 Task: What's the traffic like on the Tri-State Tollway (I-294)?
Action: Key pressed t<Key.caps_lock>RI<Key.space><Key.caps_lock>s<Key.caps_lock>TATE<Key.space>
Screenshot: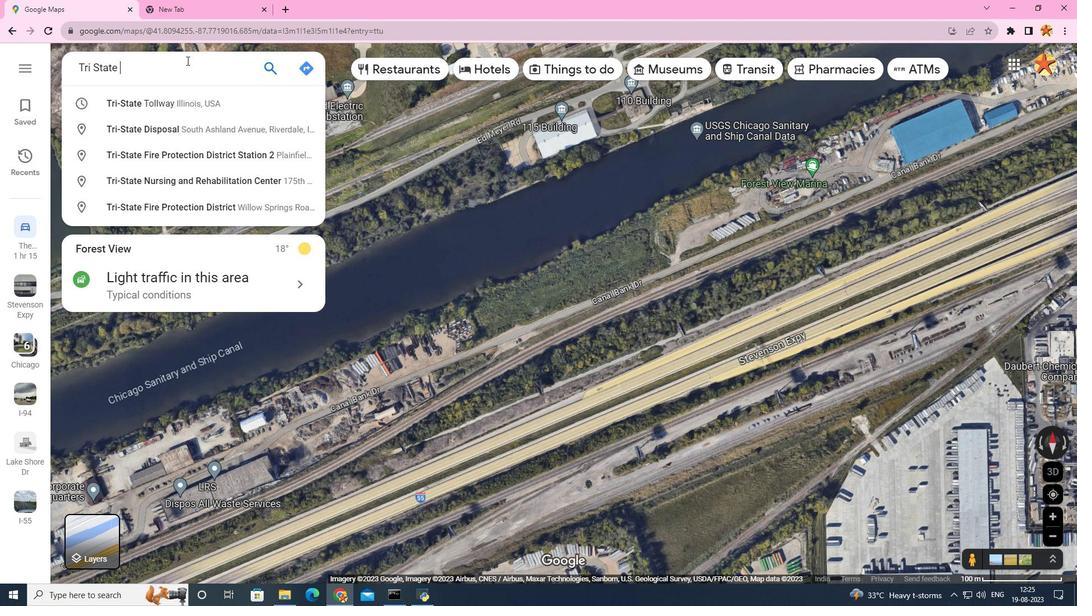 
Action: Mouse moved to (180, 99)
Screenshot: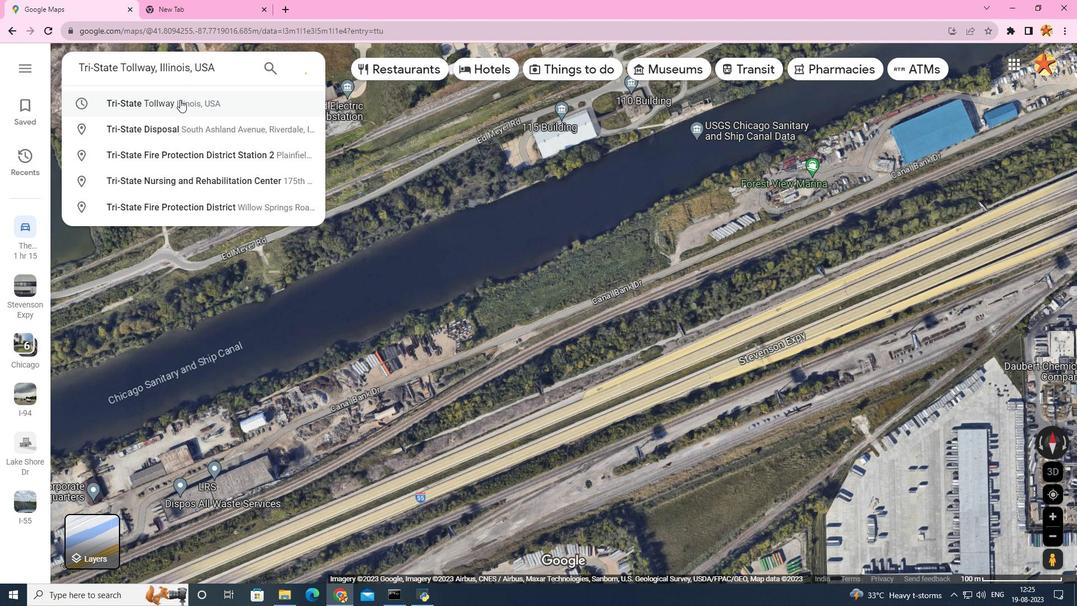 
Action: Mouse pressed left at (180, 99)
Screenshot: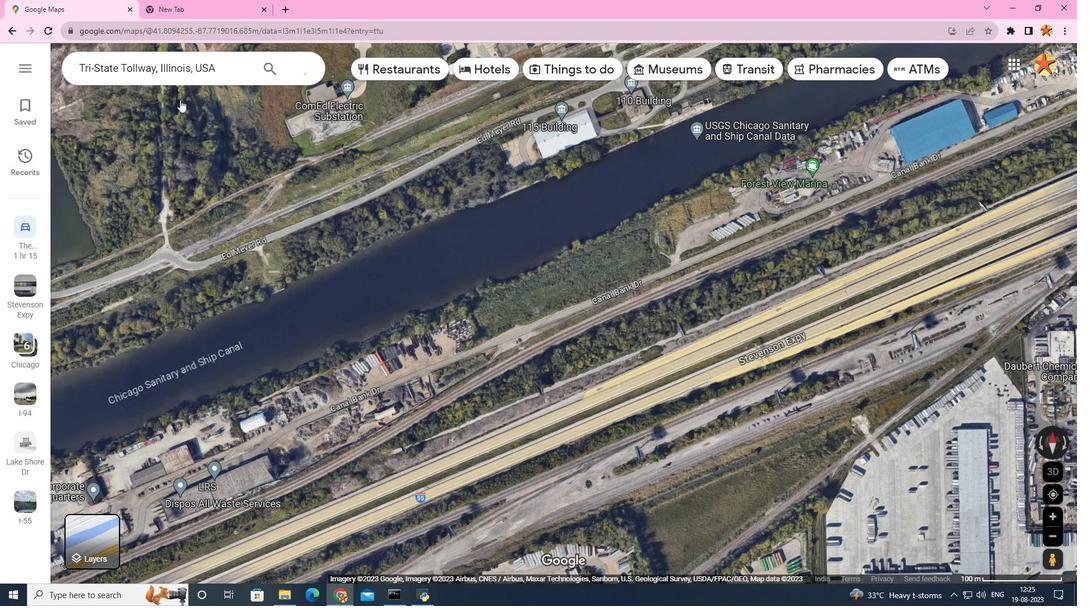 
Action: Mouse moved to (335, 320)
Screenshot: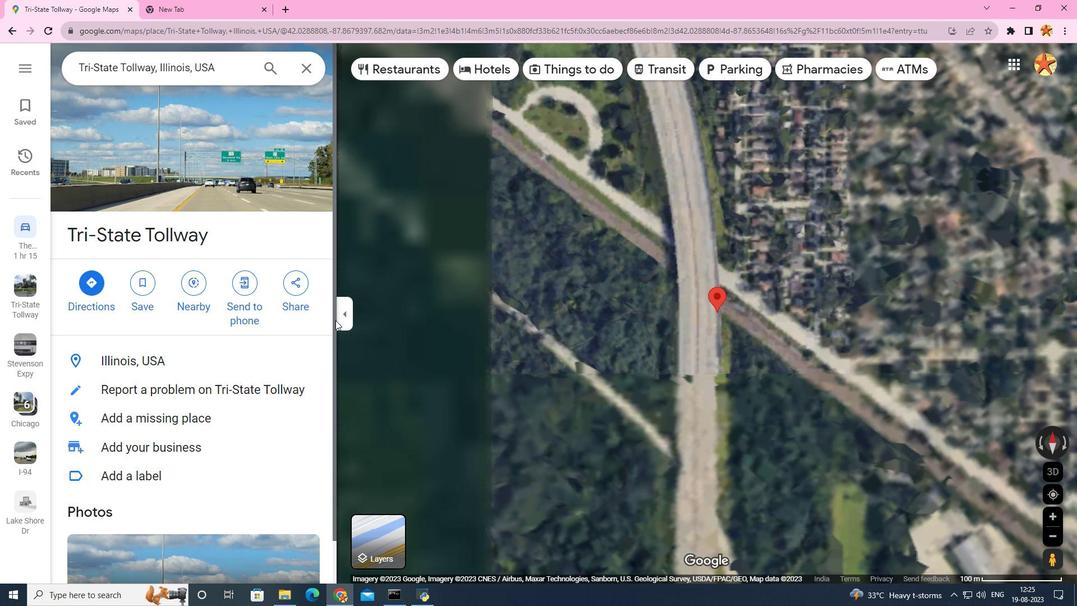 
Action: Mouse scrolled (335, 319) with delta (0, 0)
Screenshot: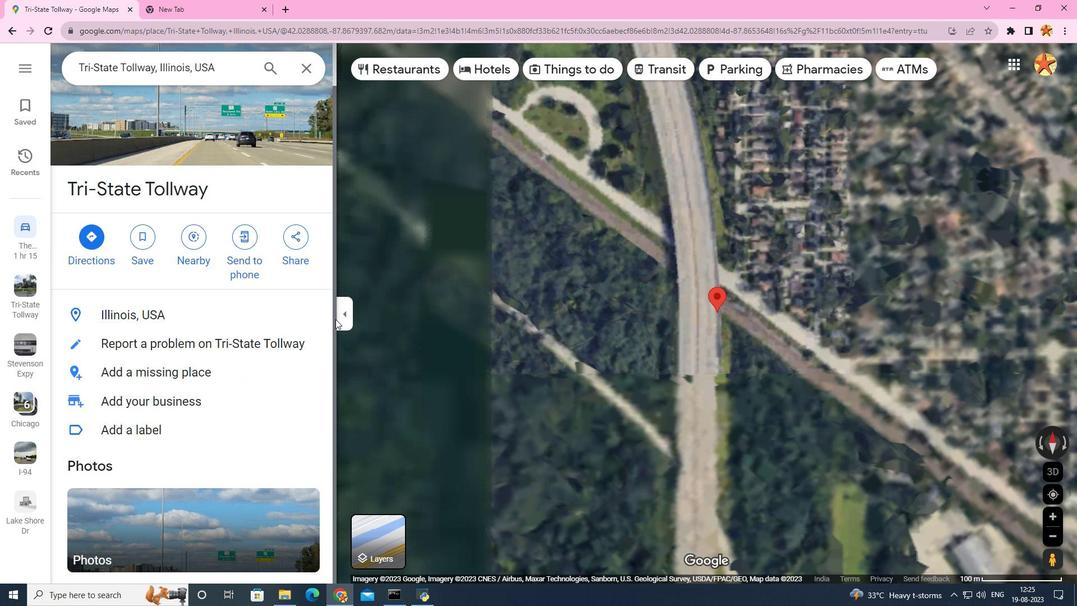 
Action: Mouse scrolled (335, 319) with delta (0, 0)
Screenshot: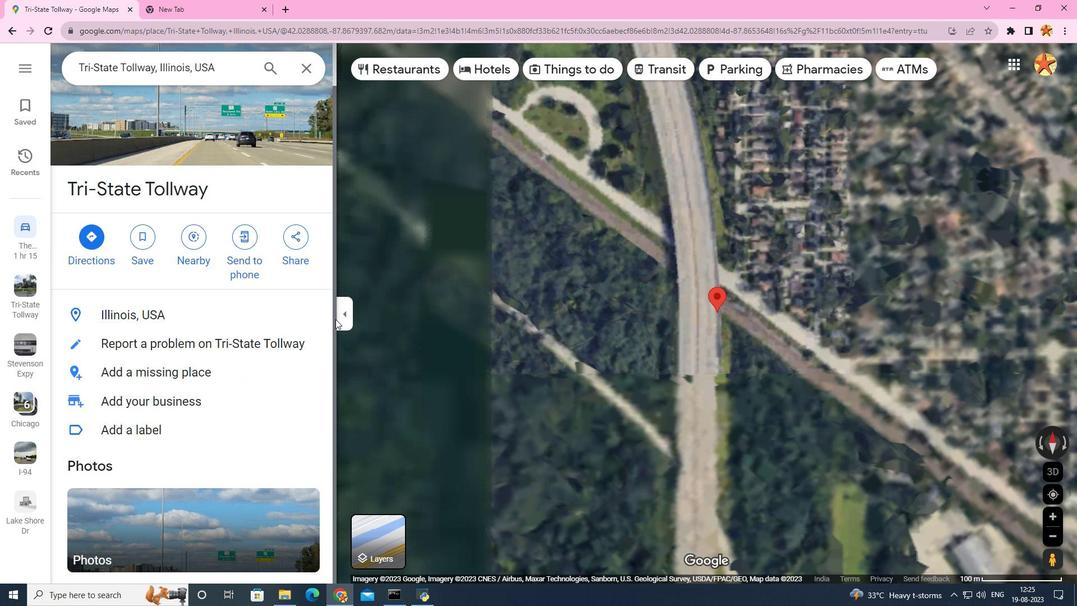 
Action: Mouse scrolled (335, 319) with delta (0, 0)
Screenshot: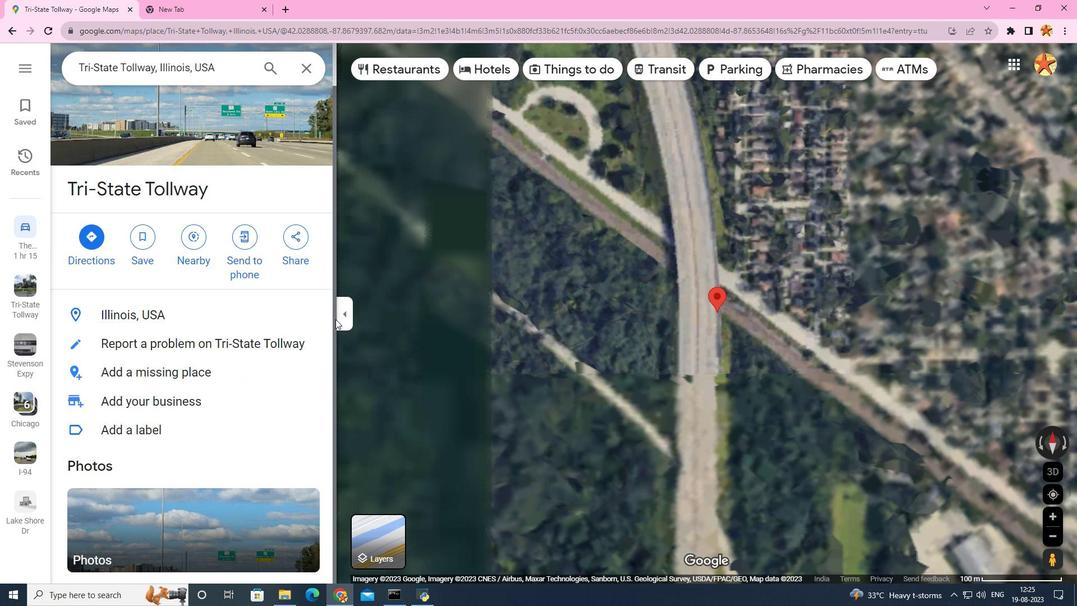 
Action: Mouse scrolled (335, 319) with delta (0, 0)
Screenshot: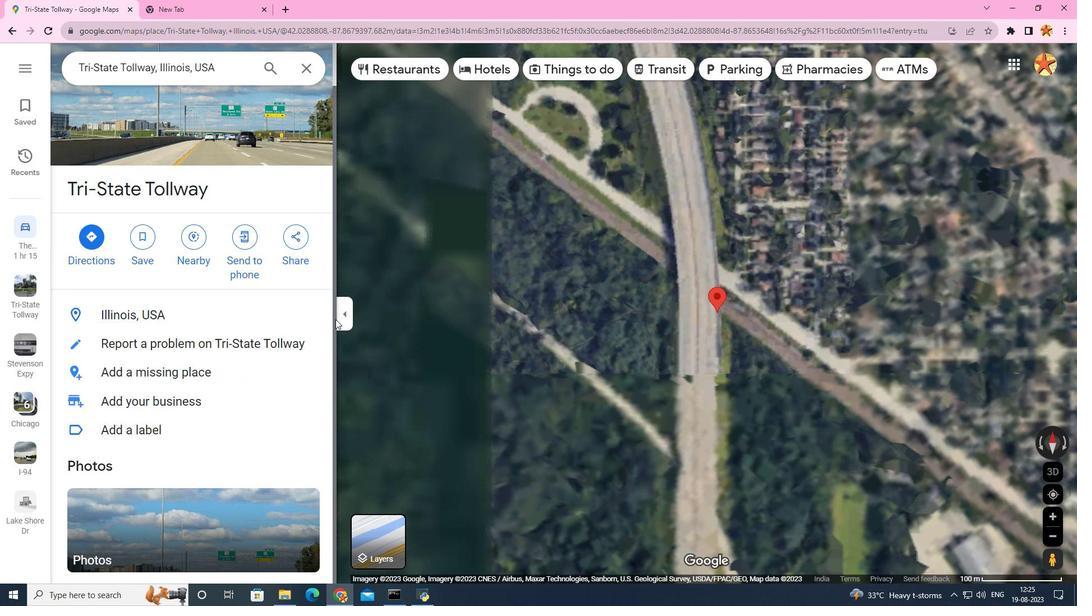 
Action: Mouse scrolled (335, 319) with delta (0, 0)
Screenshot: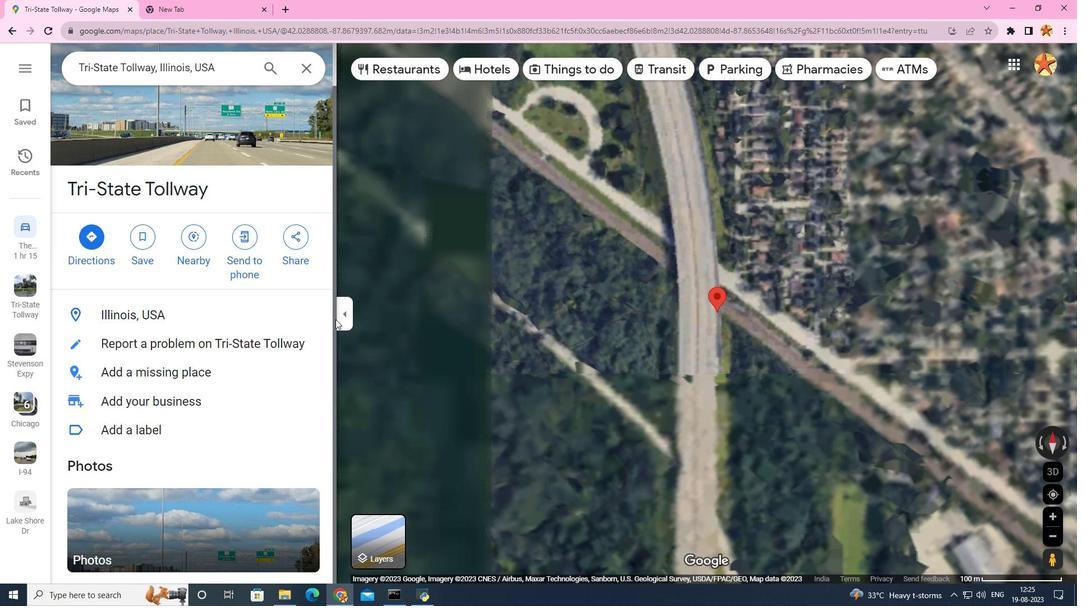 
Action: Mouse moved to (493, 543)
Screenshot: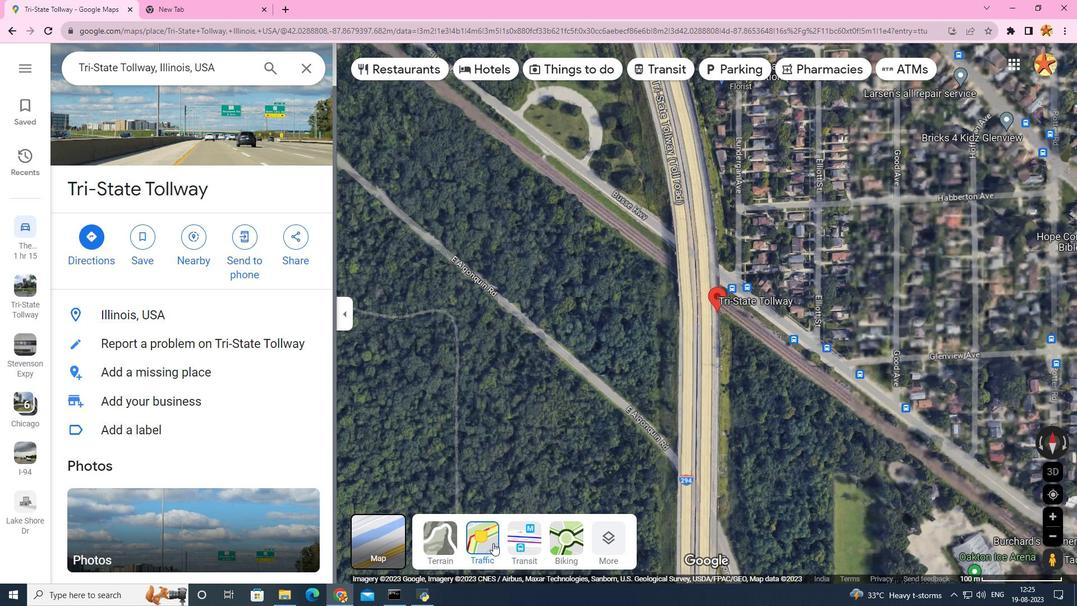 
Action: Mouse pressed left at (493, 543)
Screenshot: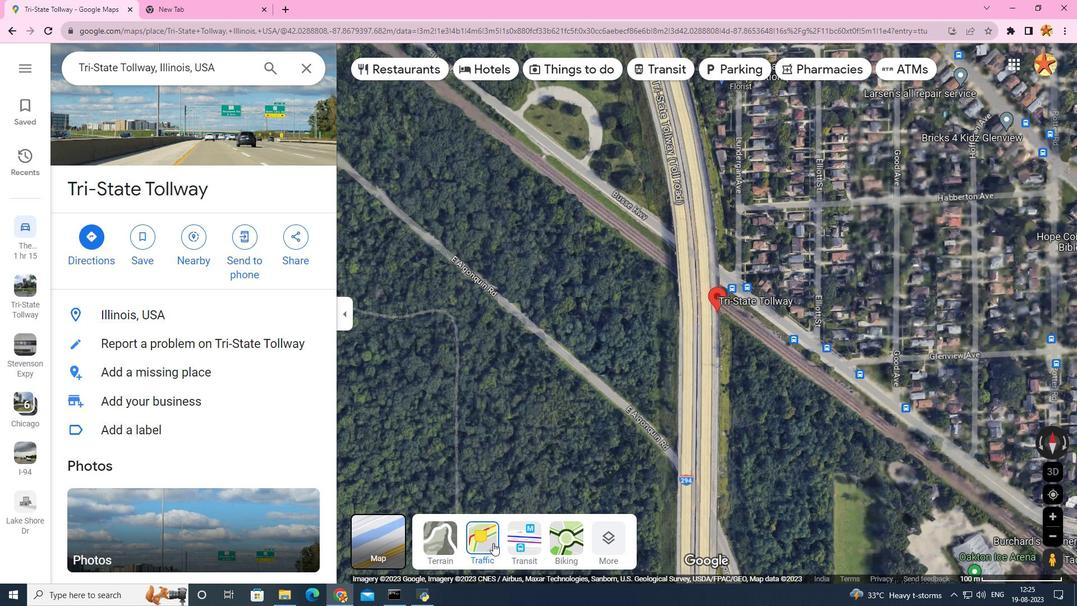
Action: Mouse moved to (687, 353)
Screenshot: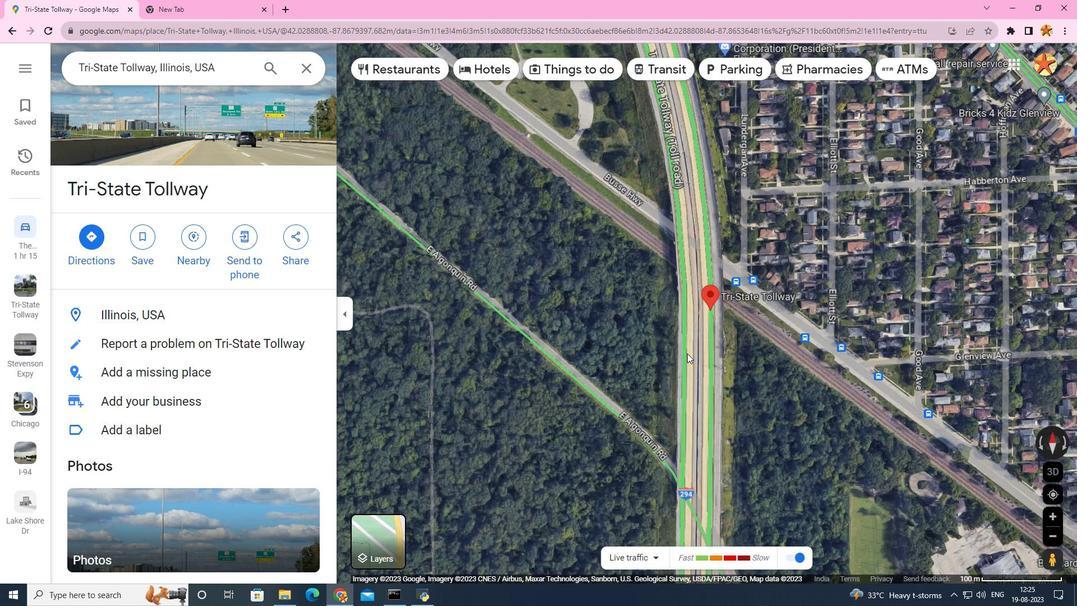 
Action: Mouse scrolled (687, 354) with delta (0, 0)
Screenshot: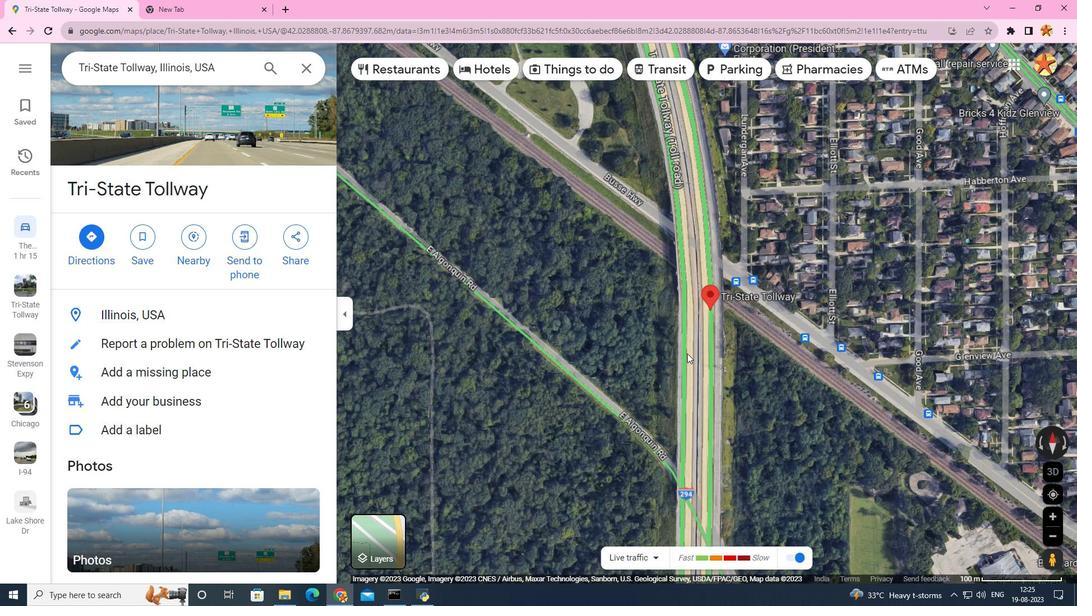 
Action: Mouse scrolled (687, 354) with delta (0, 0)
Screenshot: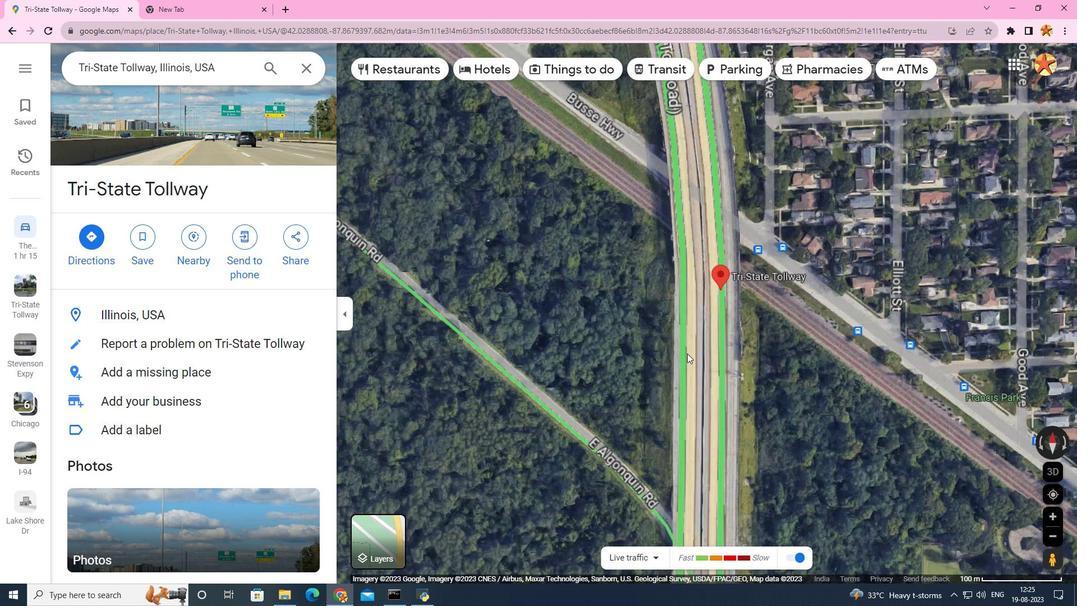
Action: Mouse scrolled (687, 354) with delta (0, 0)
Screenshot: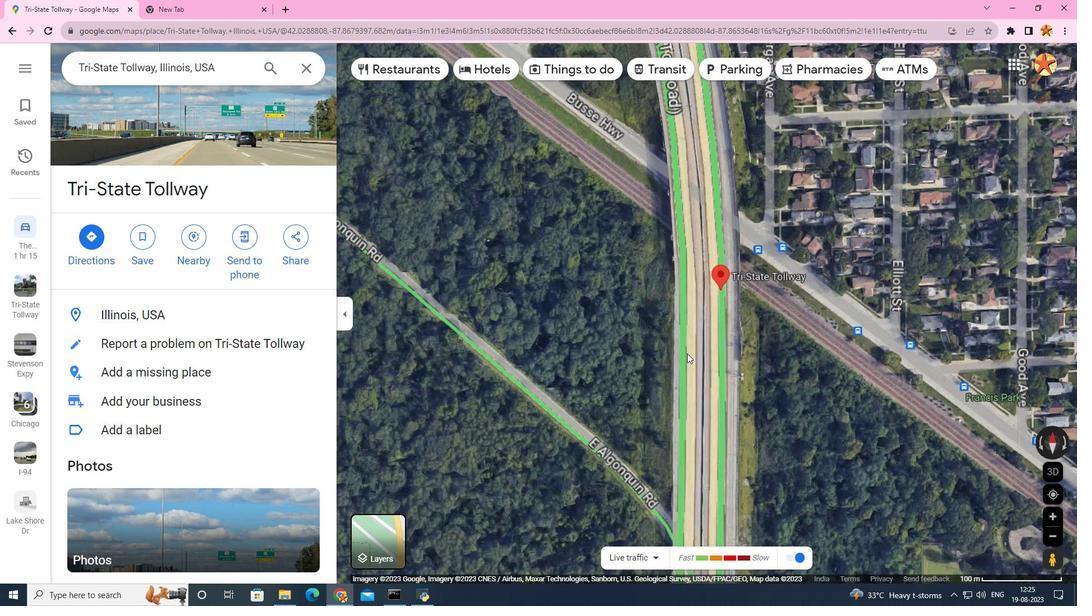
Action: Mouse scrolled (687, 354) with delta (0, 0)
Screenshot: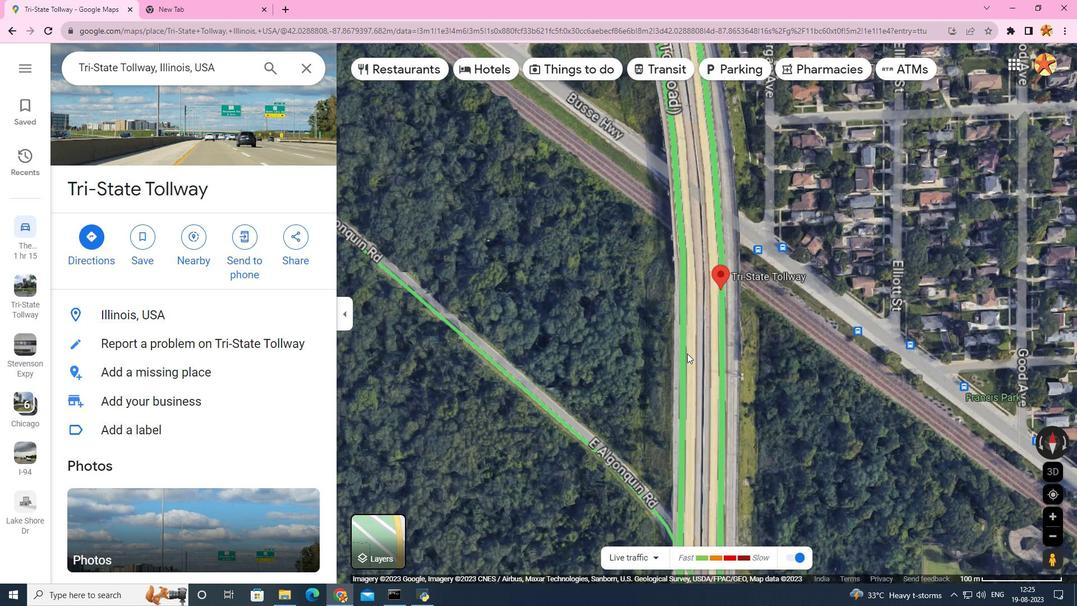 
Action: Mouse scrolled (687, 352) with delta (0, 0)
Screenshot: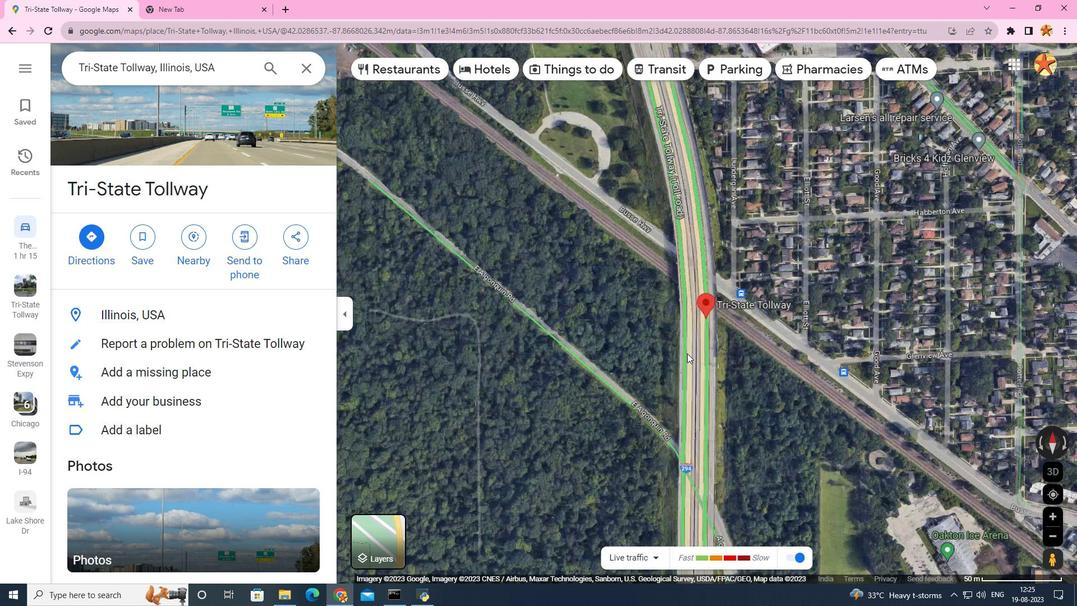 
Action: Mouse scrolled (687, 352) with delta (0, 0)
Screenshot: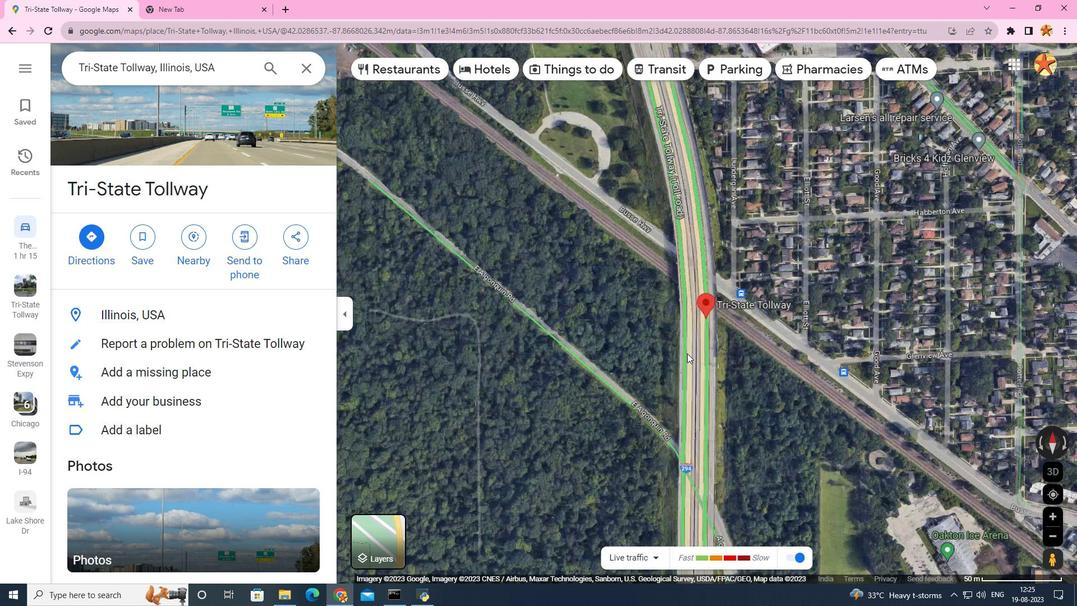 
Action: Mouse scrolled (687, 352) with delta (0, 0)
Screenshot: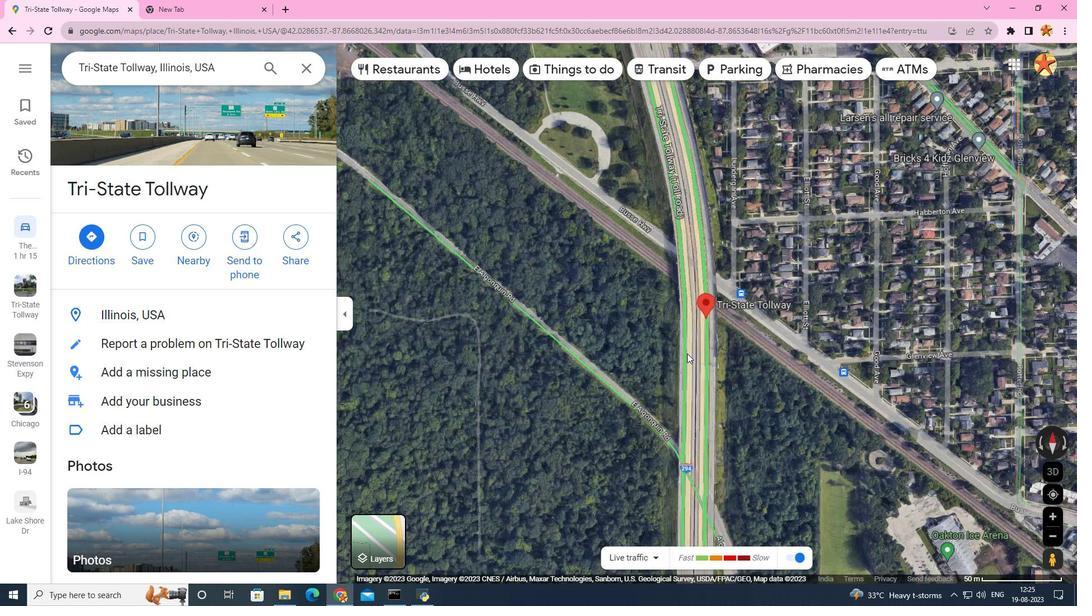 
Action: Mouse scrolled (687, 352) with delta (0, 0)
Screenshot: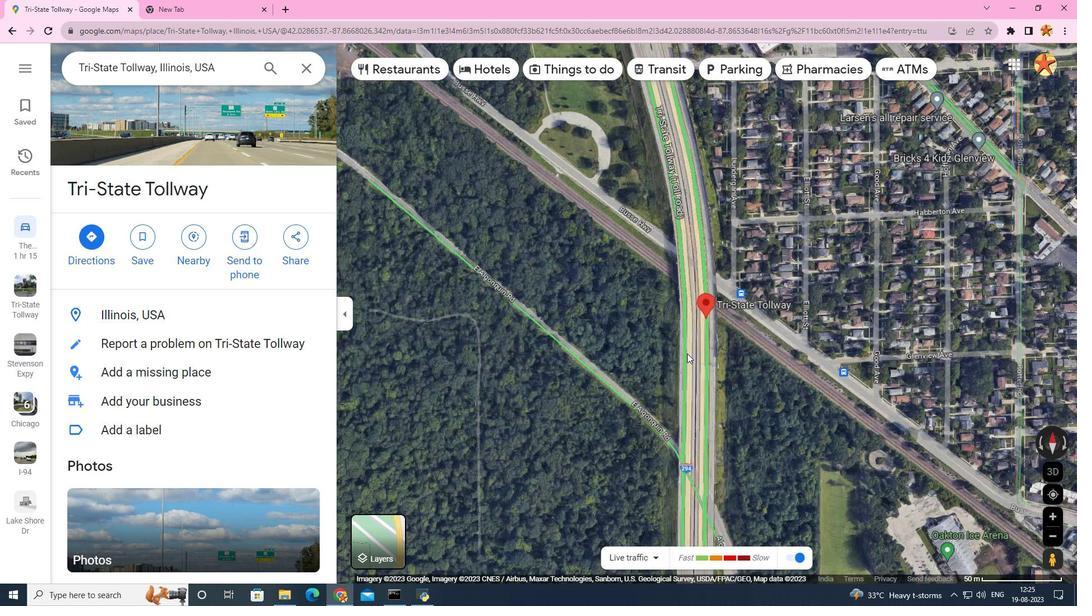 
Action: Mouse scrolled (687, 352) with delta (0, 0)
Screenshot: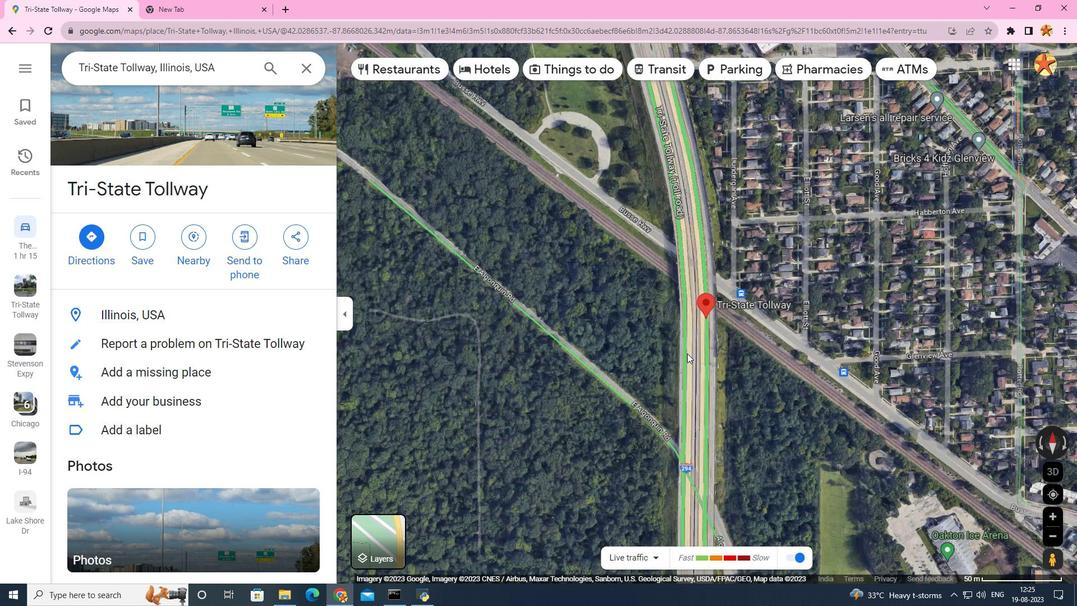 
Action: Mouse scrolled (687, 352) with delta (0, 0)
Screenshot: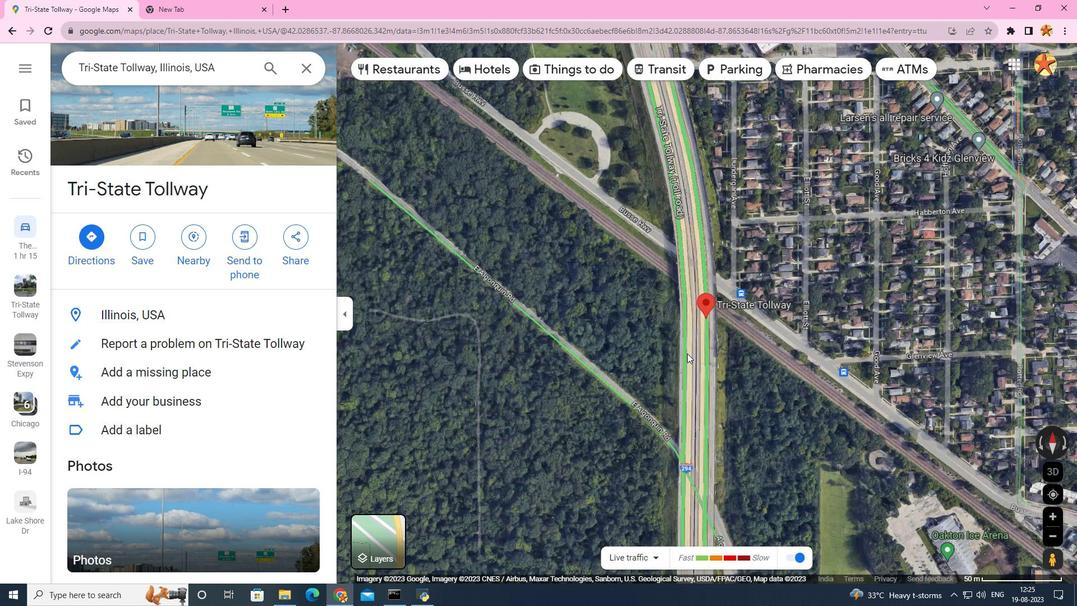 
Action: Mouse scrolled (687, 352) with delta (0, 0)
Screenshot: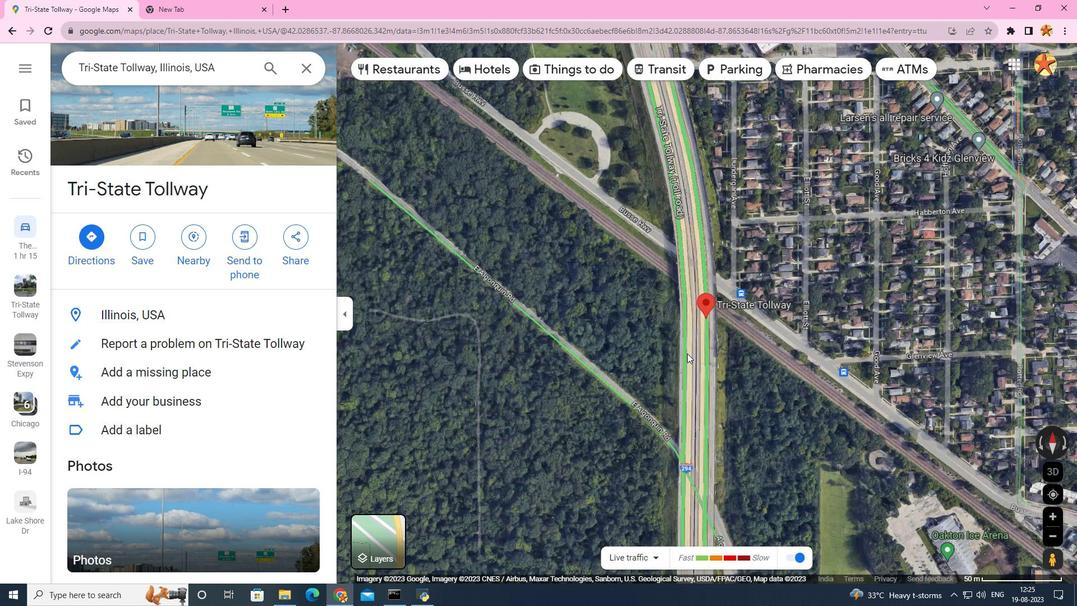
Action: Mouse scrolled (687, 354) with delta (0, 0)
Screenshot: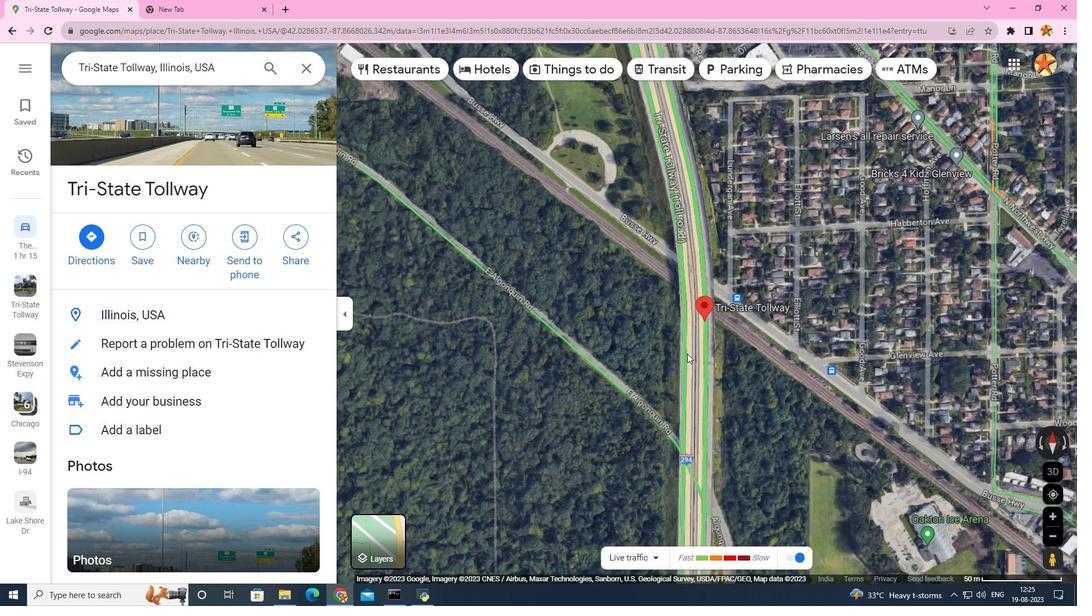 
Action: Mouse scrolled (687, 352) with delta (0, 0)
Screenshot: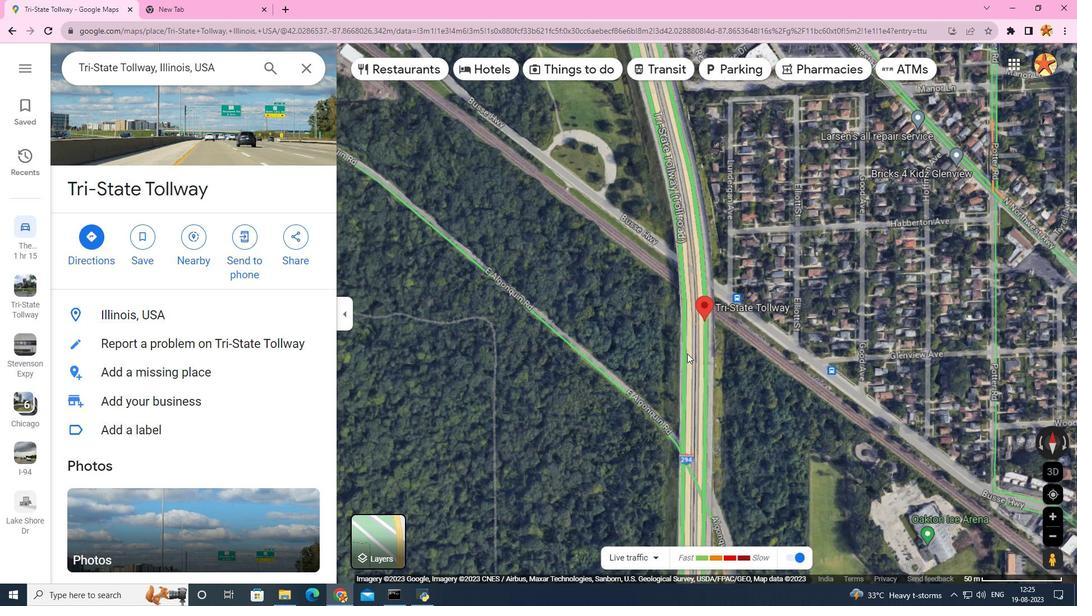 
Action: Mouse scrolled (687, 352) with delta (0, 0)
Screenshot: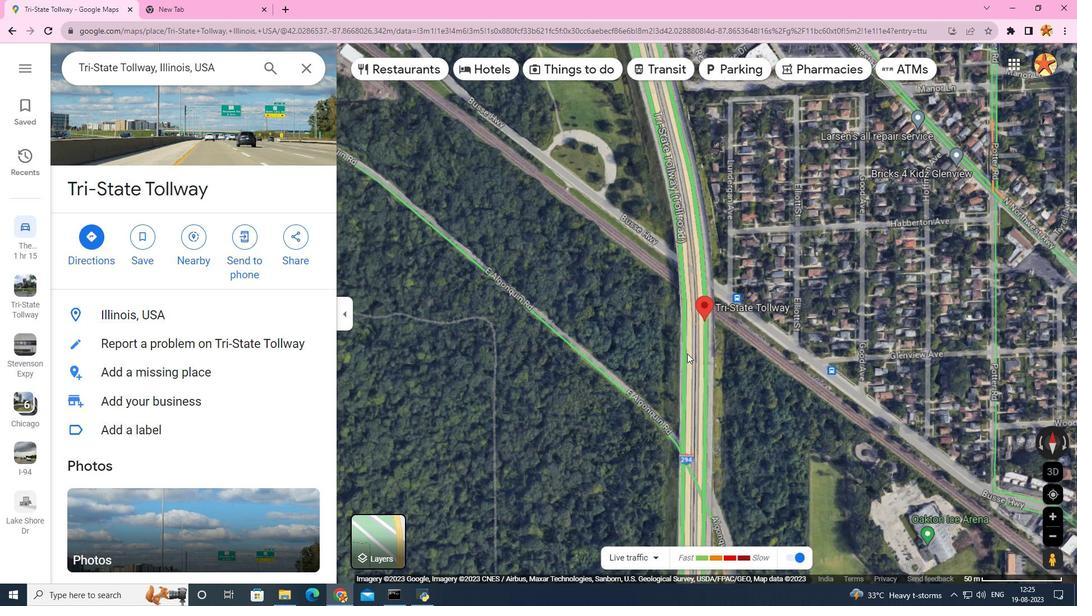 
Action: Mouse scrolled (687, 352) with delta (0, 0)
Screenshot: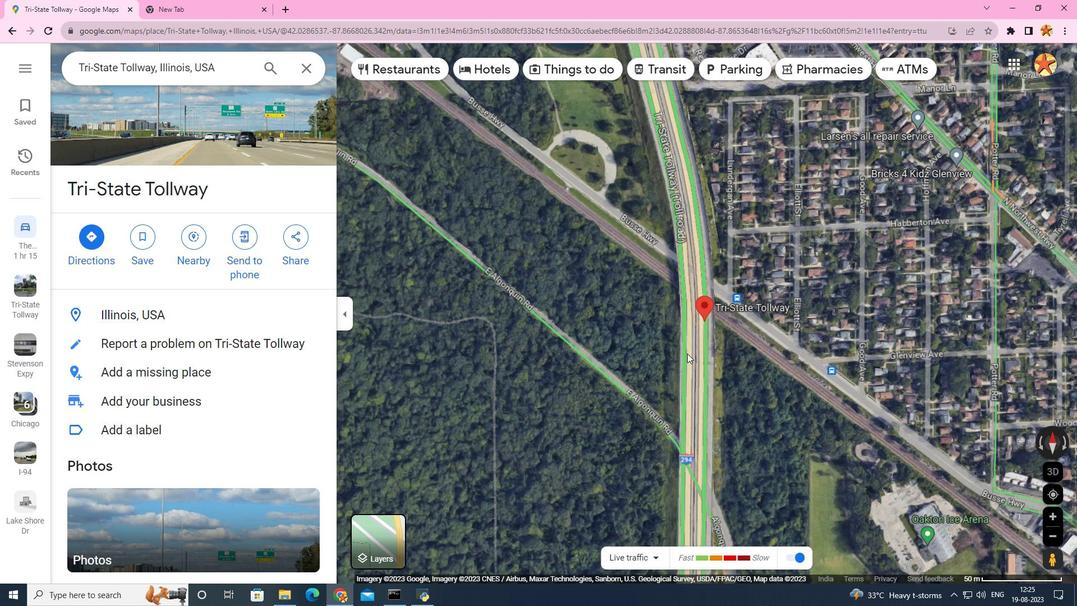 
Action: Mouse scrolled (687, 352) with delta (0, 0)
Screenshot: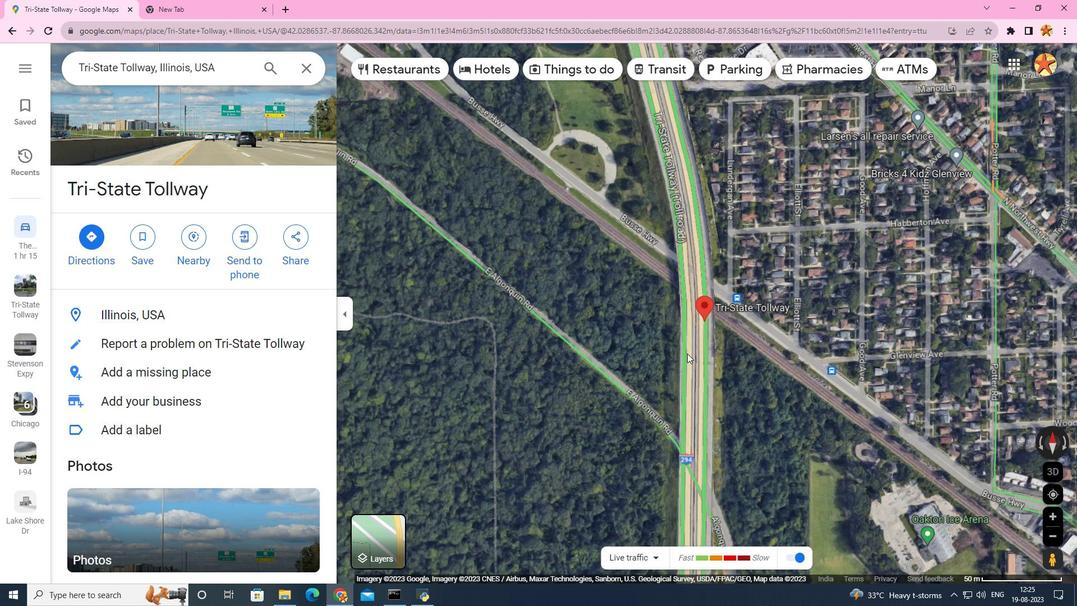 
Action: Mouse scrolled (687, 352) with delta (0, 0)
Screenshot: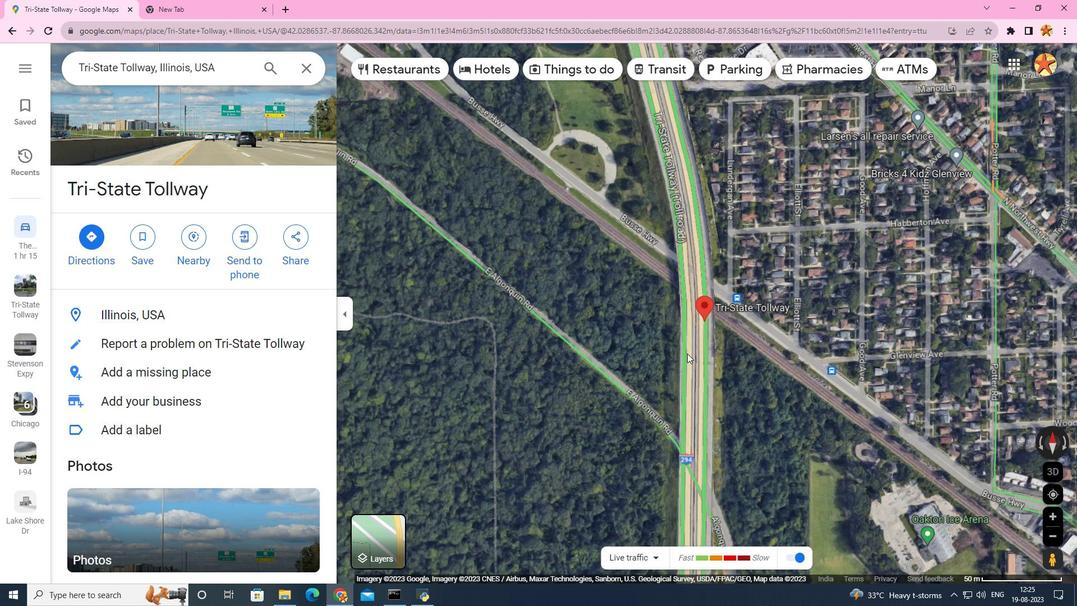 
Action: Mouse scrolled (687, 352) with delta (0, 0)
Screenshot: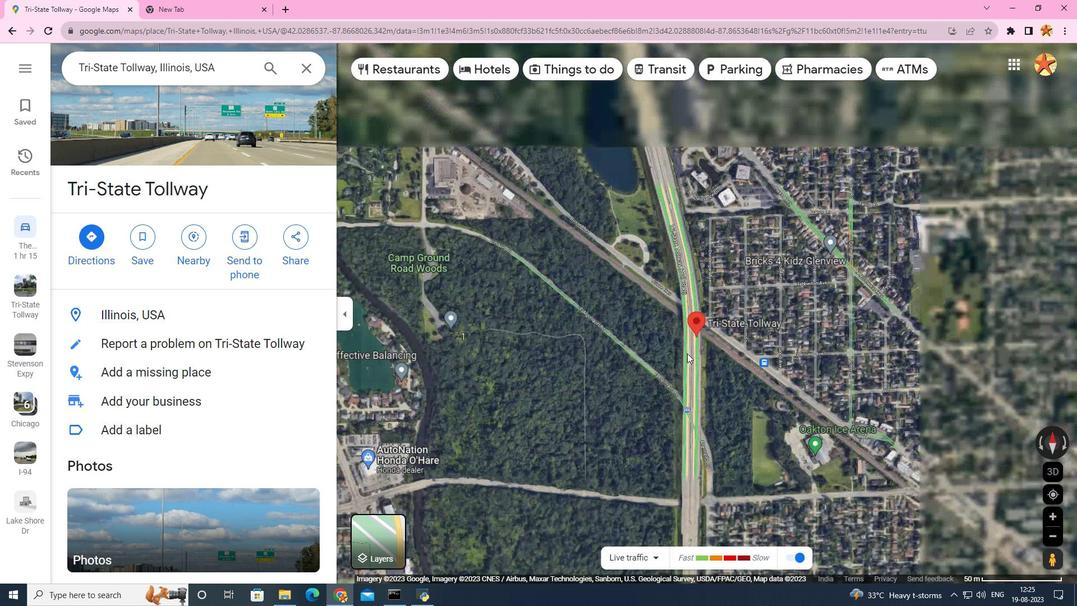 
Action: Mouse scrolled (687, 352) with delta (0, 0)
Screenshot: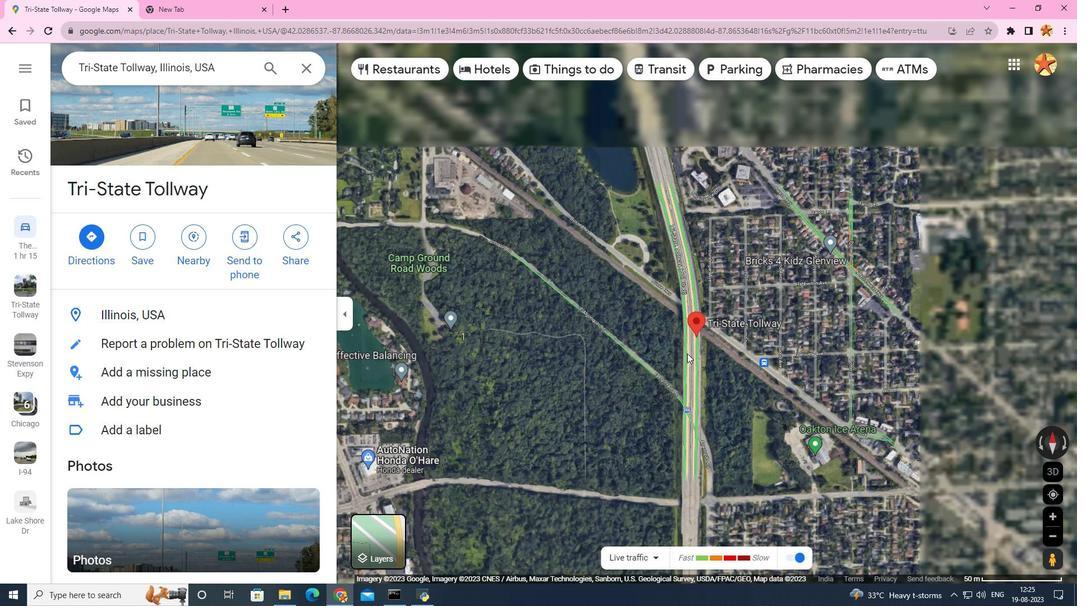 
Action: Mouse scrolled (687, 352) with delta (0, 0)
Screenshot: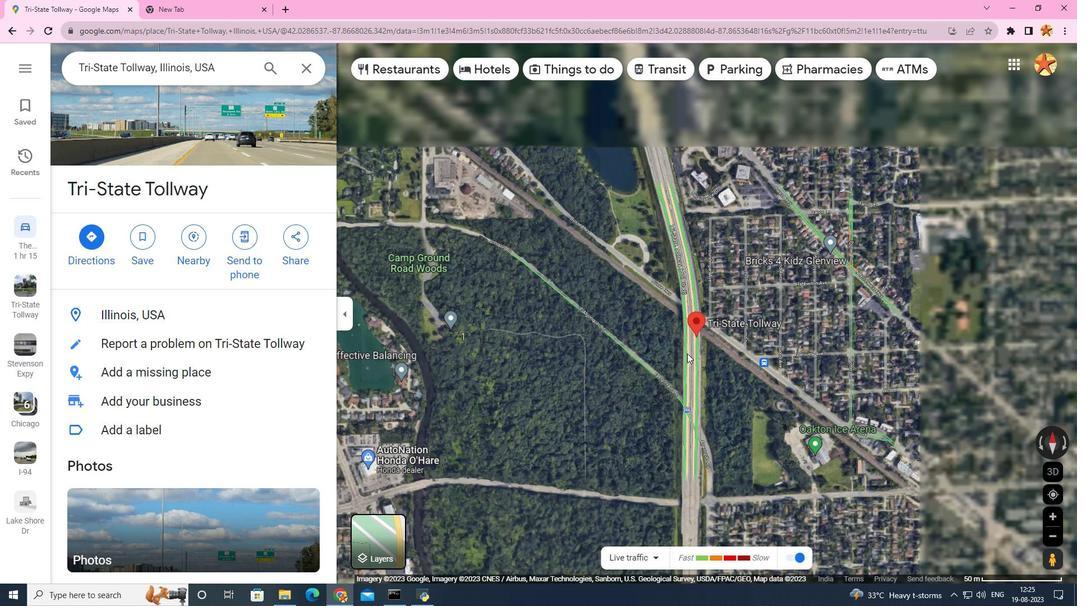 
Action: Mouse scrolled (687, 352) with delta (0, 0)
Screenshot: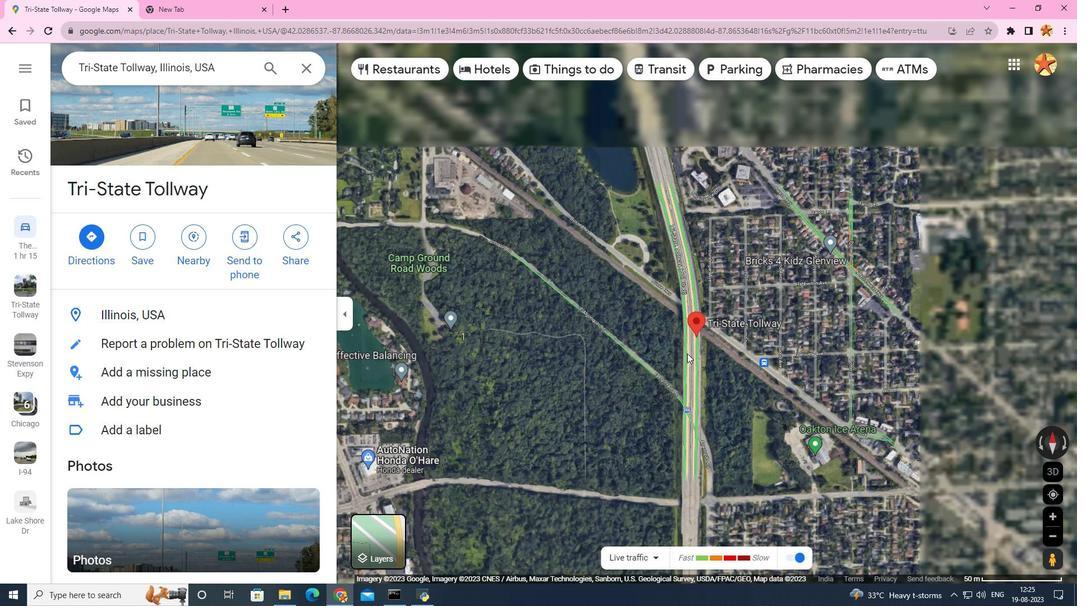 
Action: Mouse scrolled (687, 352) with delta (0, 0)
Screenshot: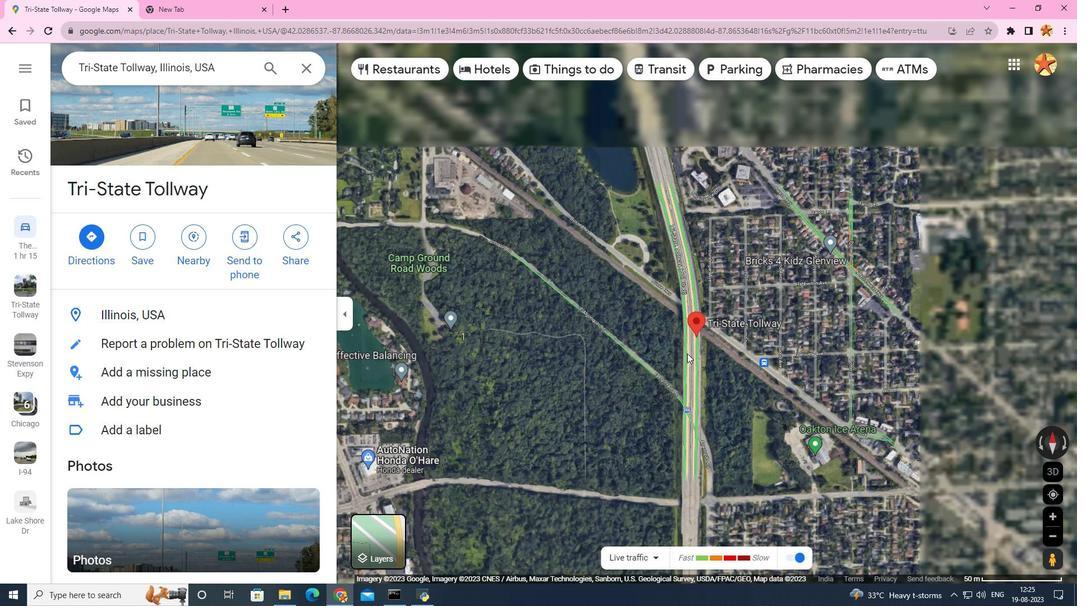 
Action: Mouse scrolled (687, 352) with delta (0, 0)
Screenshot: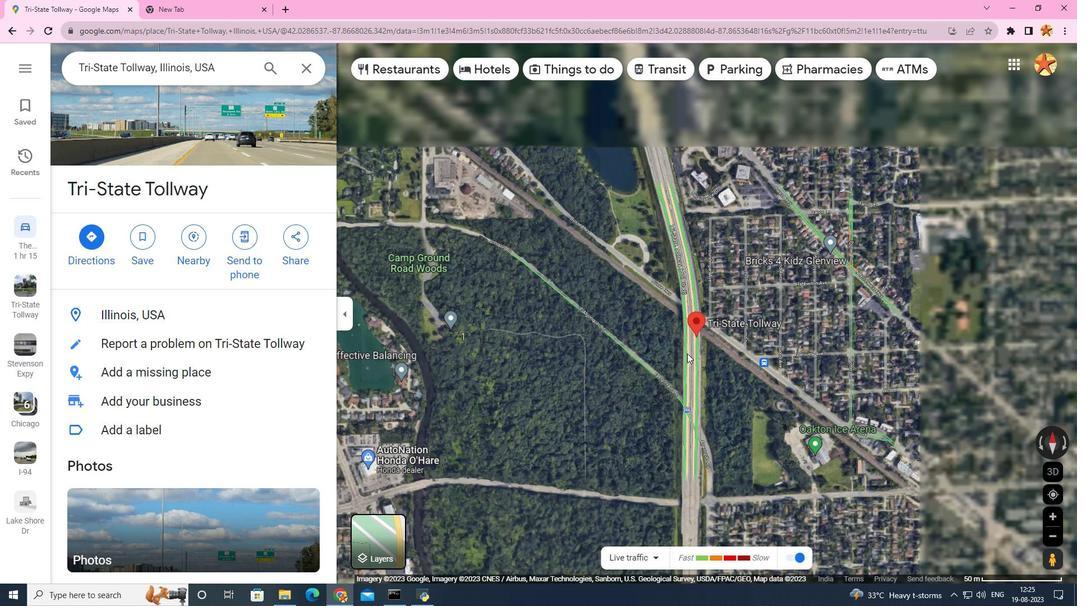 
Action: Mouse scrolled (687, 352) with delta (0, 0)
Screenshot: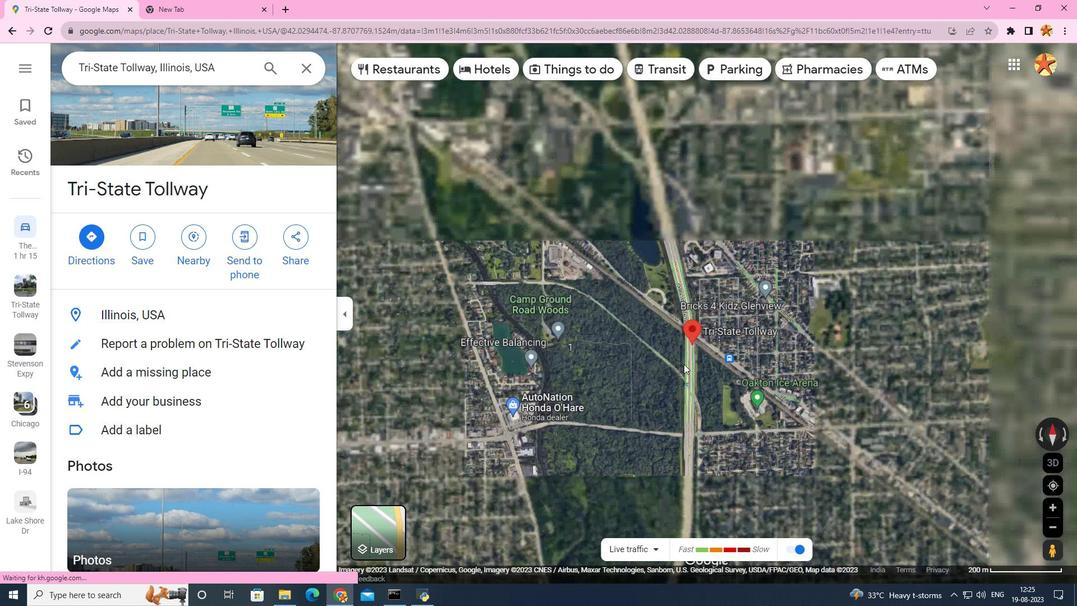 
Action: Mouse moved to (701, 404)
Screenshot: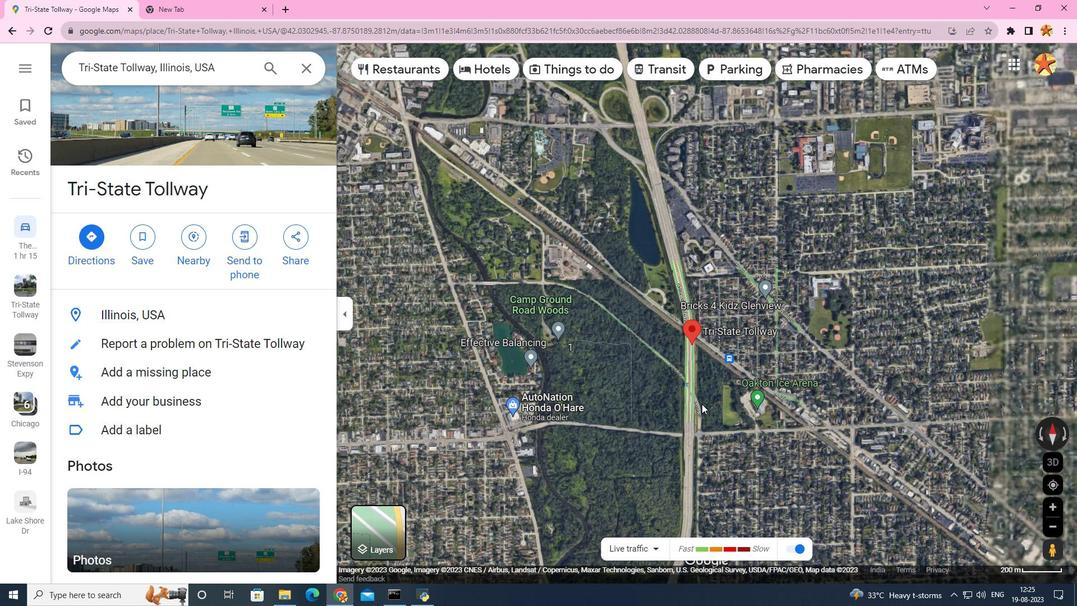 
Action: Mouse scrolled (701, 404) with delta (0, 0)
Screenshot: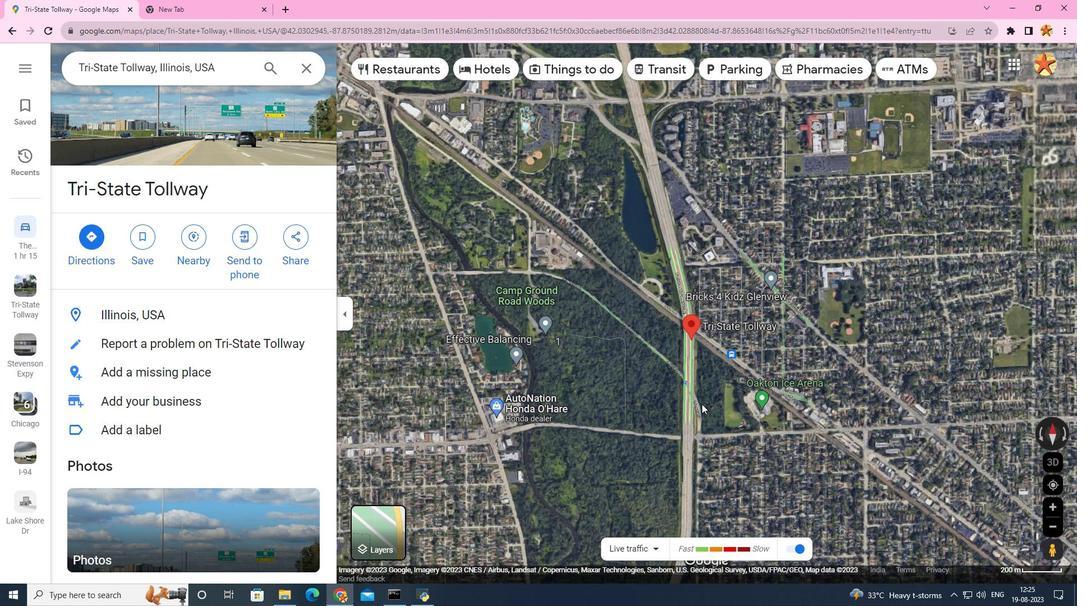 
Action: Mouse scrolled (701, 404) with delta (0, 0)
Screenshot: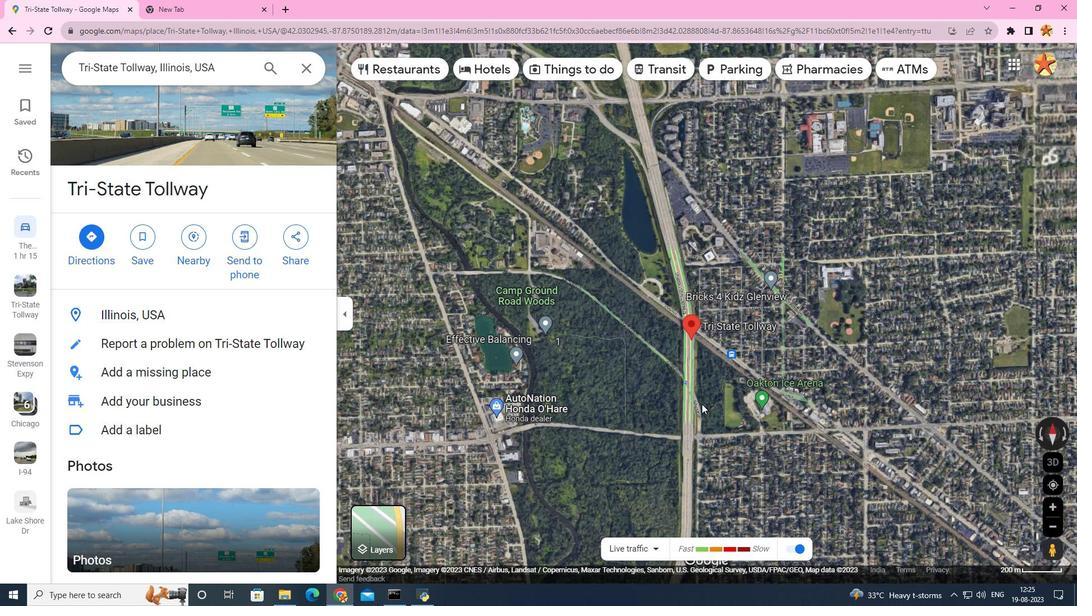 
Action: Mouse scrolled (701, 404) with delta (0, 0)
Screenshot: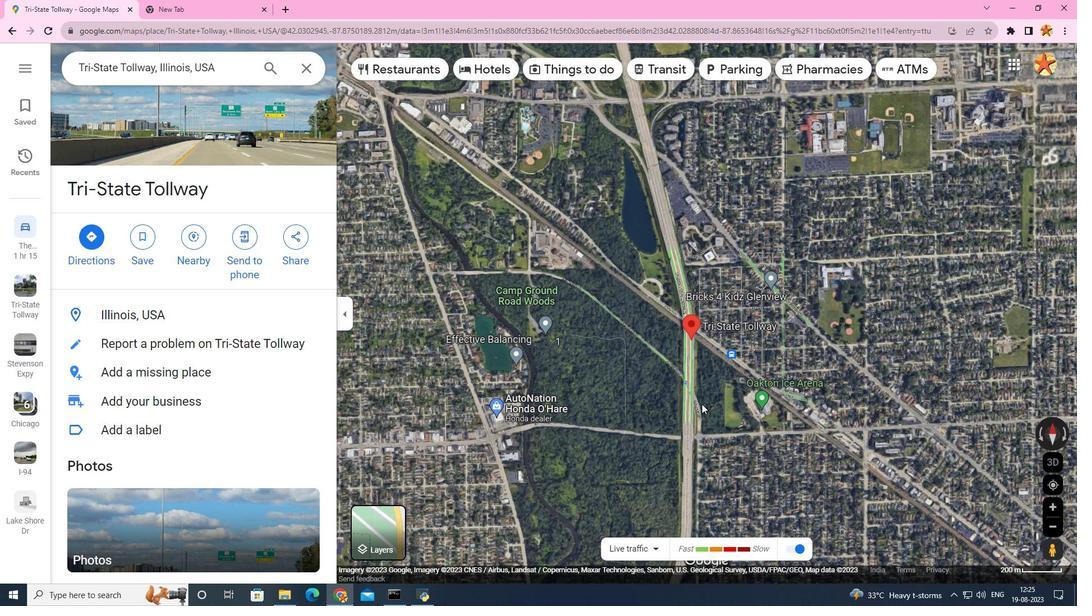 
Action: Mouse scrolled (701, 404) with delta (0, 0)
Screenshot: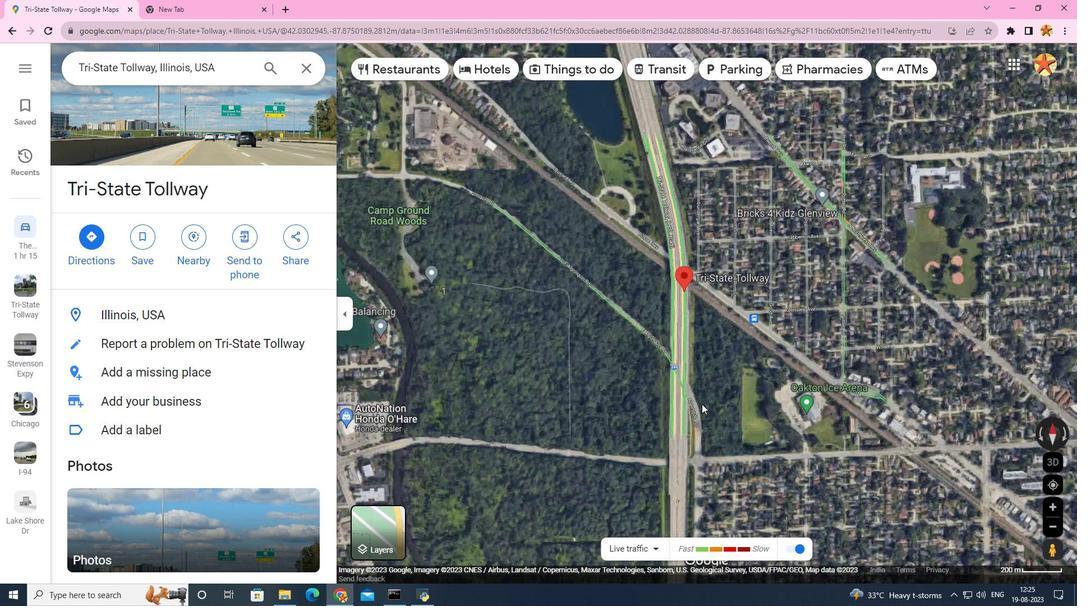 
Action: Mouse scrolled (701, 404) with delta (0, 0)
Screenshot: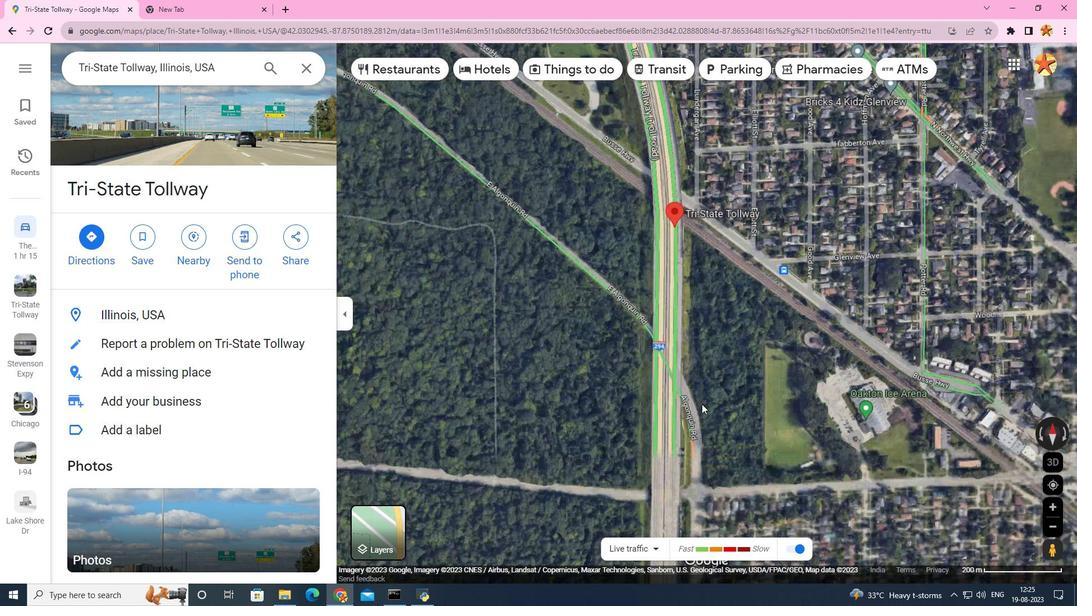 
Action: Mouse scrolled (701, 404) with delta (0, 0)
Screenshot: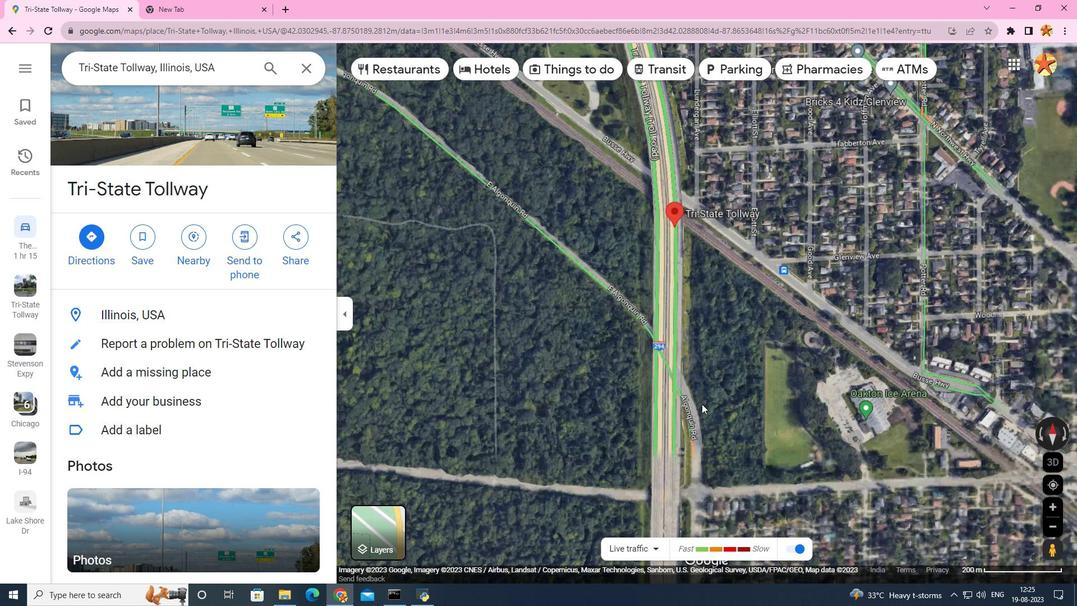 
Action: Mouse scrolled (701, 404) with delta (0, 0)
Screenshot: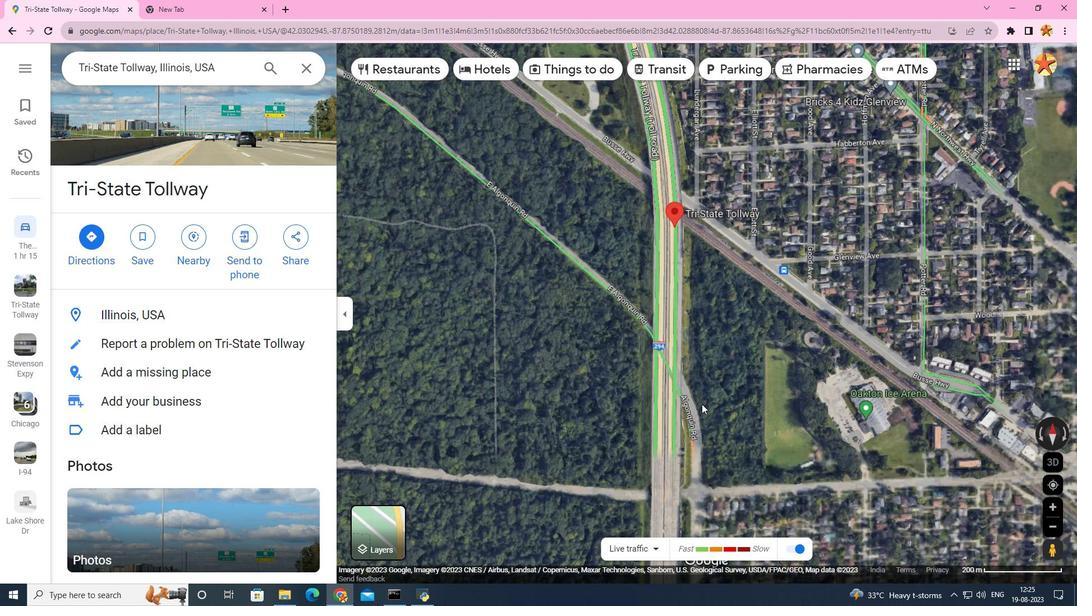
Action: Mouse scrolled (701, 404) with delta (0, 0)
Screenshot: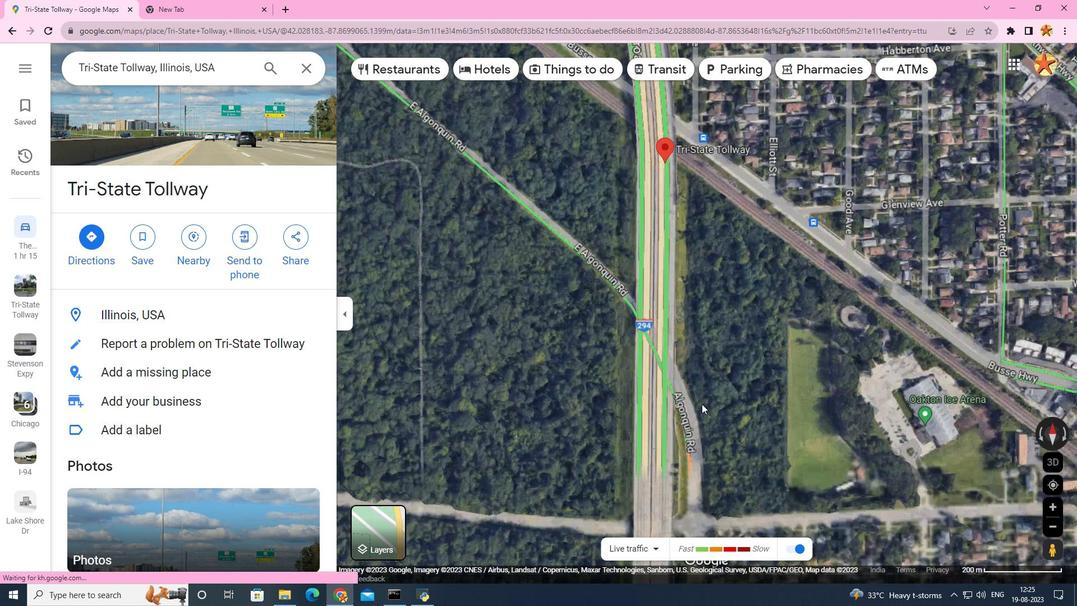 
Action: Mouse moved to (680, 311)
Screenshot: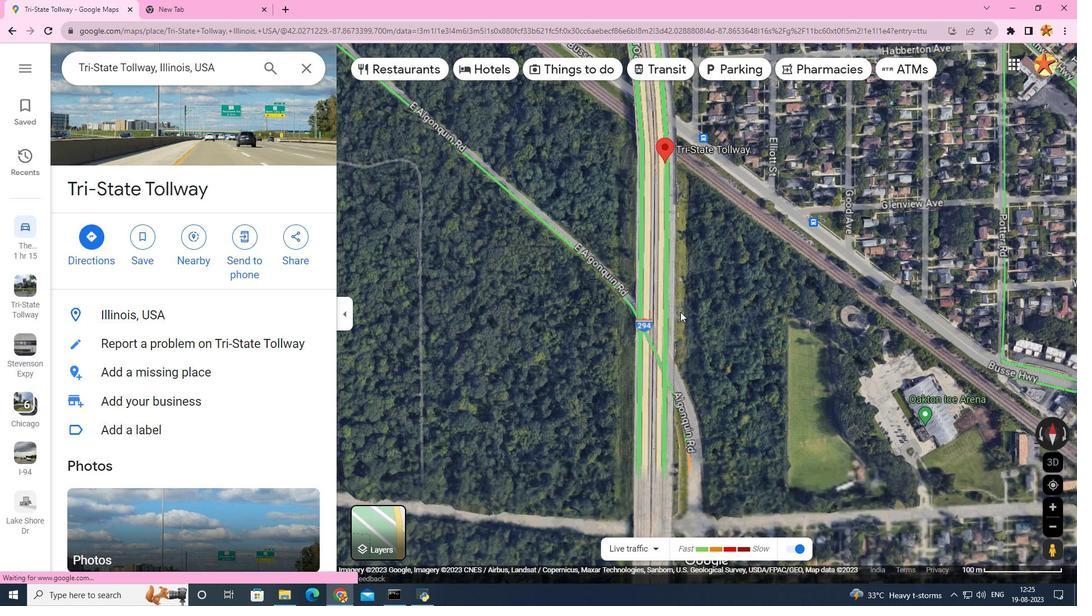 
Action: Mouse scrolled (680, 311) with delta (0, 0)
Screenshot: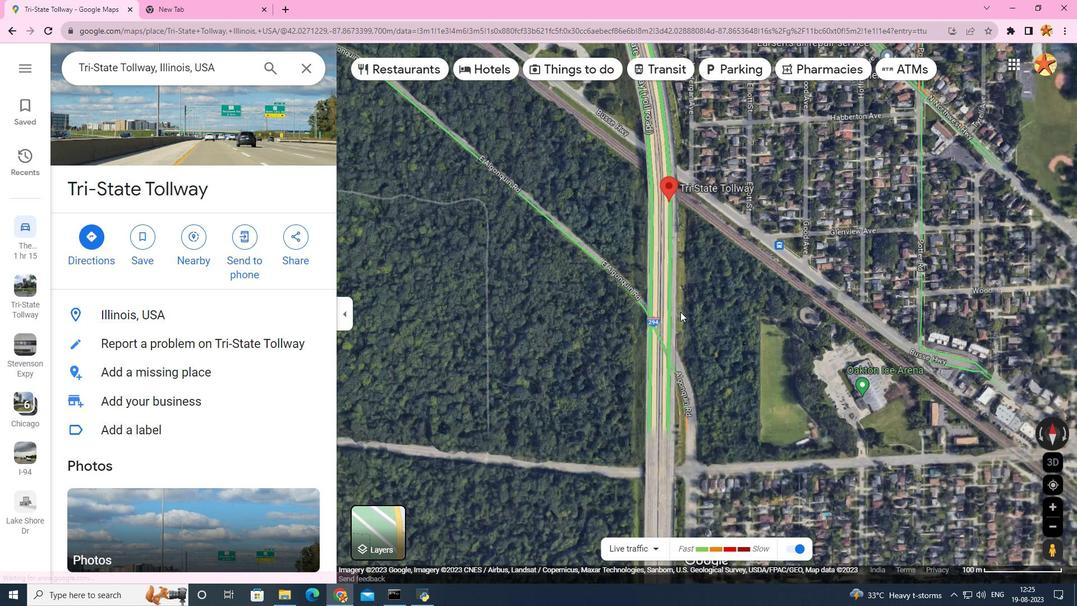 
Action: Mouse scrolled (680, 311) with delta (0, 0)
Screenshot: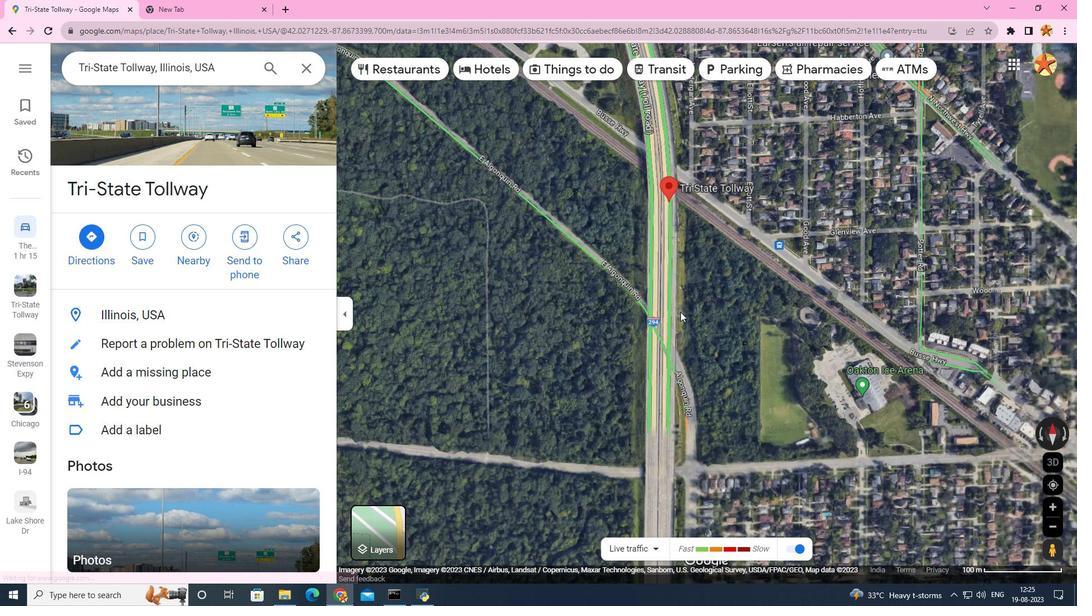 
Action: Mouse scrolled (680, 311) with delta (0, 0)
Screenshot: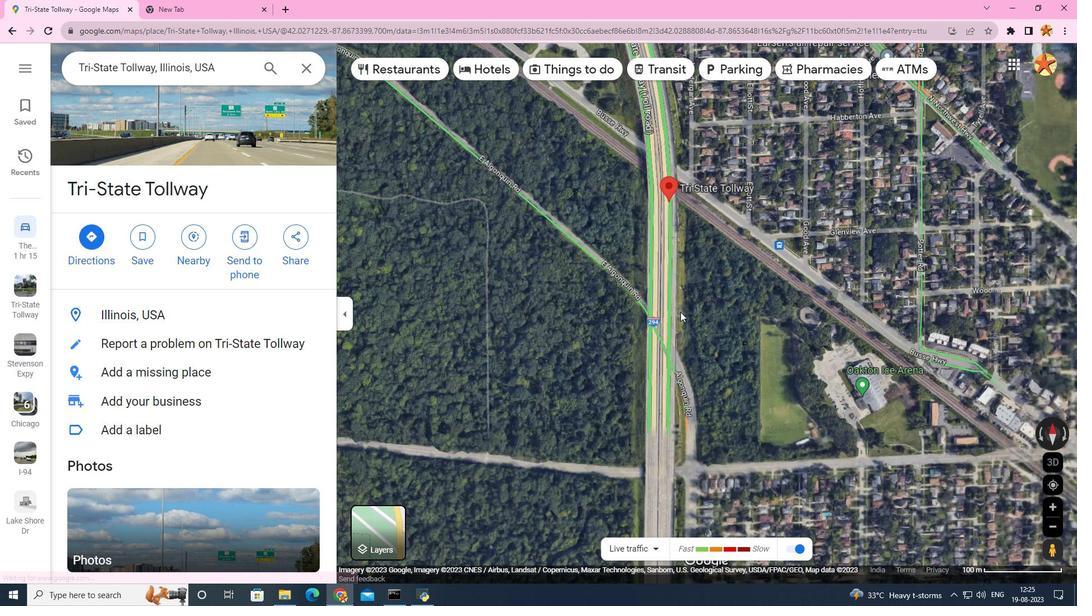 
Action: Mouse scrolled (680, 311) with delta (0, 0)
Screenshot: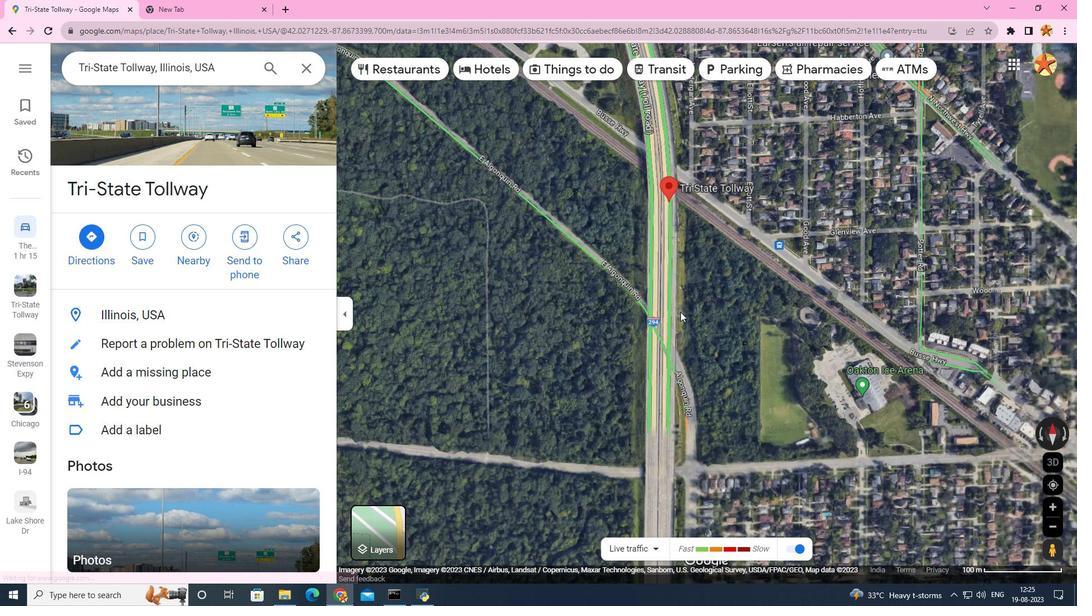 
Action: Mouse scrolled (680, 311) with delta (0, 0)
Screenshot: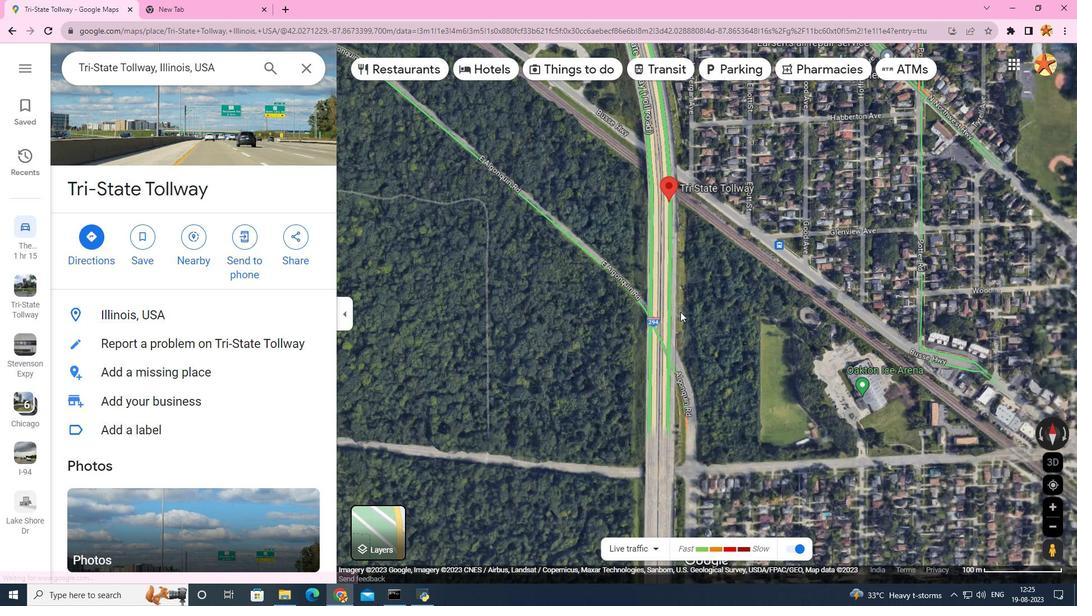 
Action: Mouse scrolled (680, 311) with delta (0, 0)
Screenshot: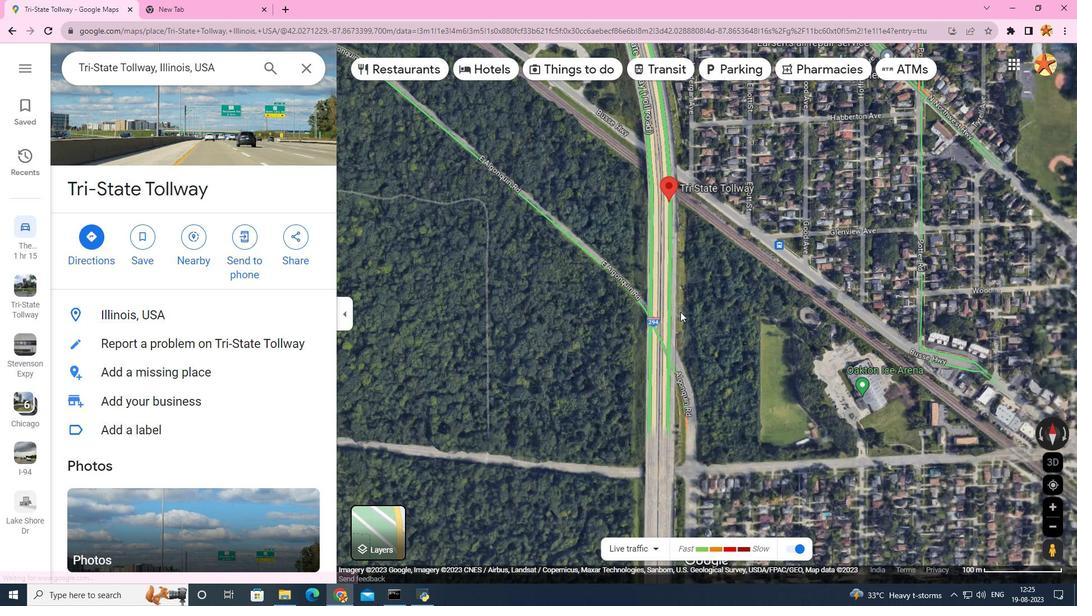 
Action: Mouse moved to (680, 306)
Screenshot: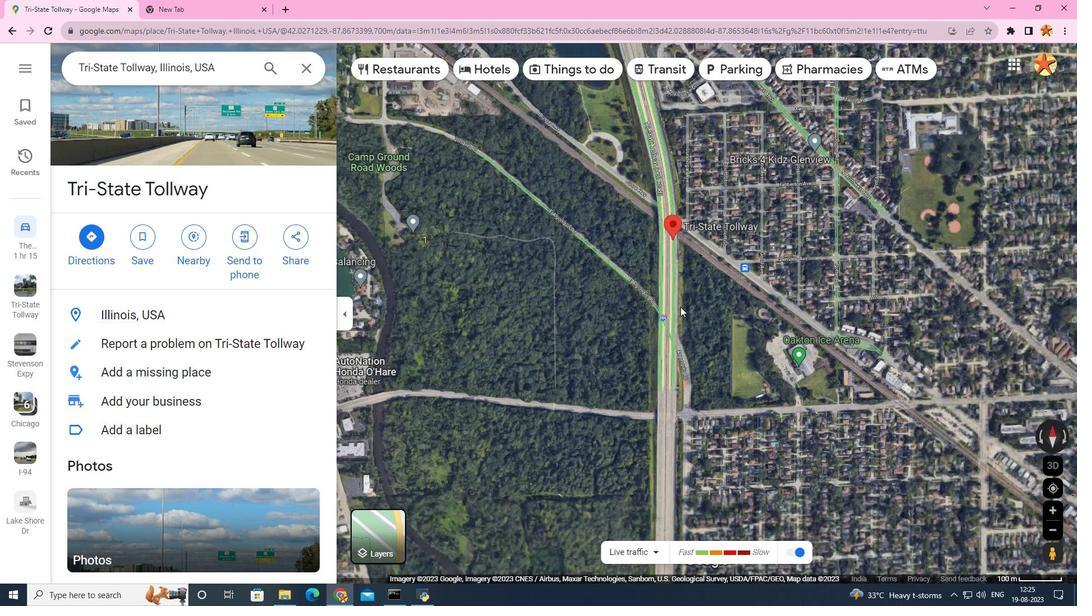 
Action: Mouse scrolled (680, 306) with delta (0, 0)
Screenshot: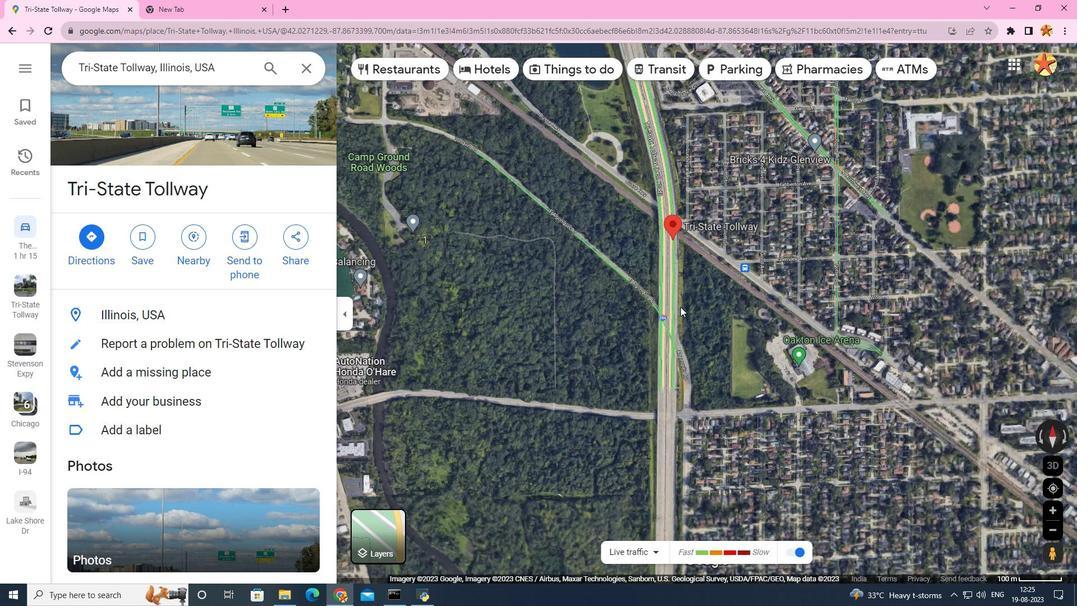 
Action: Mouse scrolled (680, 306) with delta (0, 0)
Screenshot: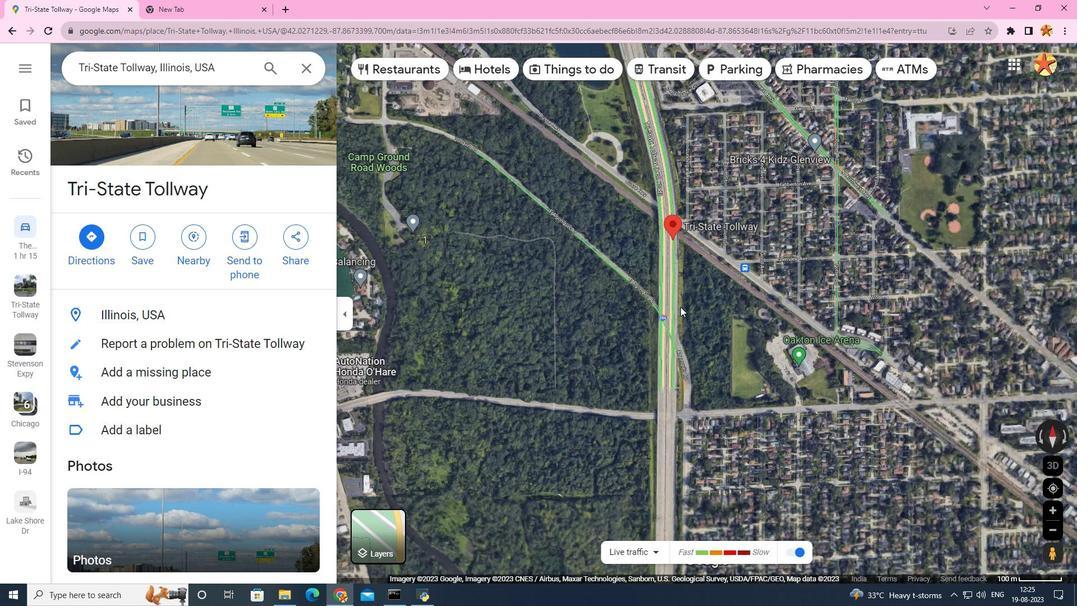 
Action: Mouse scrolled (680, 306) with delta (0, 0)
Screenshot: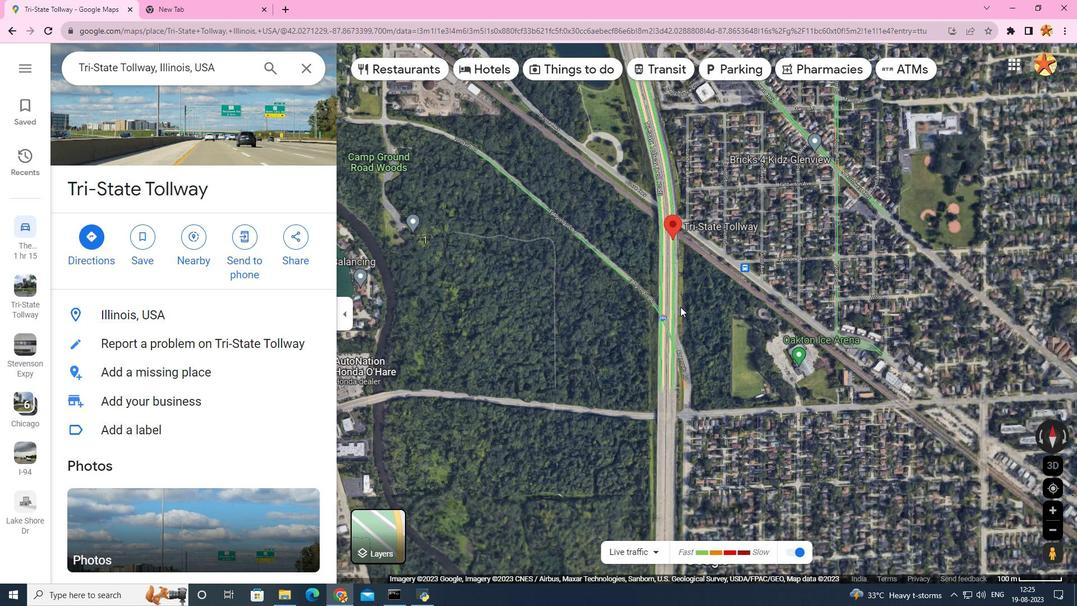 
Action: Mouse scrolled (680, 306) with delta (0, 0)
Screenshot: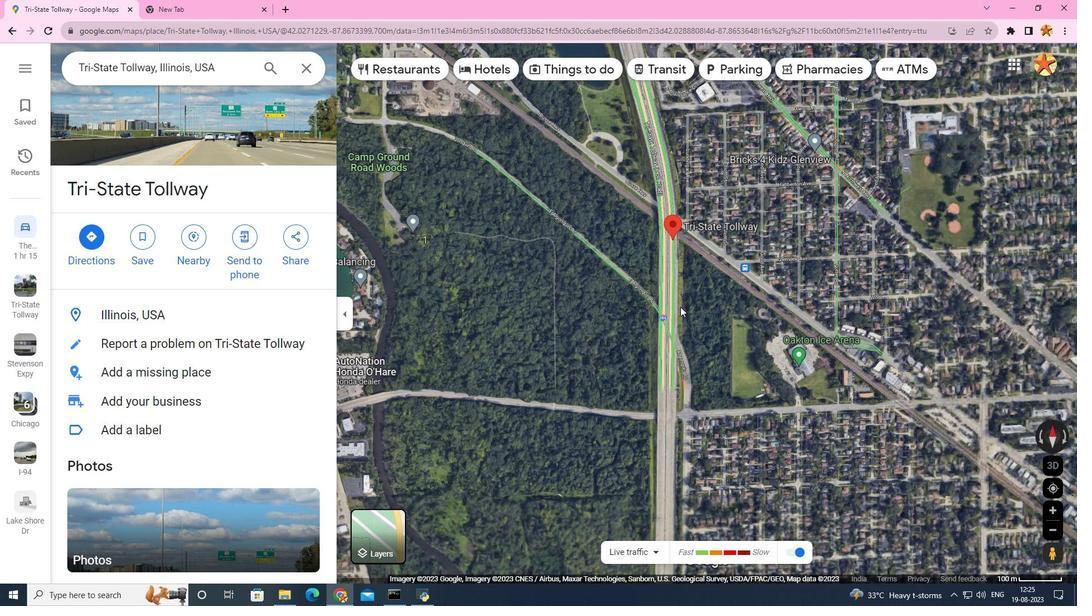 
Action: Mouse scrolled (680, 306) with delta (0, 0)
Screenshot: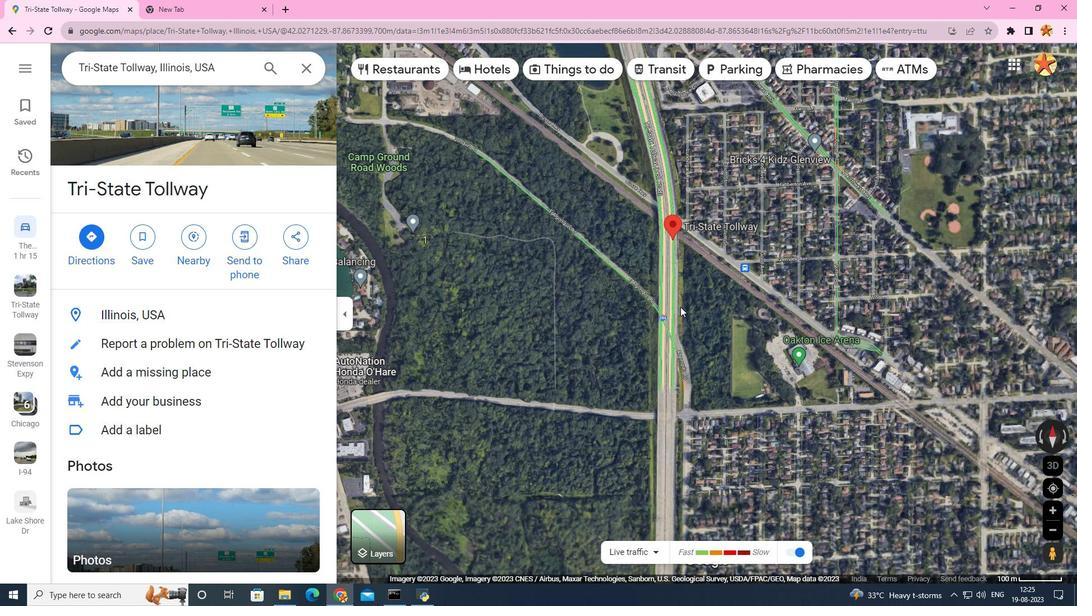 
Action: Mouse moved to (657, 118)
Screenshot: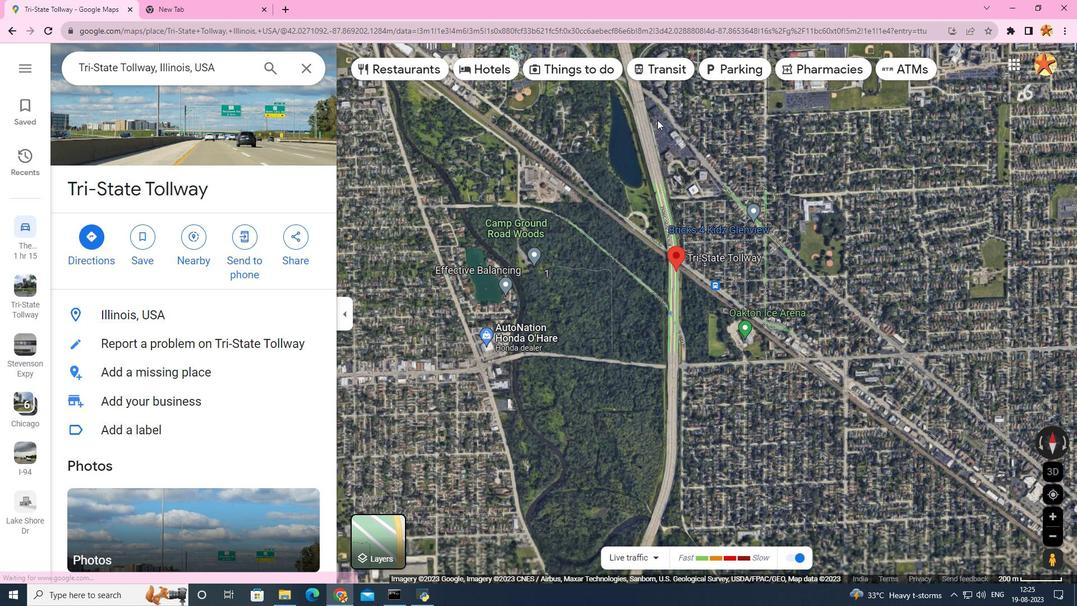 
Action: Mouse scrolled (657, 117) with delta (0, 0)
Screenshot: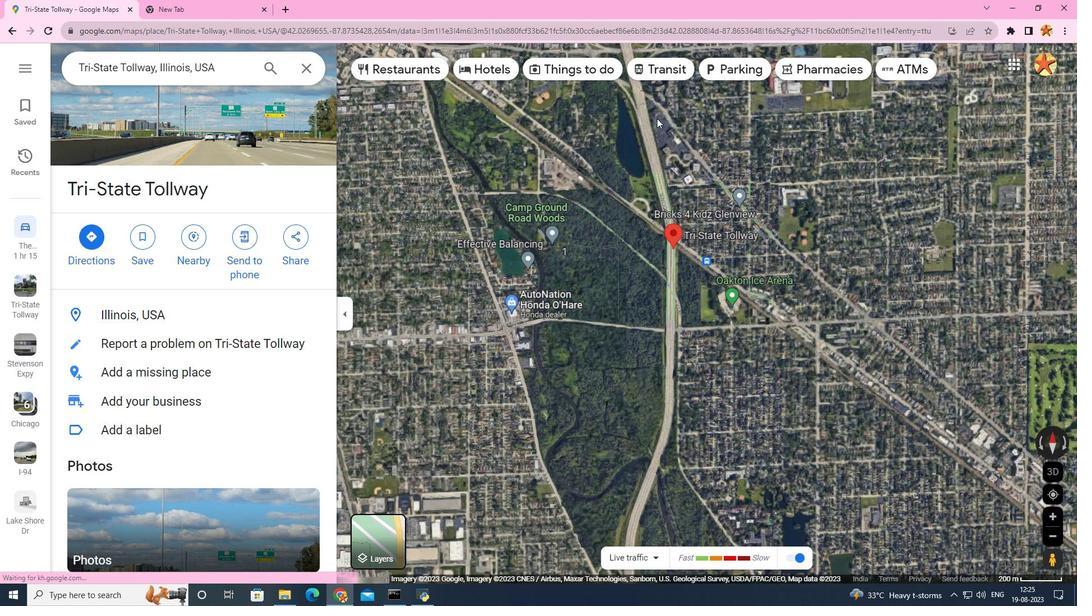 
Action: Mouse scrolled (657, 117) with delta (0, 0)
Screenshot: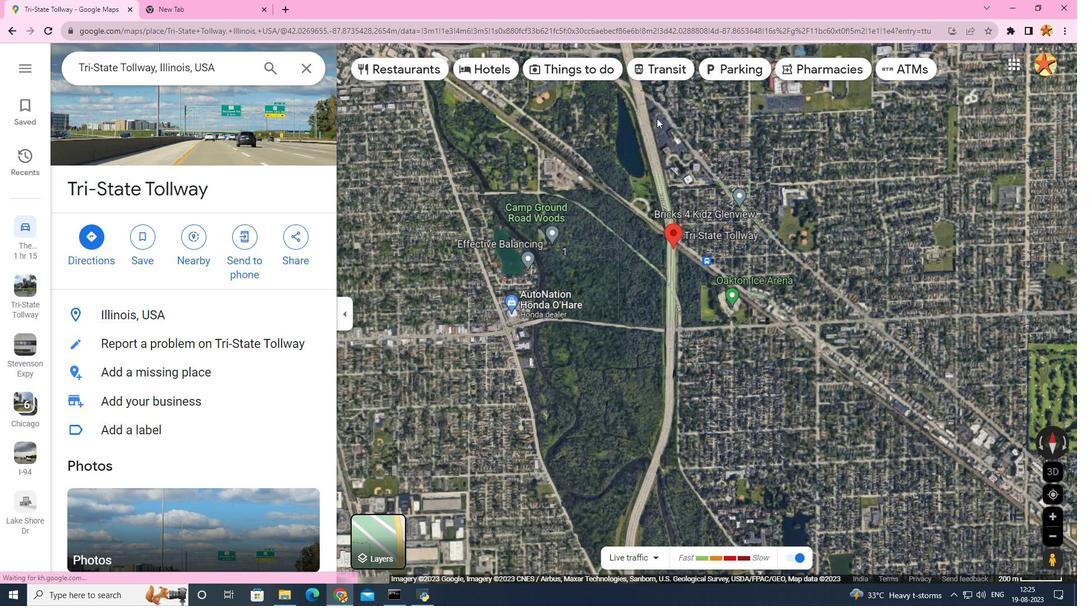 
Action: Mouse scrolled (657, 117) with delta (0, 0)
Screenshot: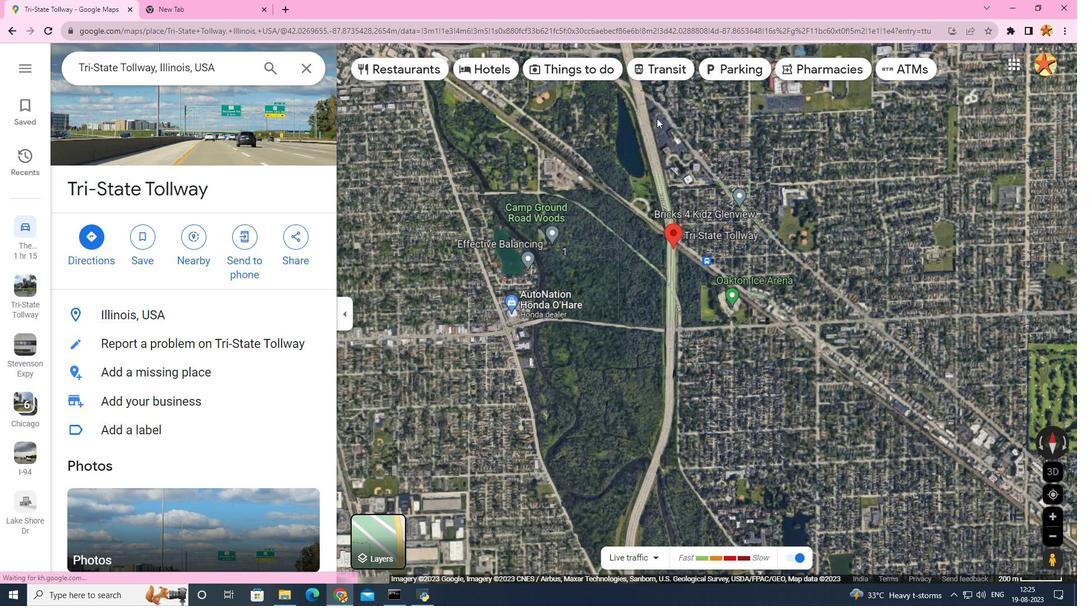 
Action: Mouse scrolled (657, 117) with delta (0, 0)
Screenshot: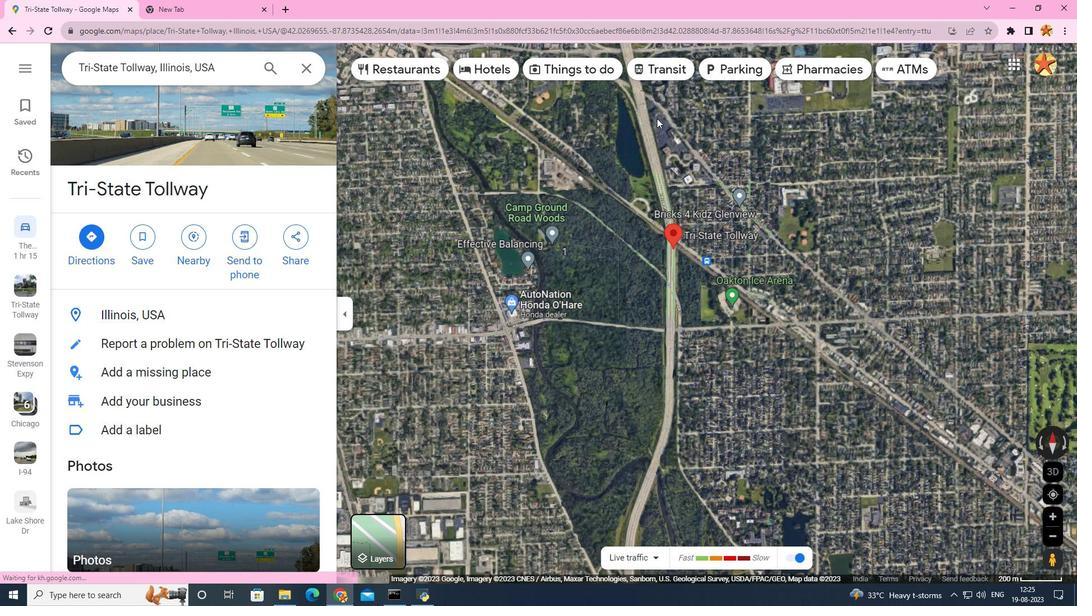 
Action: Mouse scrolled (657, 118) with delta (0, 0)
Screenshot: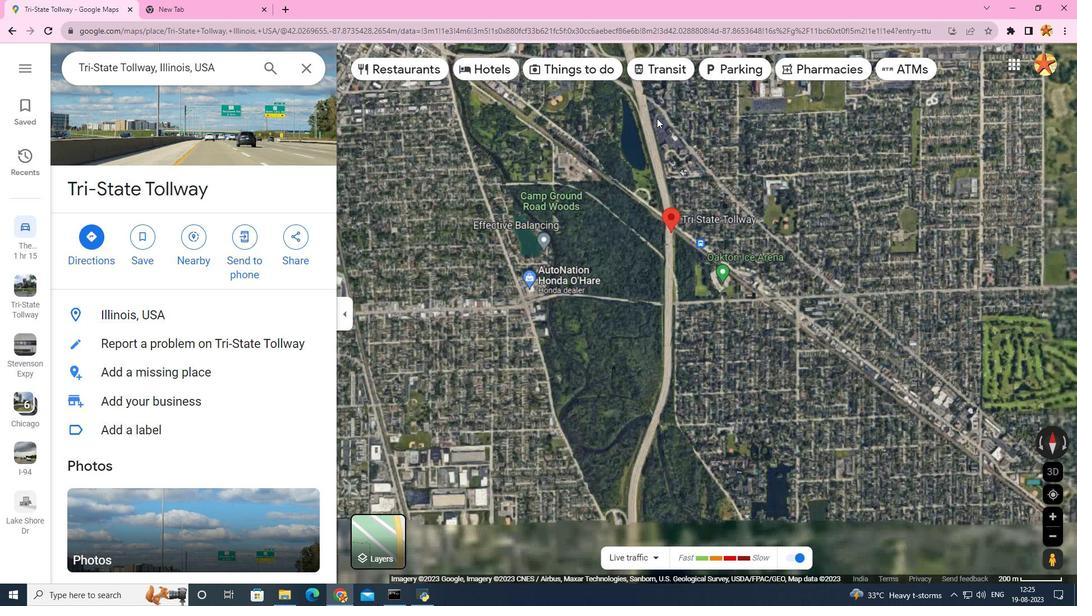 
Action: Mouse scrolled (657, 118) with delta (0, 0)
Screenshot: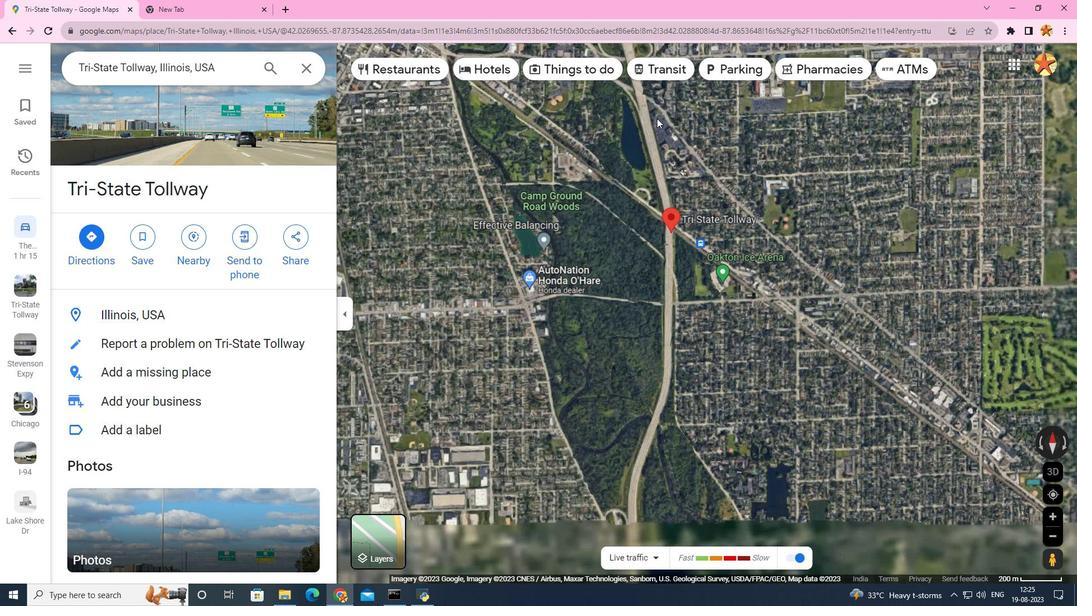 
Action: Mouse scrolled (657, 118) with delta (0, 0)
Screenshot: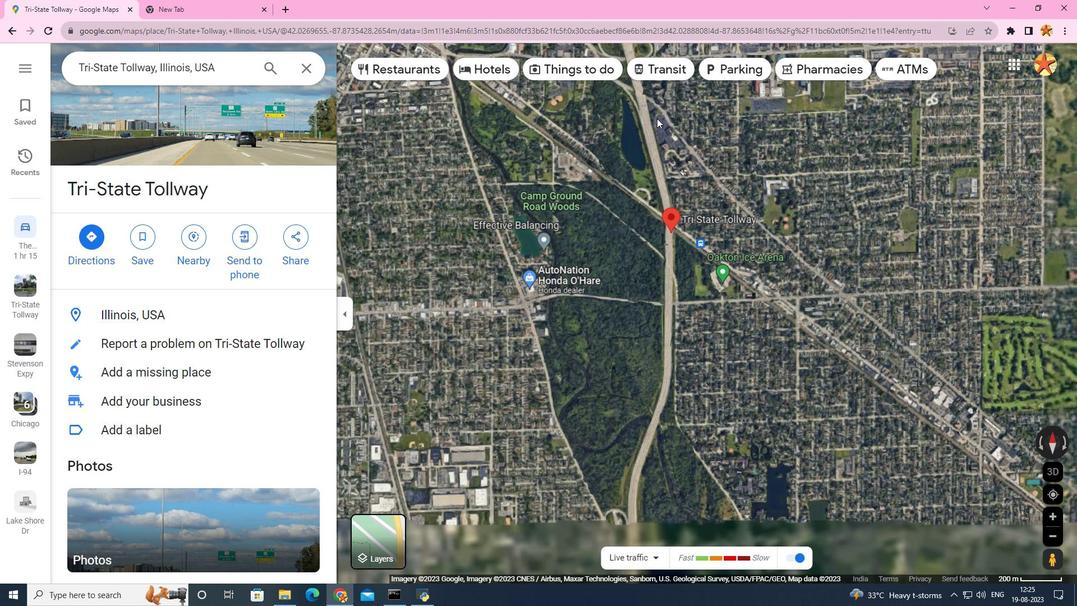 
Action: Mouse scrolled (657, 118) with delta (0, 0)
Screenshot: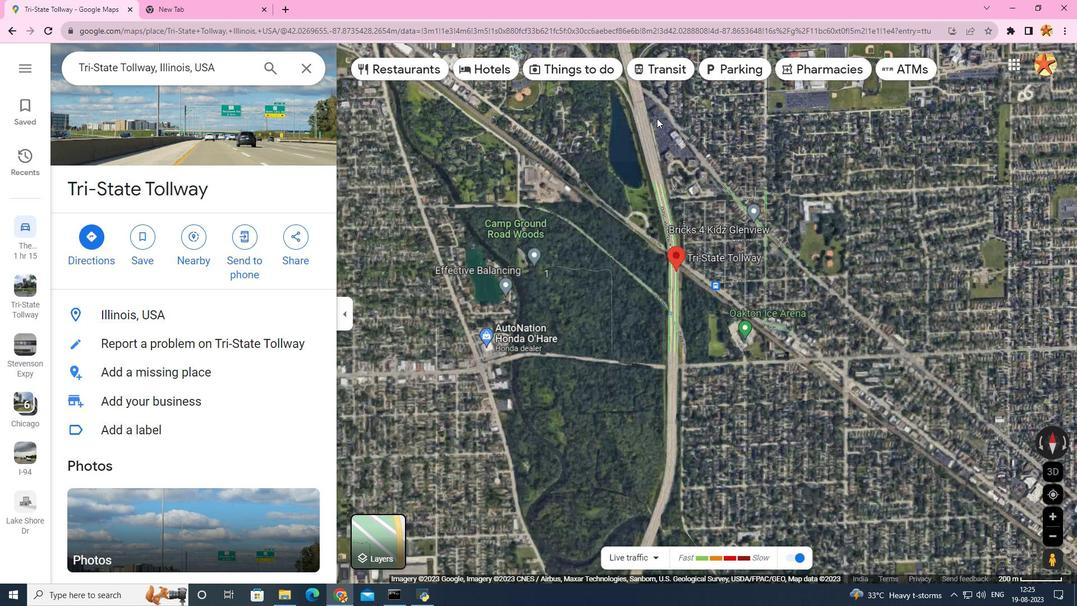
Action: Mouse scrolled (657, 118) with delta (0, 0)
Screenshot: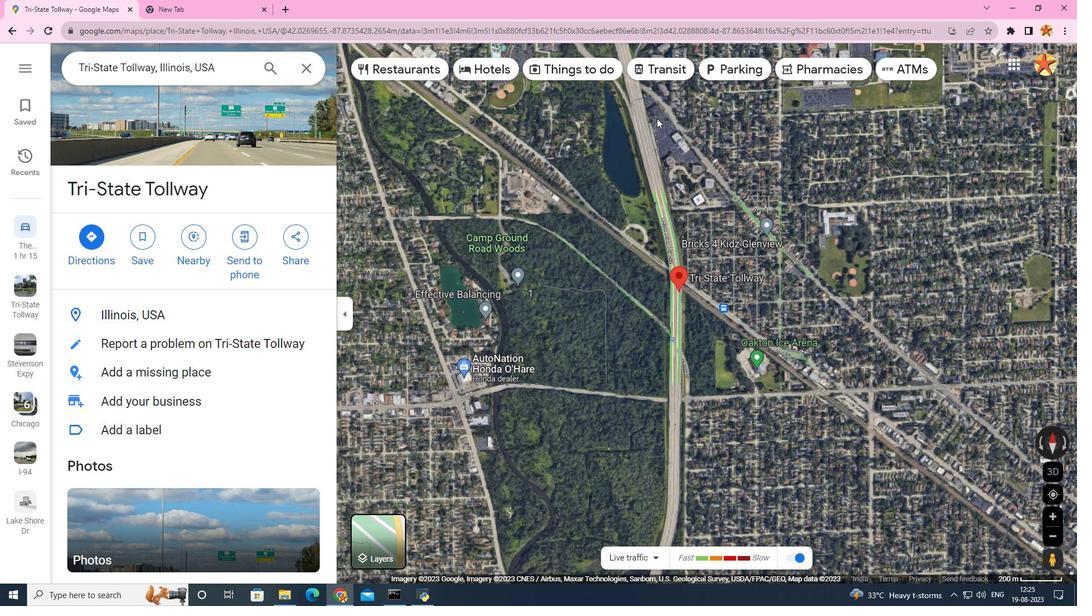 
Action: Mouse scrolled (657, 118) with delta (0, 0)
Screenshot: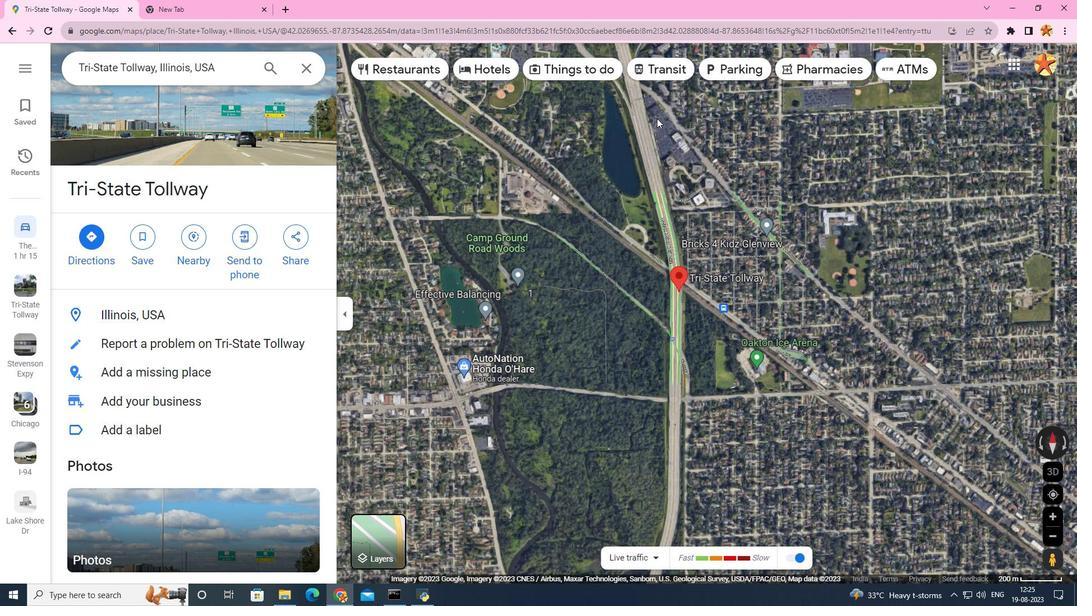 
Action: Mouse scrolled (657, 118) with delta (0, 0)
Screenshot: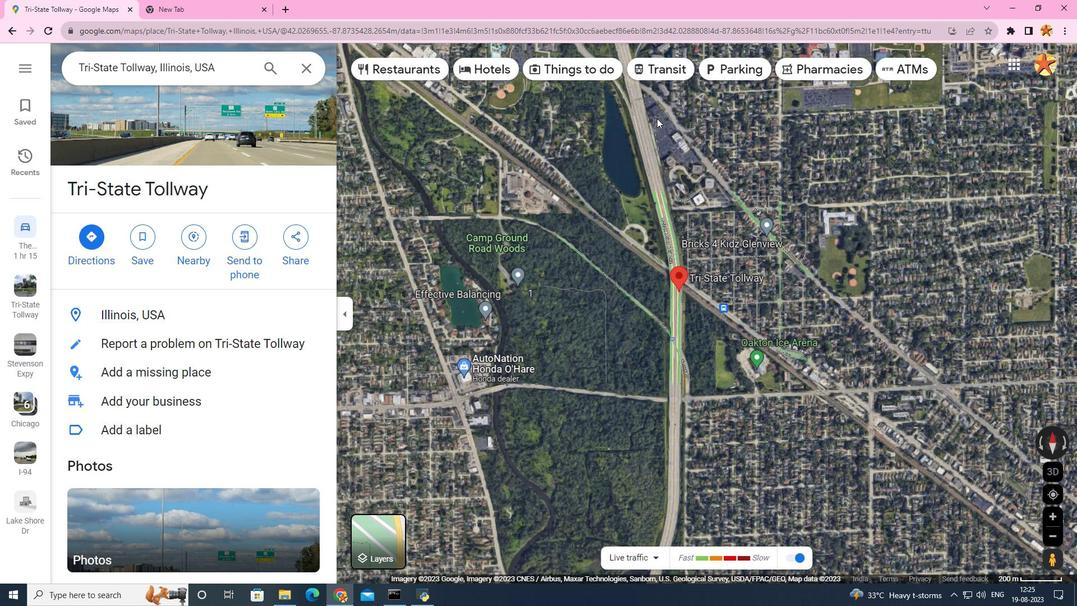 
Action: Mouse moved to (621, 254)
Screenshot: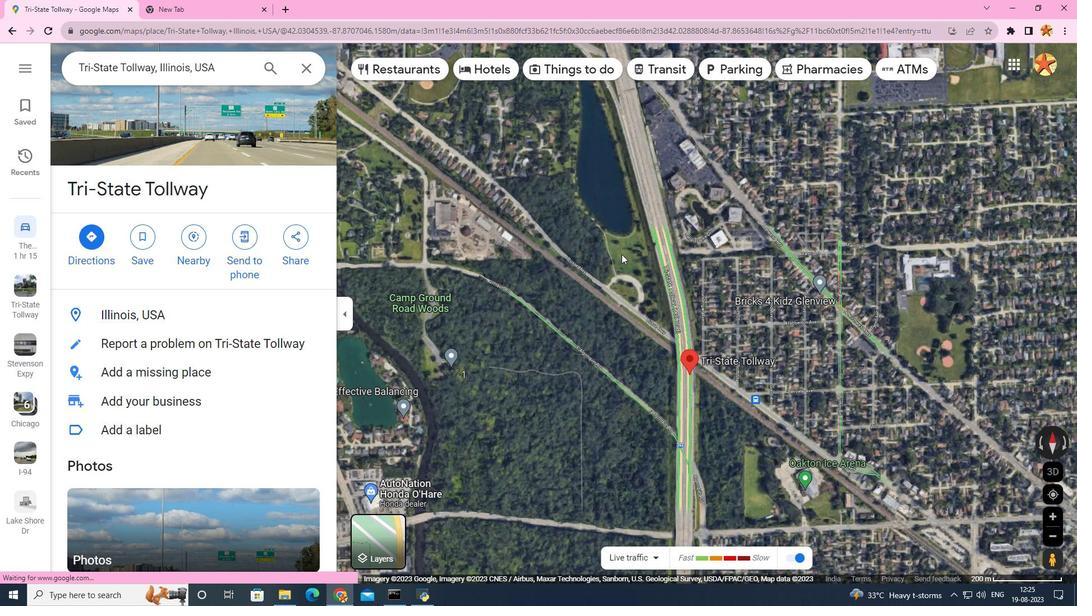 
Action: Mouse scrolled (621, 254) with delta (0, 0)
Screenshot: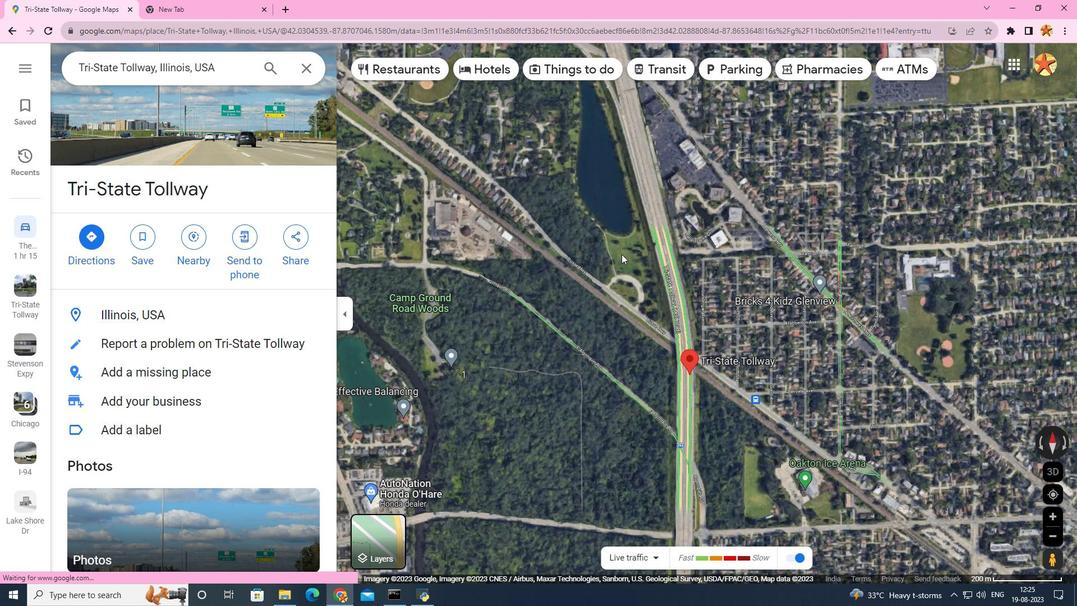 
Action: Mouse scrolled (621, 254) with delta (0, 0)
Screenshot: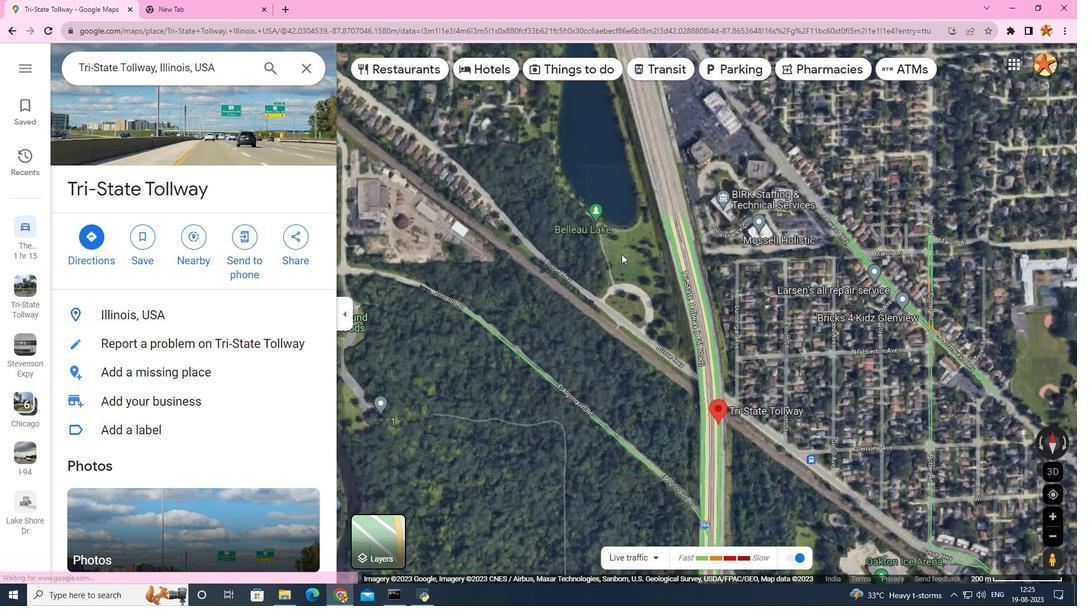 
Action: Mouse moved to (649, 197)
Screenshot: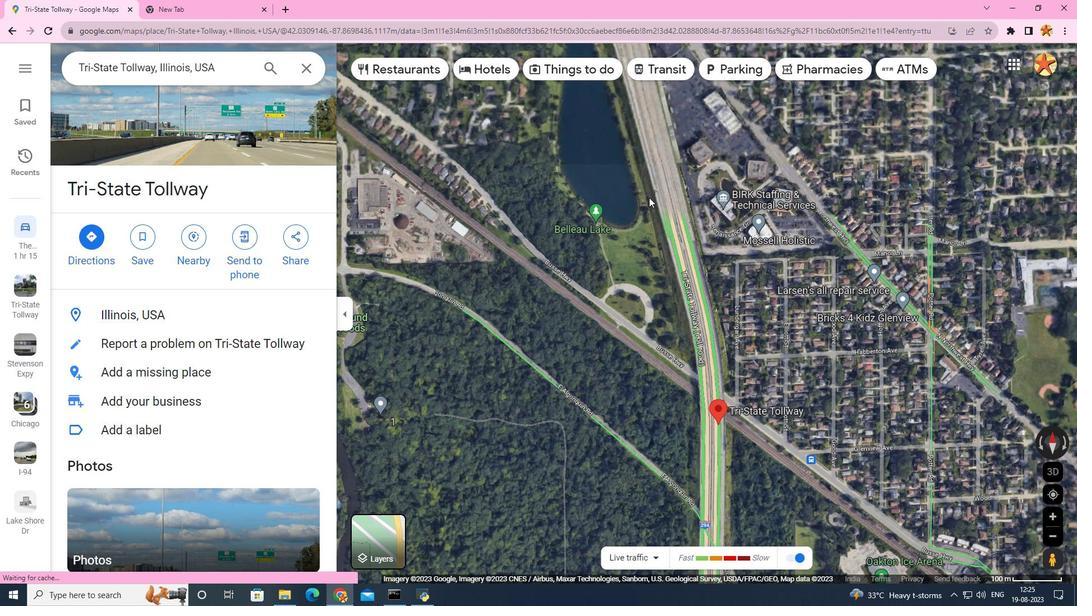 
Action: Mouse scrolled (649, 198) with delta (0, 0)
Screenshot: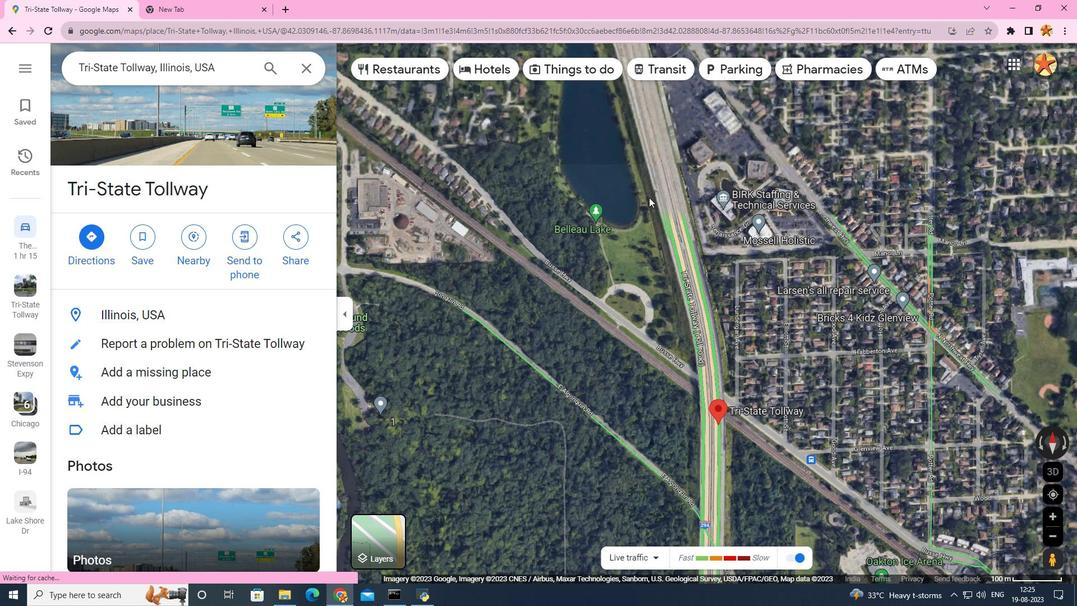 
Action: Mouse scrolled (649, 198) with delta (0, 0)
Screenshot: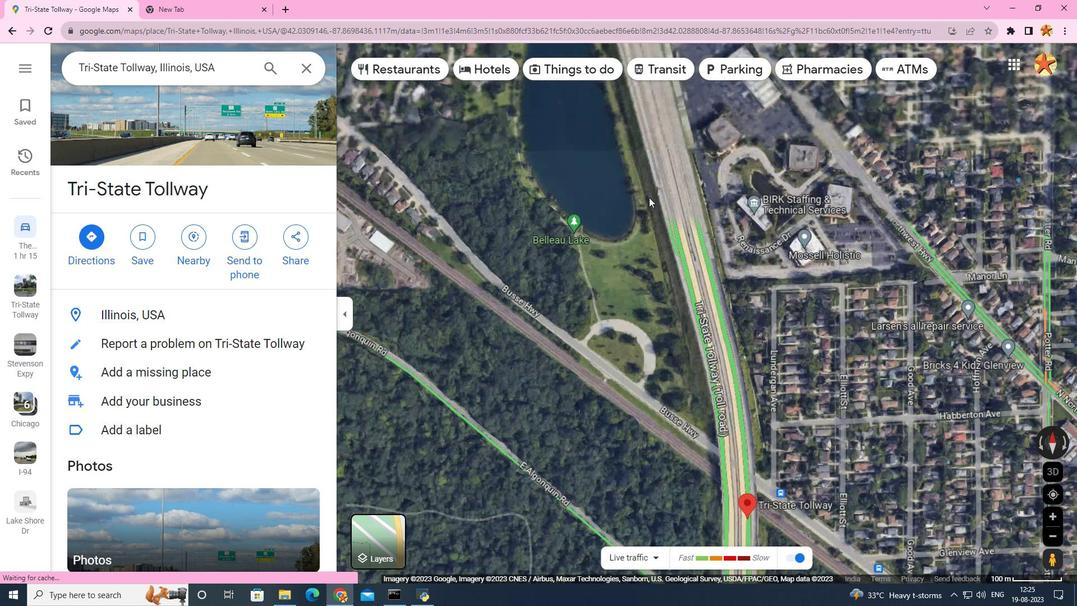 
Action: Mouse scrolled (649, 198) with delta (0, 0)
Screenshot: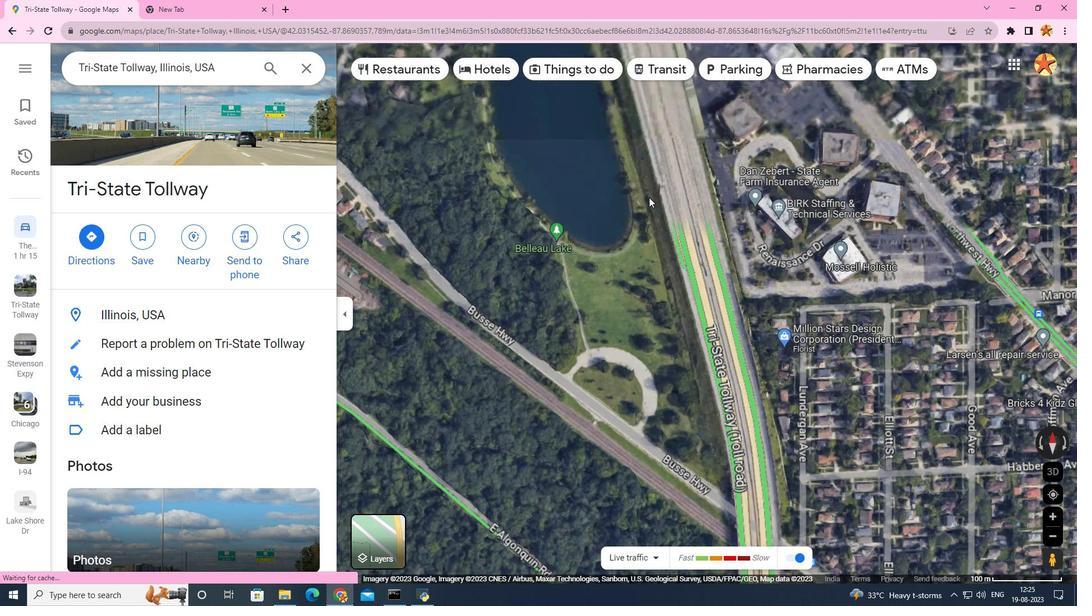 
Action: Mouse scrolled (649, 198) with delta (0, 0)
Screenshot: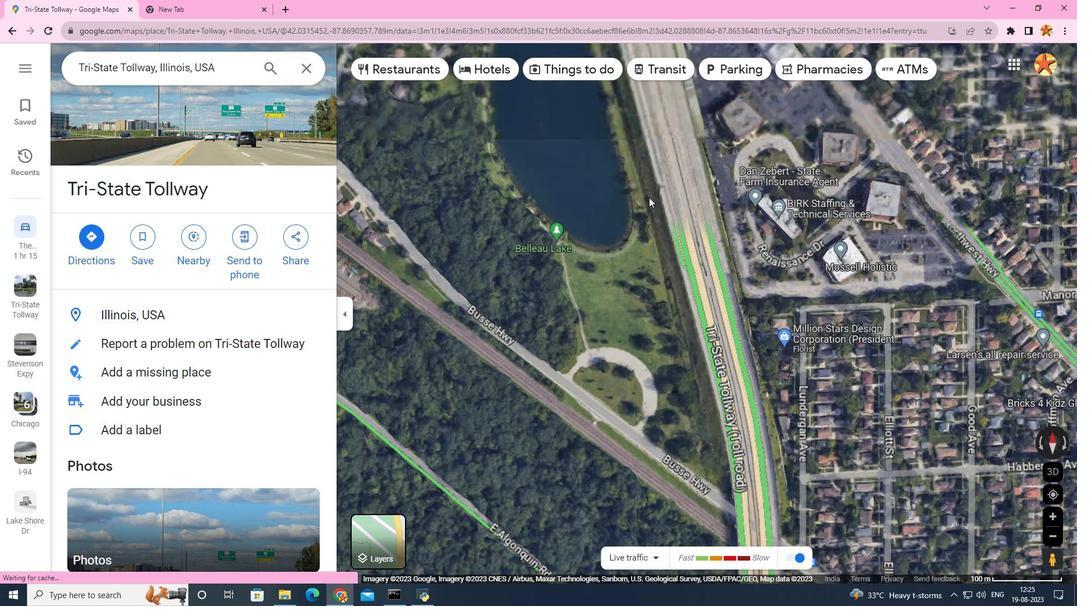 
Action: Mouse scrolled (649, 198) with delta (0, 0)
Screenshot: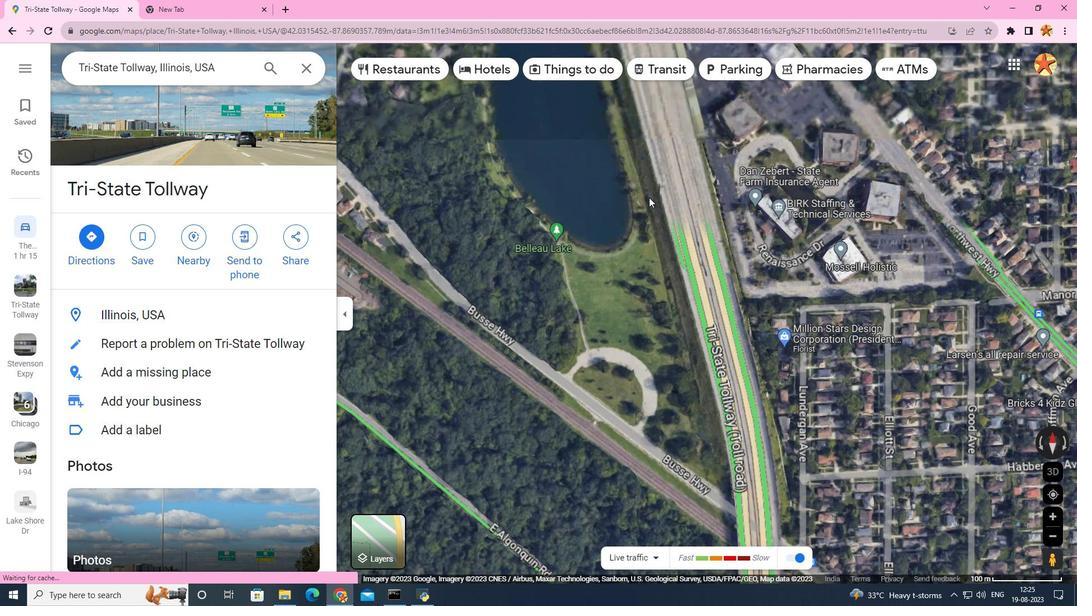 
Action: Mouse scrolled (649, 196) with delta (0, 0)
Screenshot: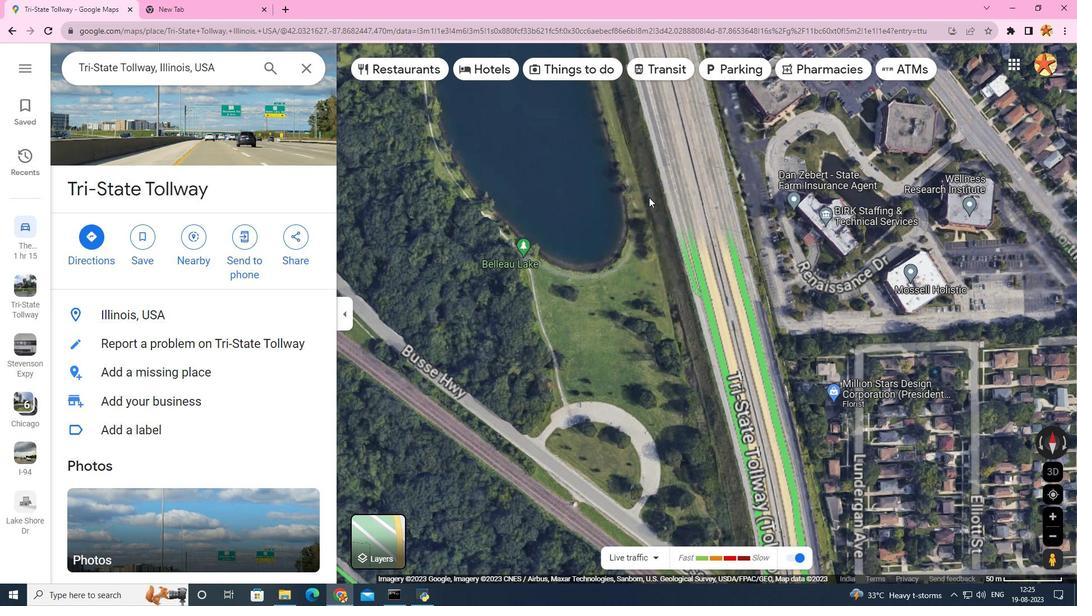 
Action: Mouse scrolled (649, 196) with delta (0, 0)
Screenshot: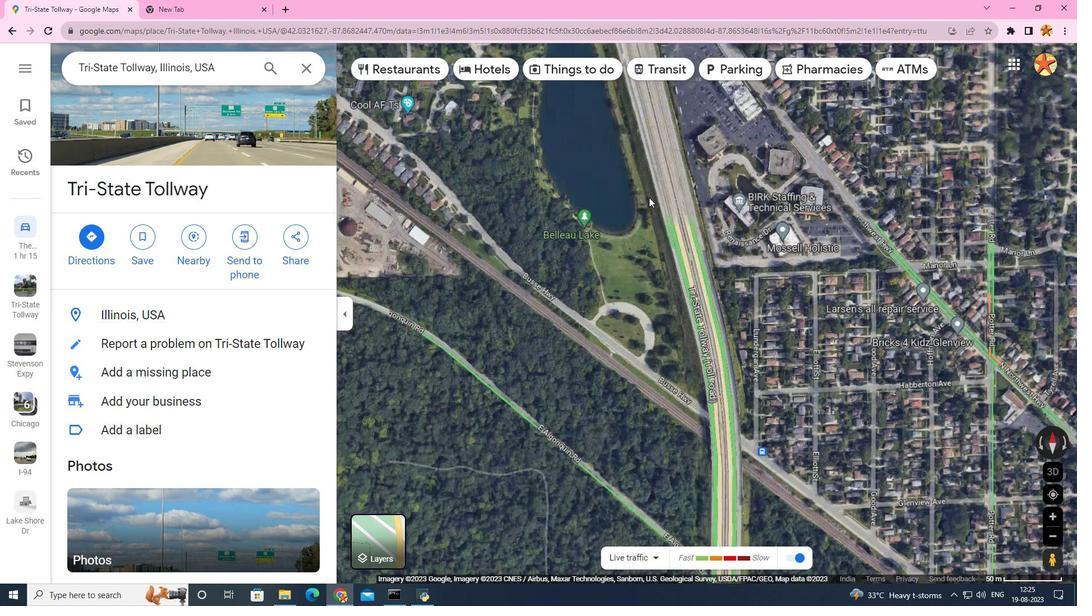
Action: Mouse scrolled (649, 196) with delta (0, 0)
Screenshot: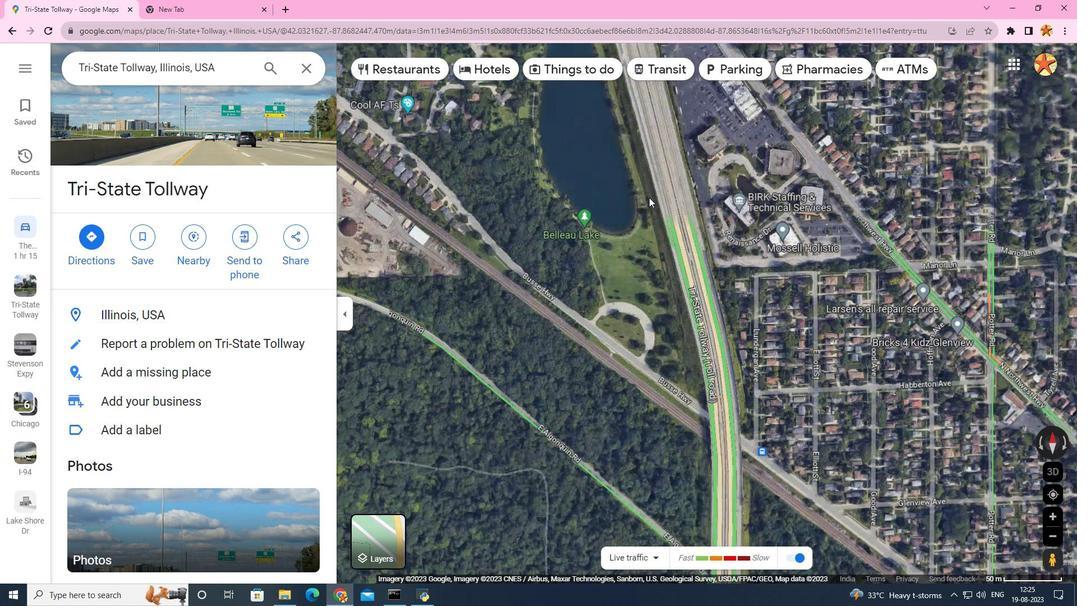 
Action: Mouse scrolled (649, 196) with delta (0, 0)
Screenshot: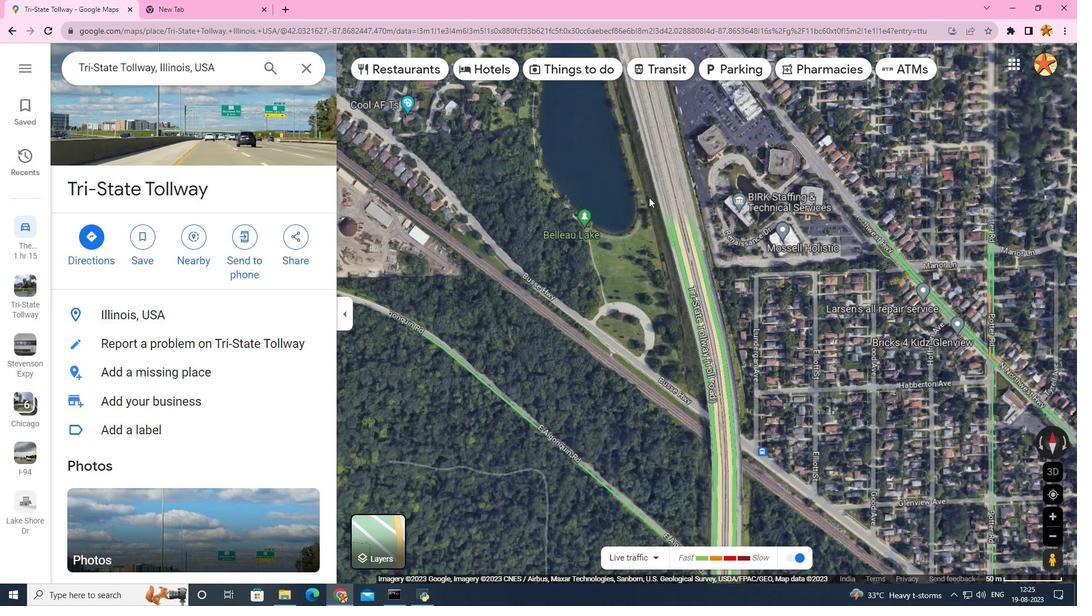 
Action: Mouse scrolled (649, 196) with delta (0, 0)
Screenshot: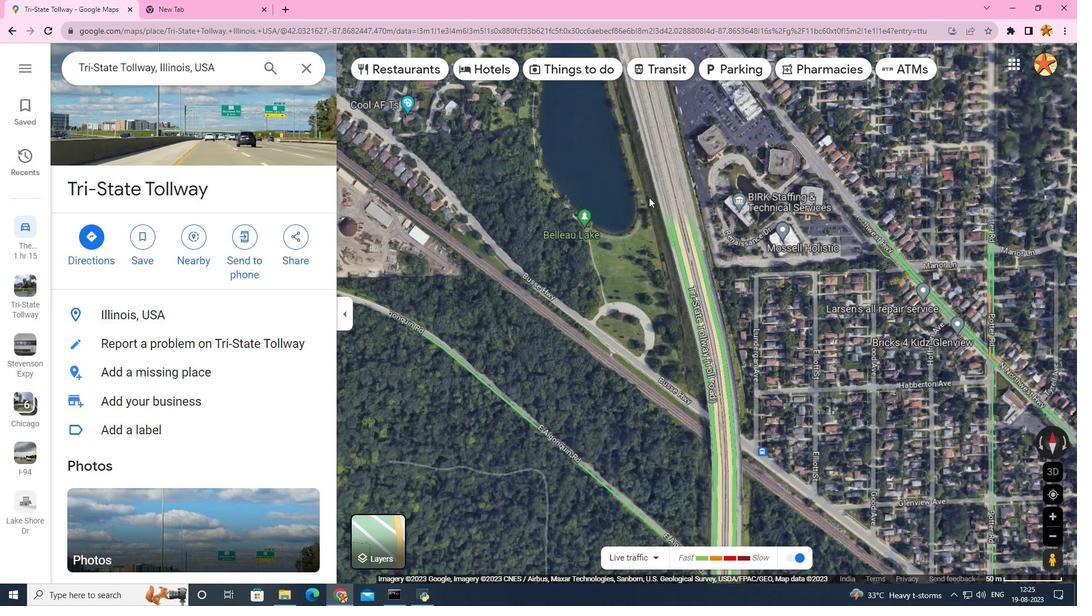 
Action: Mouse moved to (113, 450)
Screenshot: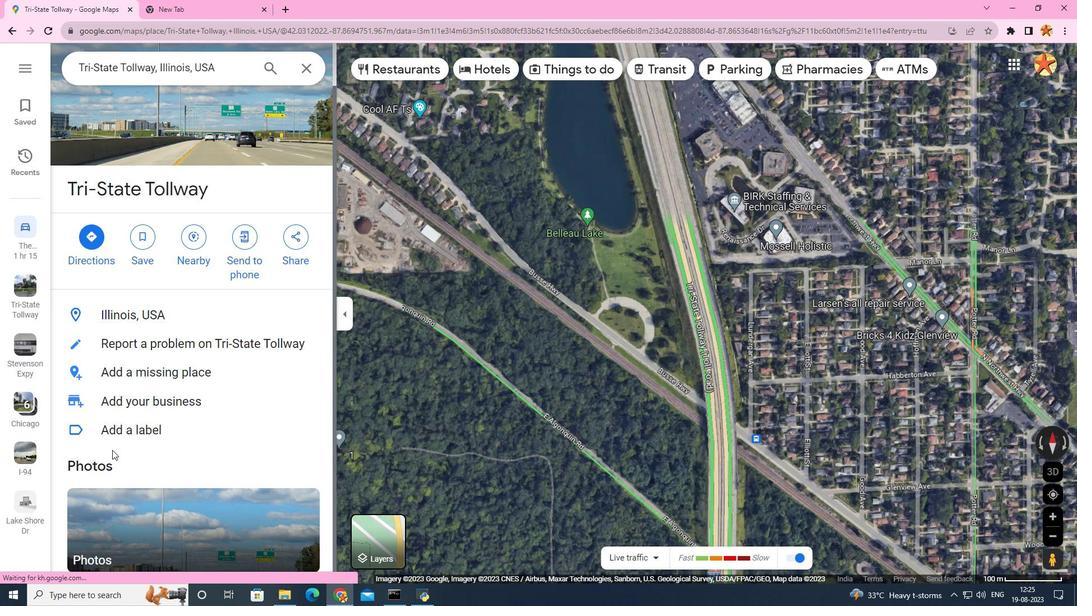 
Action: Mouse scrolled (113, 449) with delta (0, 0)
Screenshot: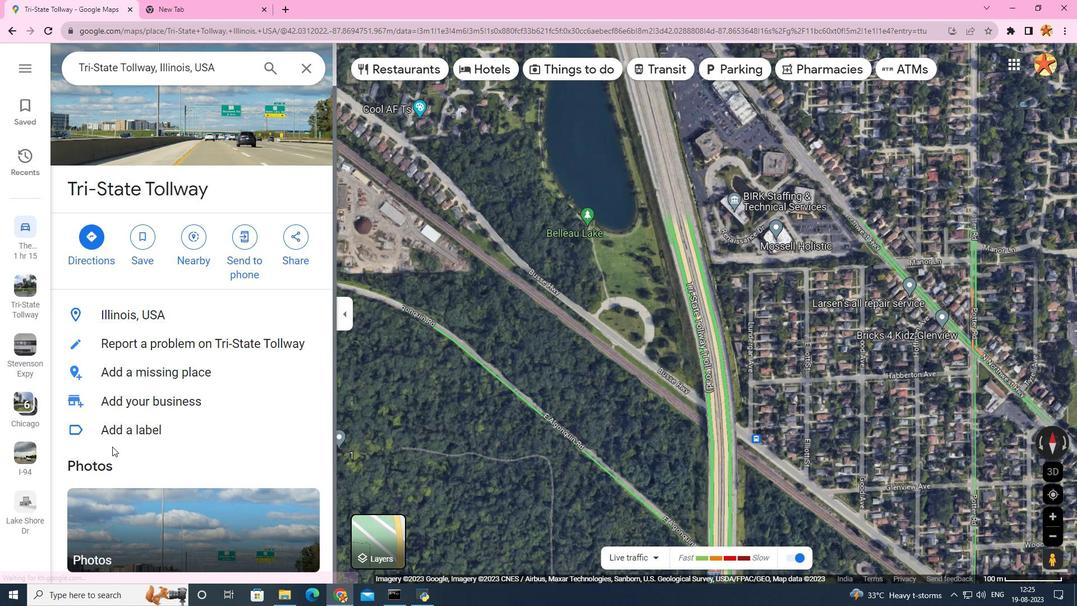 
Action: Mouse scrolled (113, 449) with delta (0, 0)
Screenshot: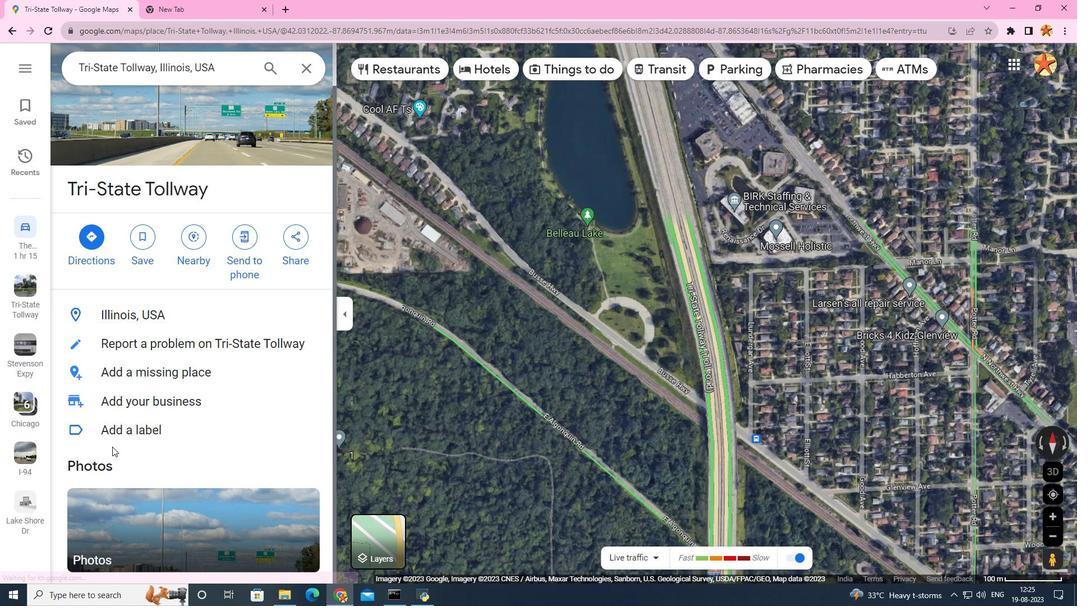 
Action: Mouse scrolled (113, 449) with delta (0, 0)
Screenshot: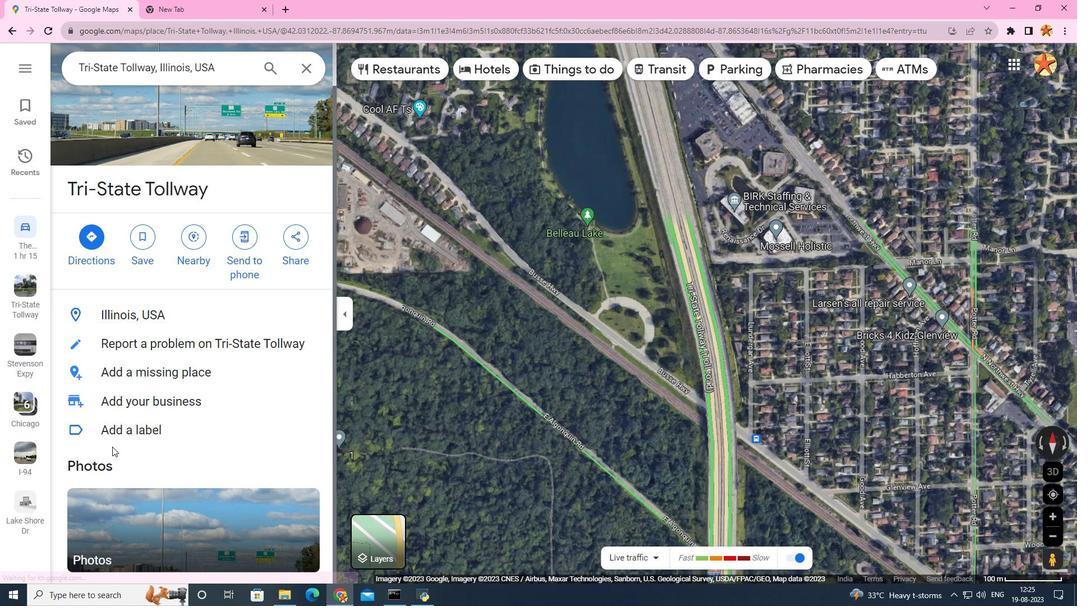 
Action: Mouse scrolled (113, 449) with delta (0, 0)
Screenshot: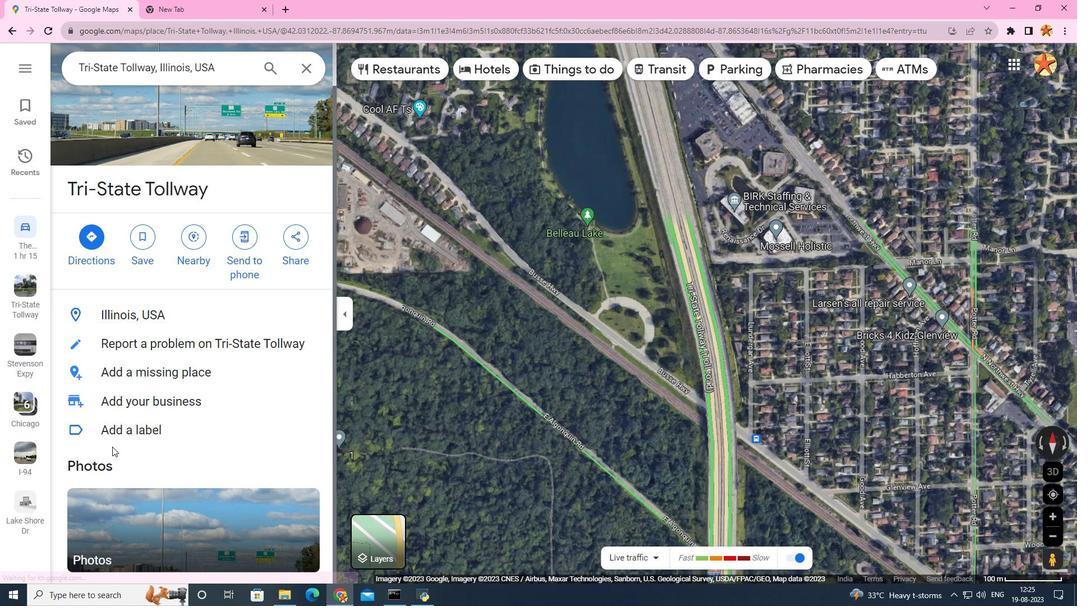 
Action: Mouse moved to (107, 514)
Screenshot: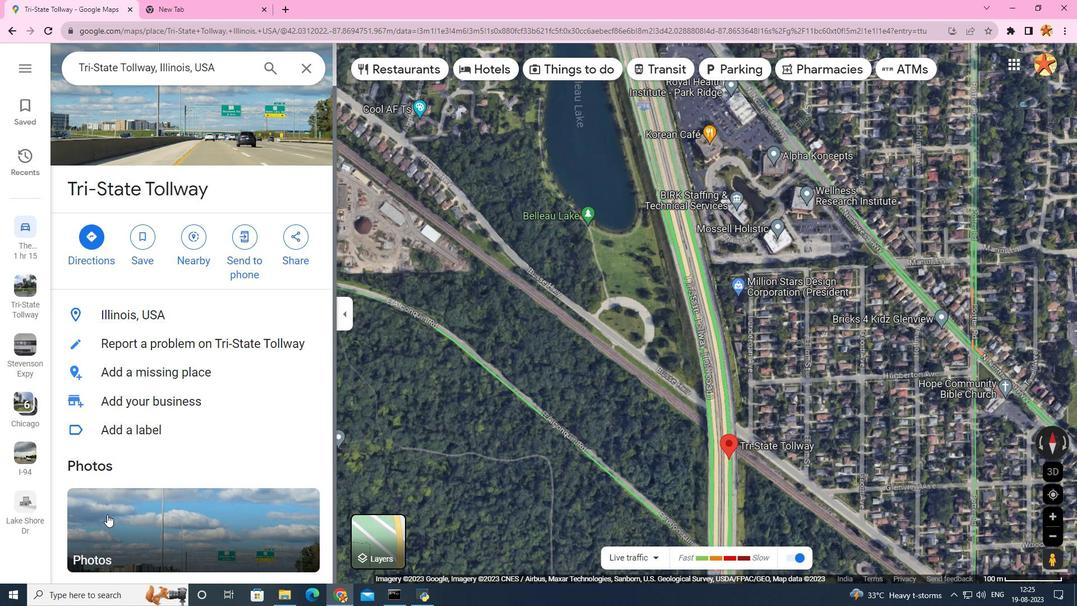 
Action: Mouse pressed left at (107, 514)
Screenshot: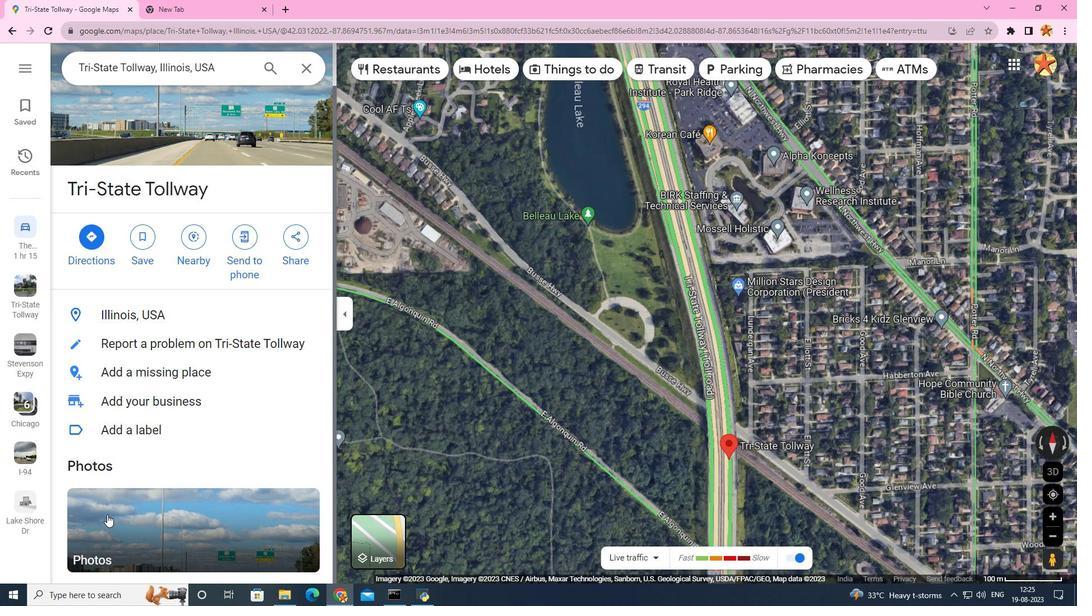 
Action: Mouse moved to (512, 411)
Screenshot: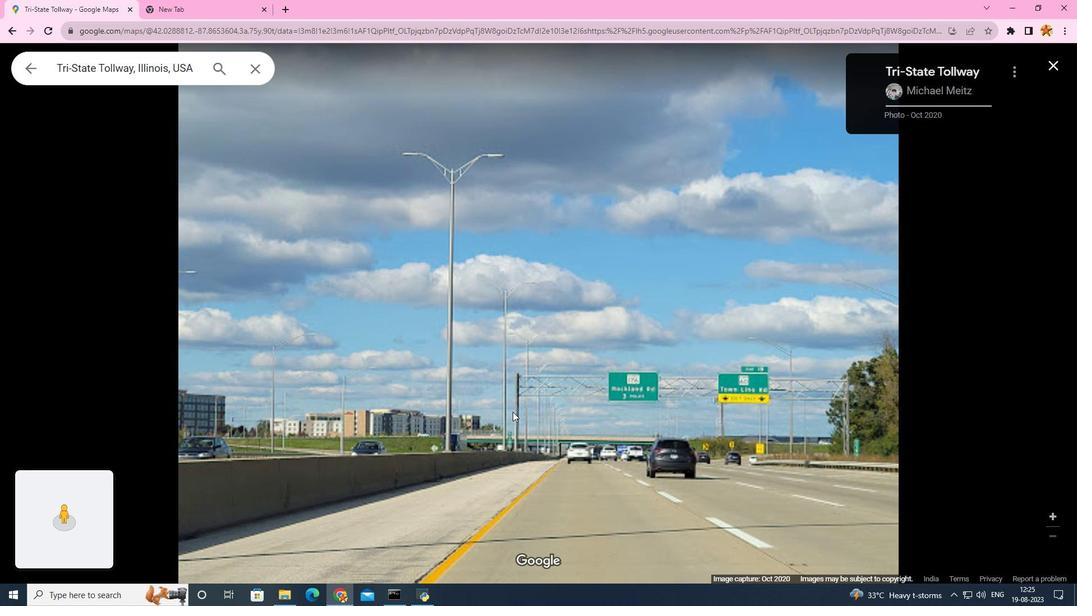 
Action: Mouse scrolled (512, 411) with delta (0, 0)
Screenshot: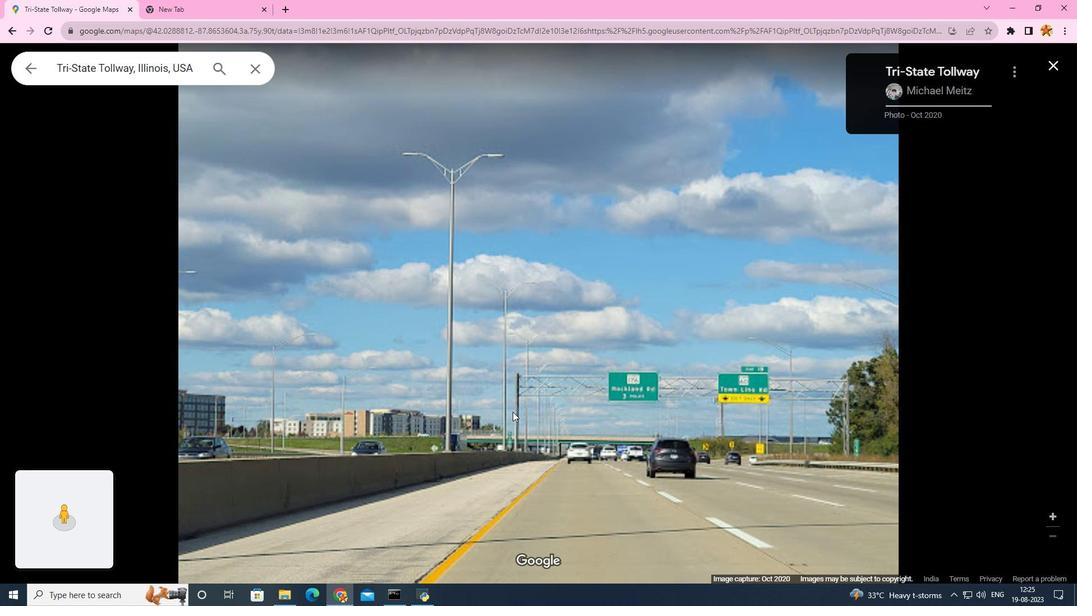 
Action: Mouse scrolled (512, 411) with delta (0, 0)
Screenshot: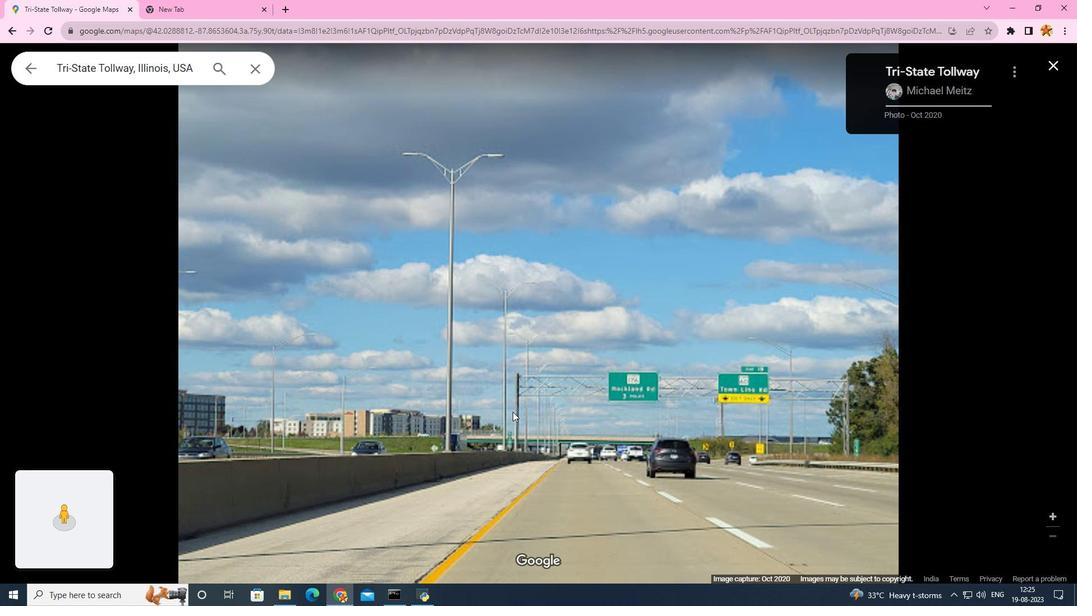 
Action: Mouse scrolled (512, 411) with delta (0, 0)
Screenshot: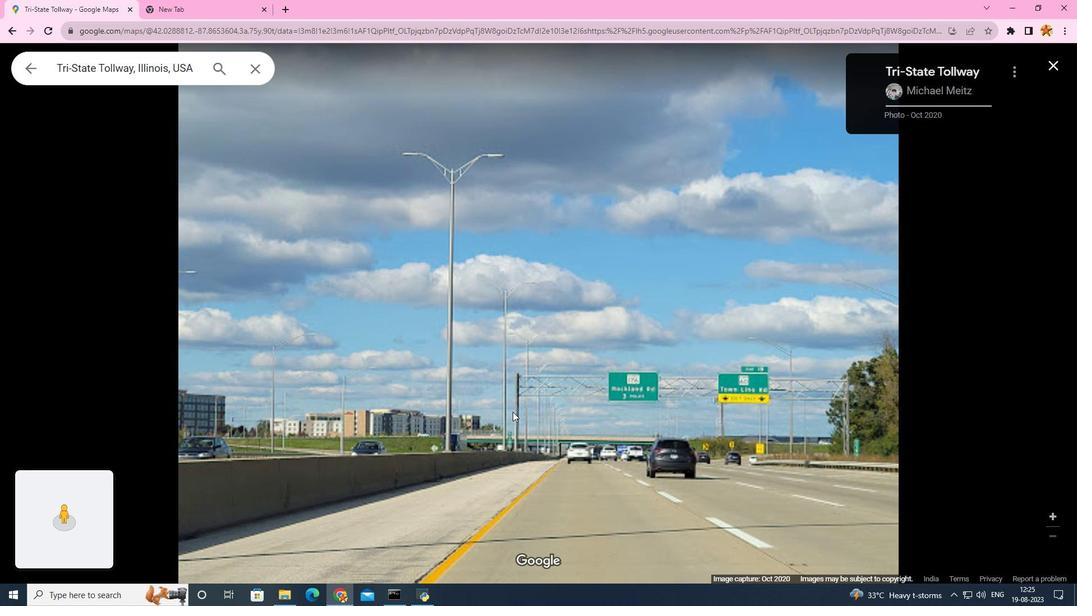 
Action: Mouse scrolled (512, 411) with delta (0, 0)
Screenshot: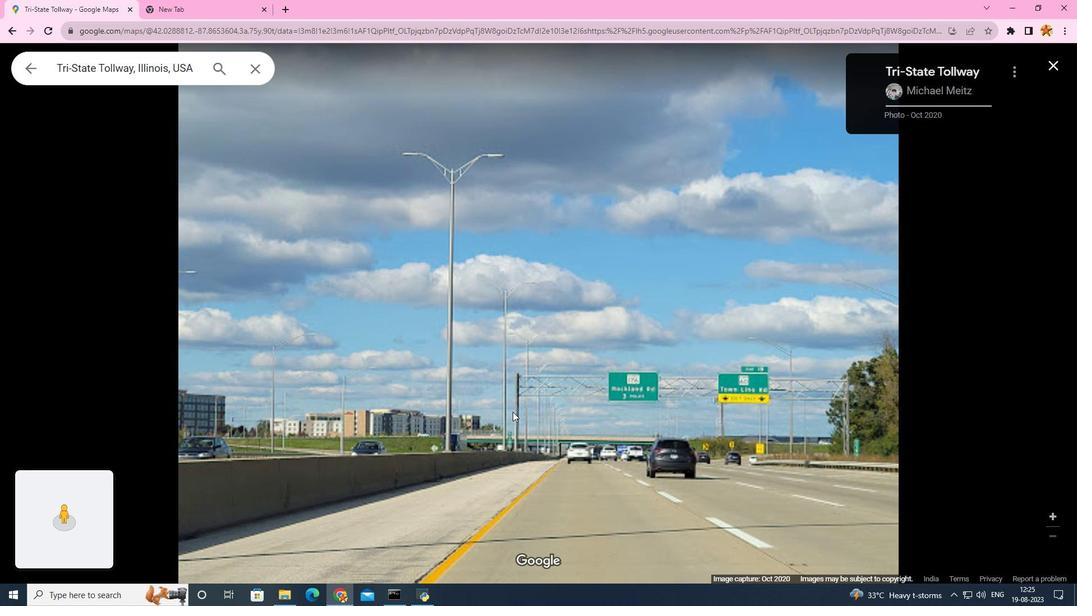 
Action: Mouse scrolled (512, 411) with delta (0, 0)
Screenshot: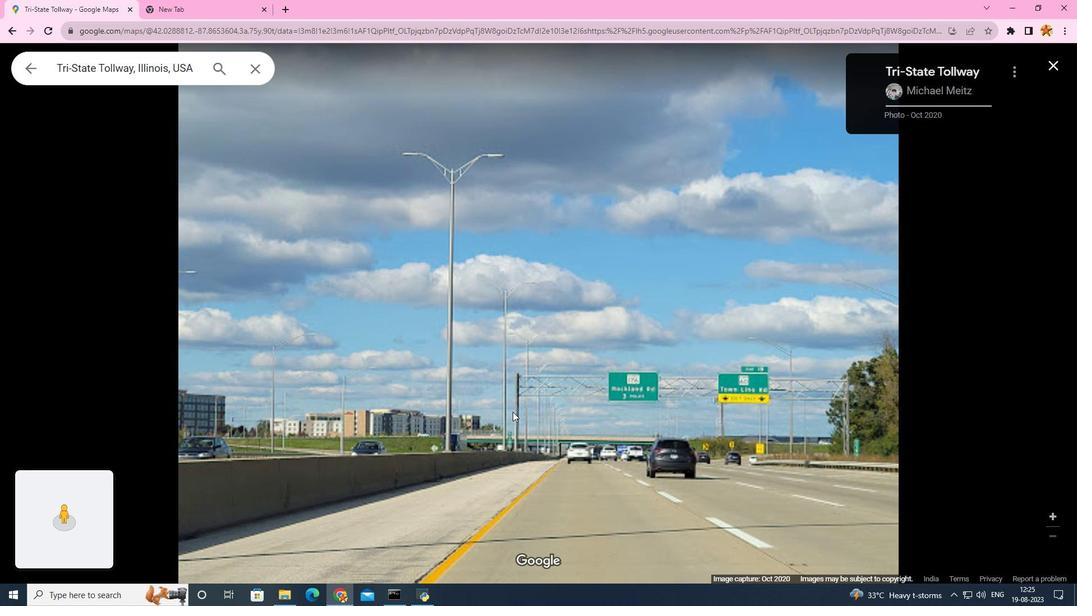 
Action: Mouse scrolled (512, 412) with delta (0, 0)
Screenshot: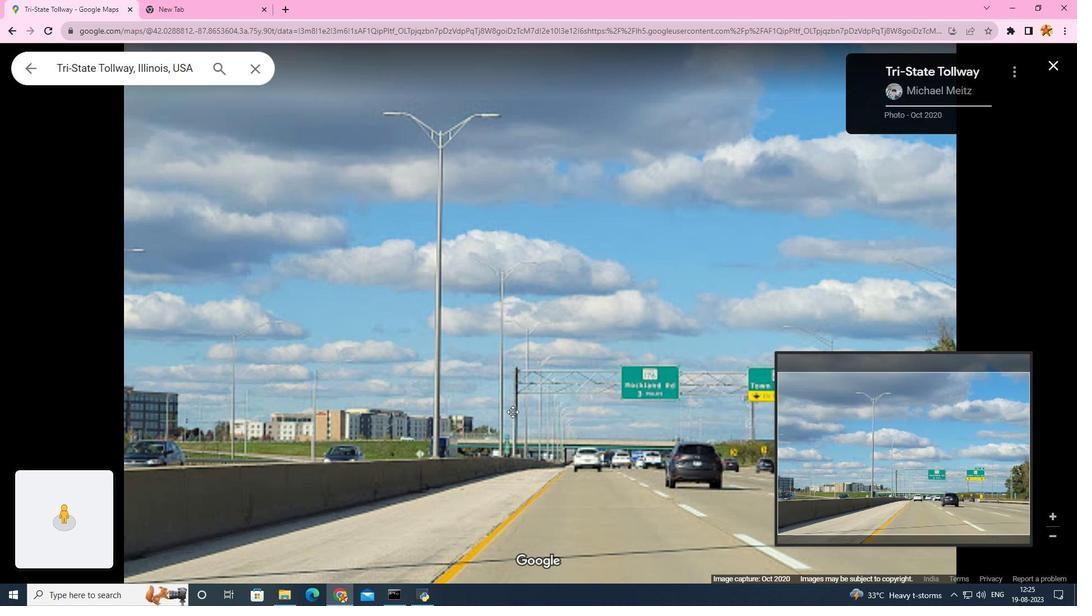 
Action: Mouse scrolled (512, 412) with delta (0, 0)
Screenshot: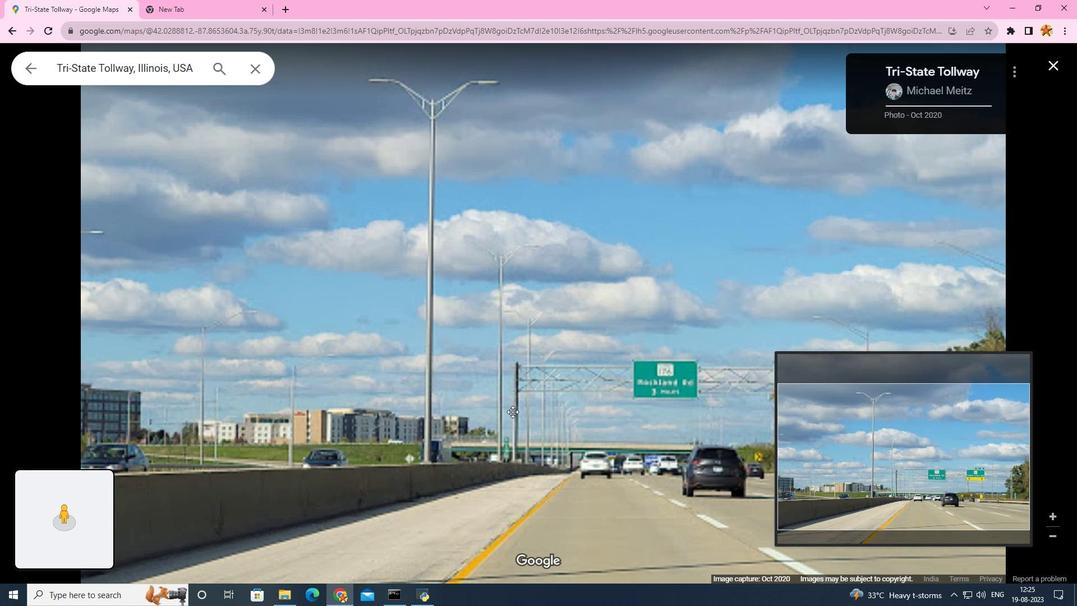 
Action: Mouse scrolled (512, 412) with delta (0, 0)
Screenshot: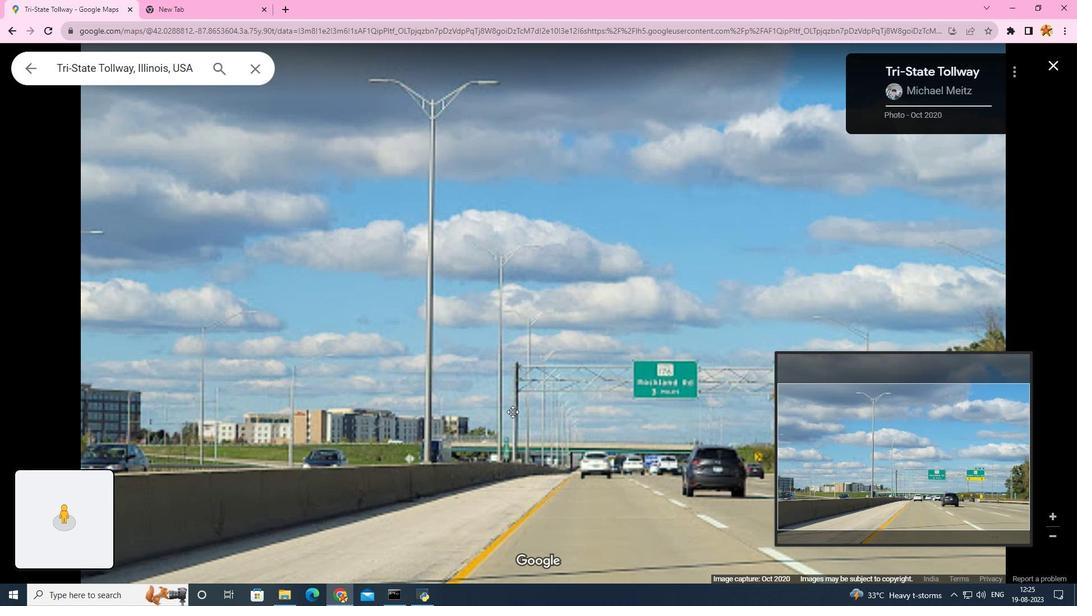 
Action: Mouse scrolled (512, 412) with delta (0, 0)
Screenshot: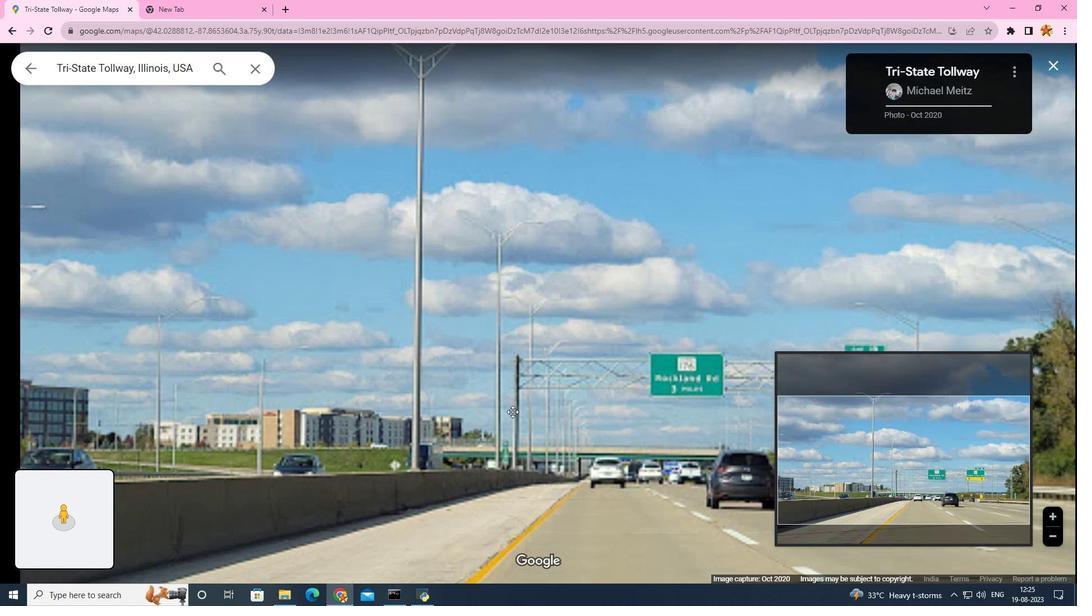 
Action: Mouse scrolled (512, 412) with delta (0, 0)
Screenshot: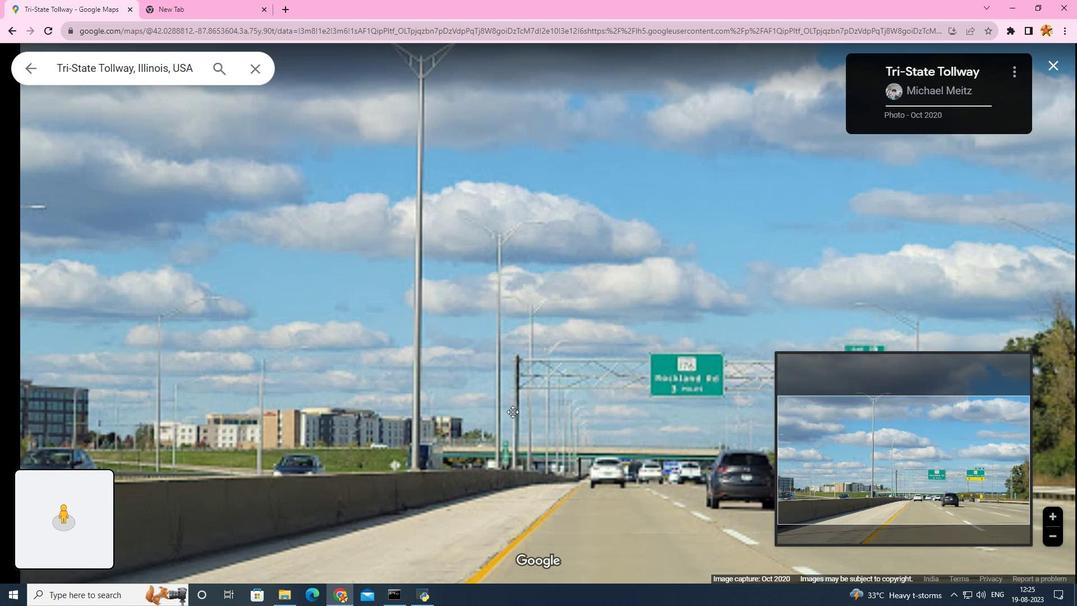 
Action: Mouse scrolled (512, 412) with delta (0, 0)
Screenshot: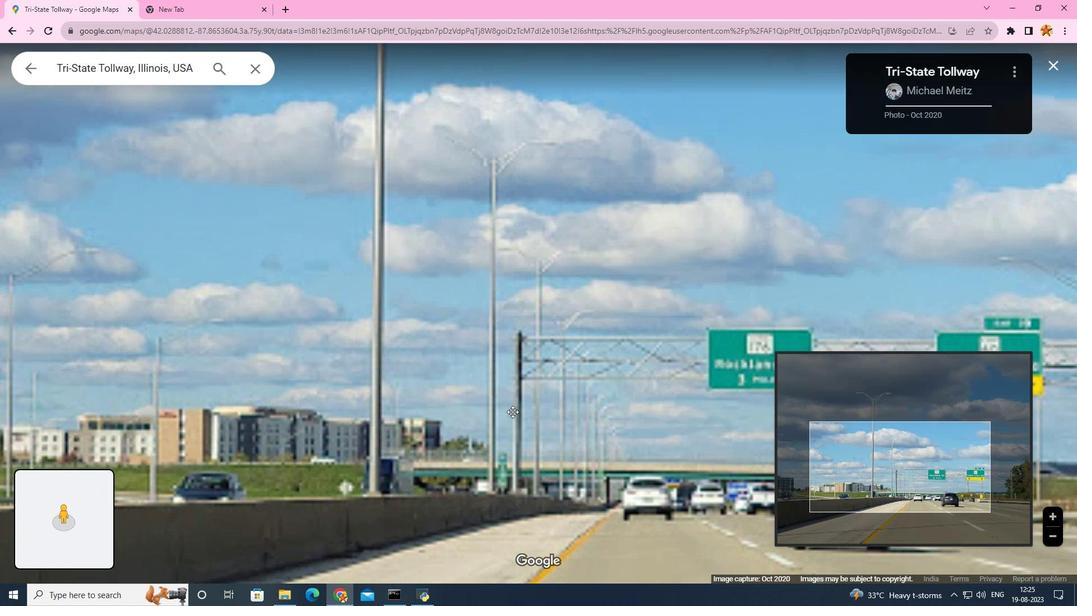 
Action: Mouse scrolled (512, 411) with delta (0, 0)
Screenshot: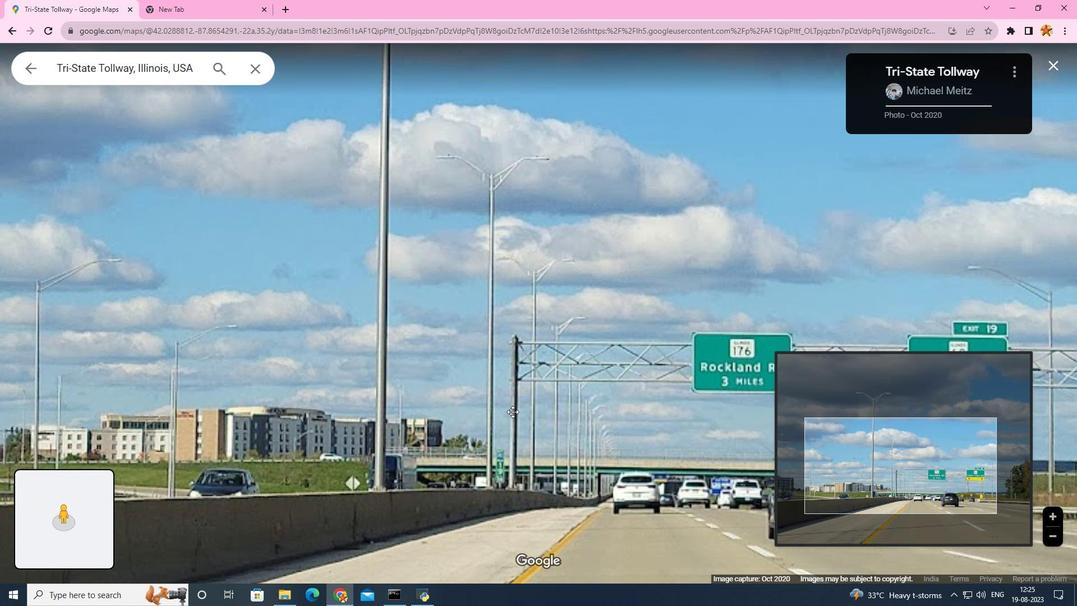 
Action: Mouse scrolled (512, 411) with delta (0, 0)
Screenshot: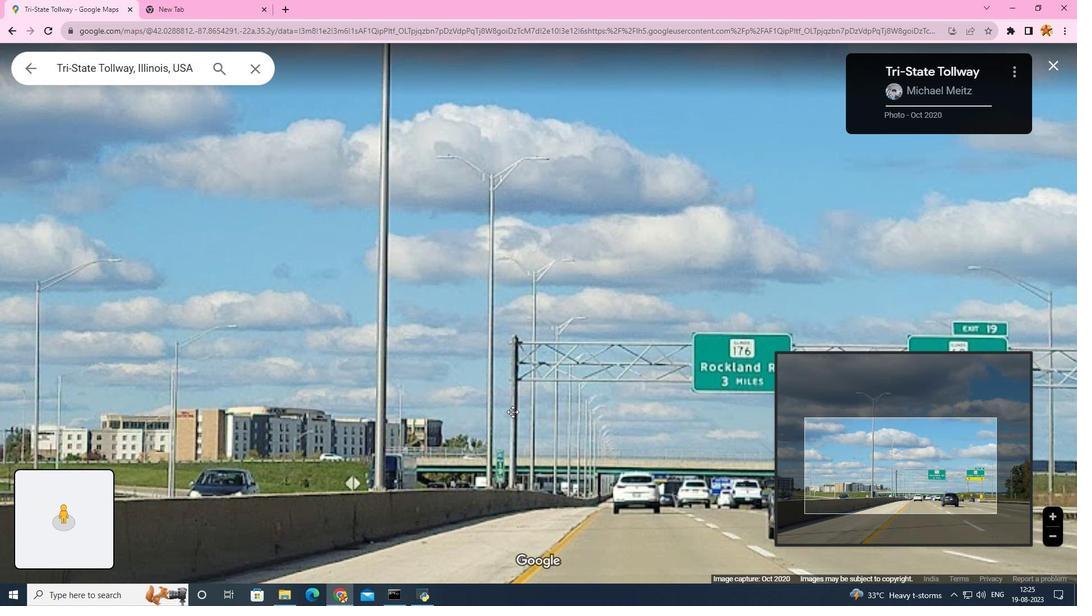
Action: Mouse scrolled (512, 411) with delta (0, 0)
Screenshot: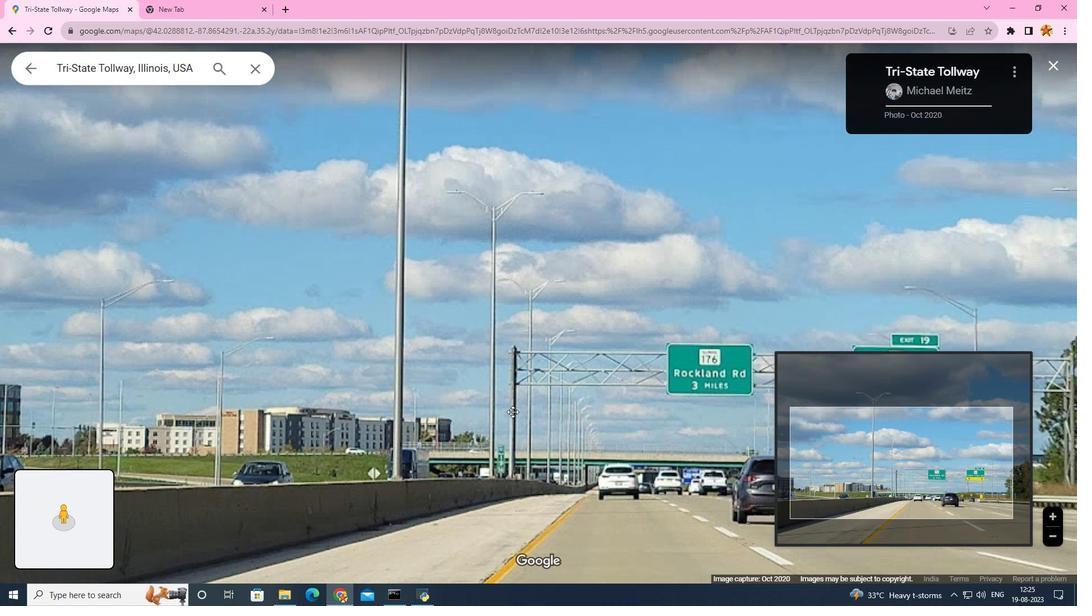 
Action: Mouse scrolled (512, 411) with delta (0, 0)
Screenshot: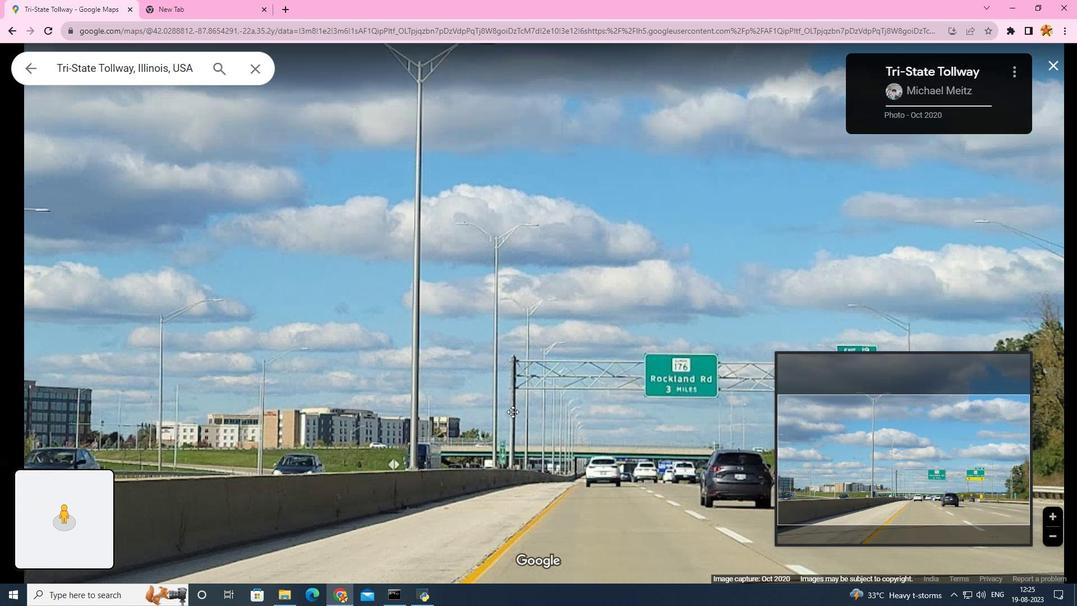 
Action: Mouse scrolled (512, 411) with delta (0, 0)
Screenshot: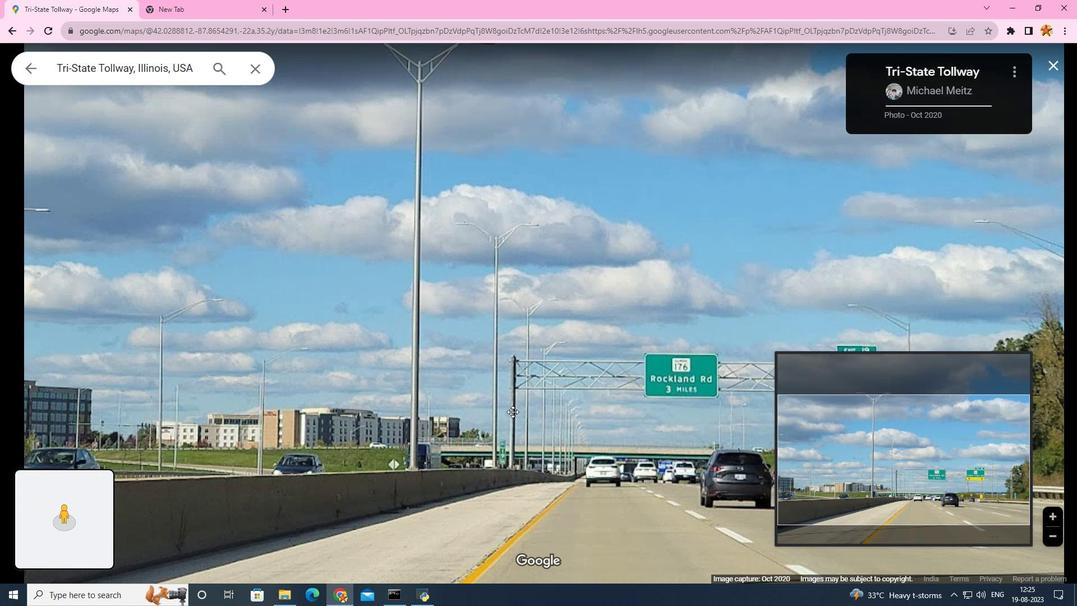 
Action: Mouse scrolled (512, 411) with delta (0, 0)
Screenshot: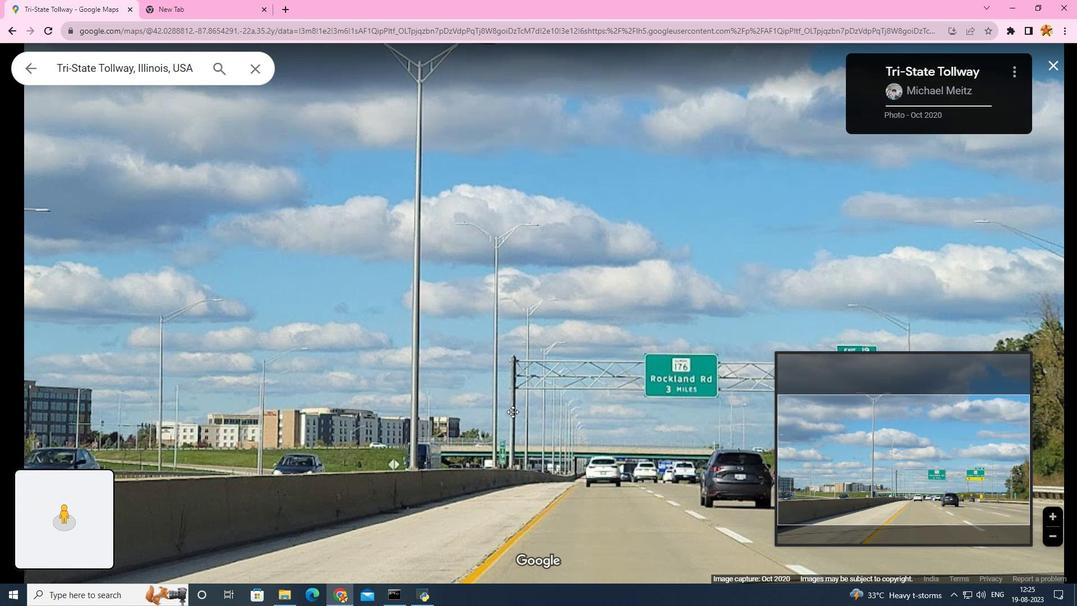
Action: Mouse scrolled (512, 411) with delta (0, 0)
Screenshot: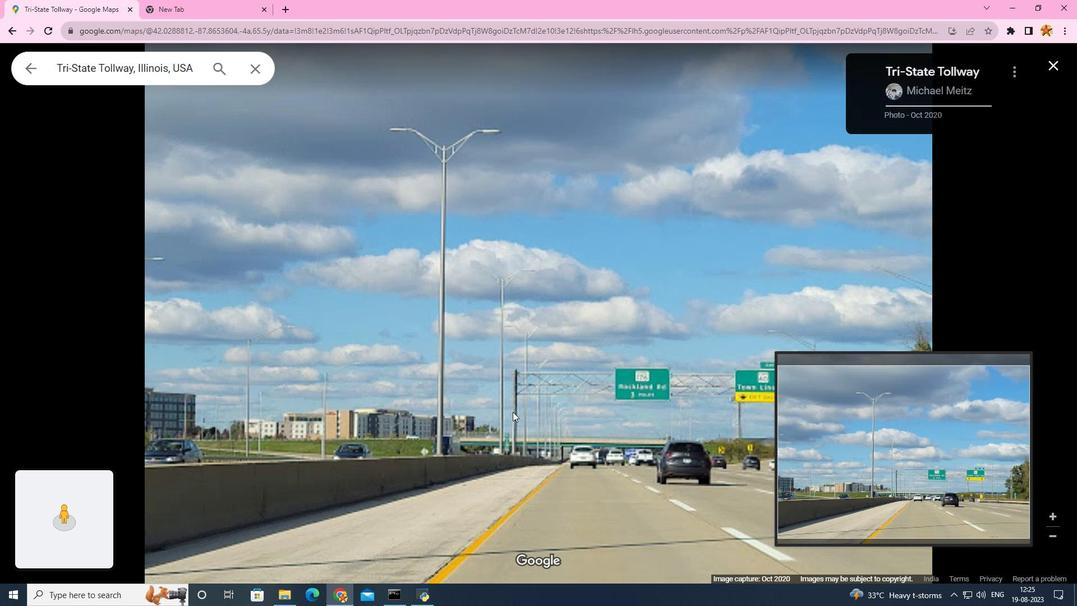 
Action: Mouse scrolled (512, 411) with delta (0, 0)
Screenshot: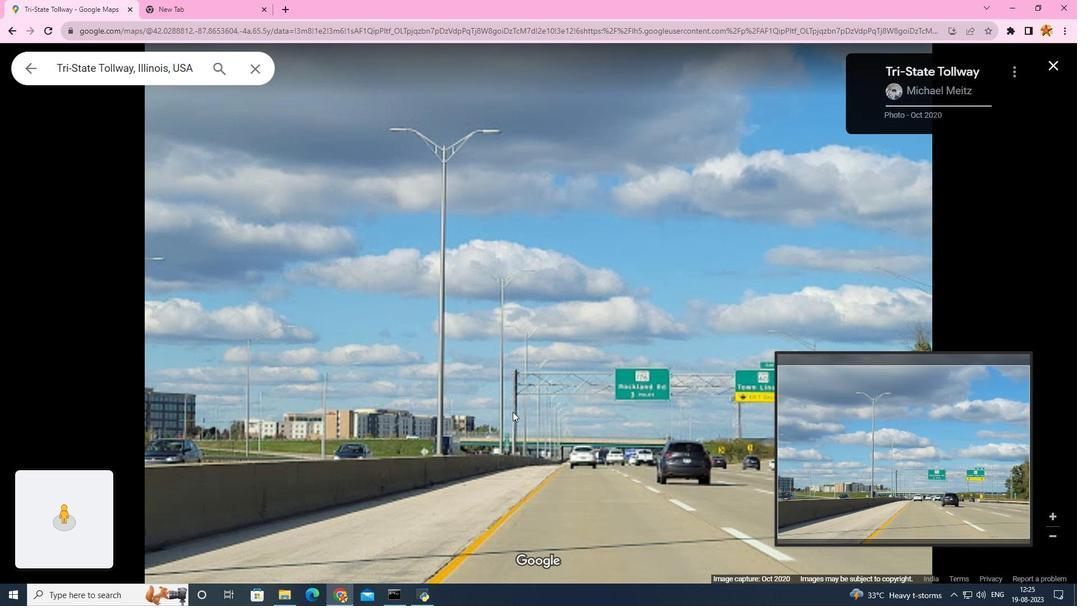 
Action: Mouse scrolled (512, 411) with delta (0, 0)
Screenshot: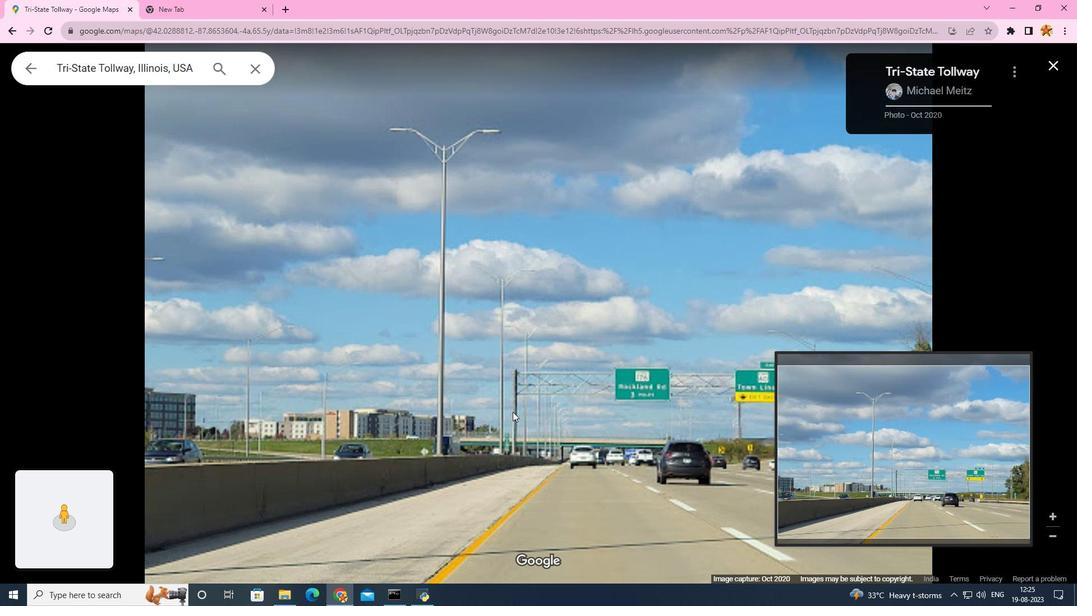
Action: Mouse scrolled (512, 411) with delta (0, 0)
Screenshot: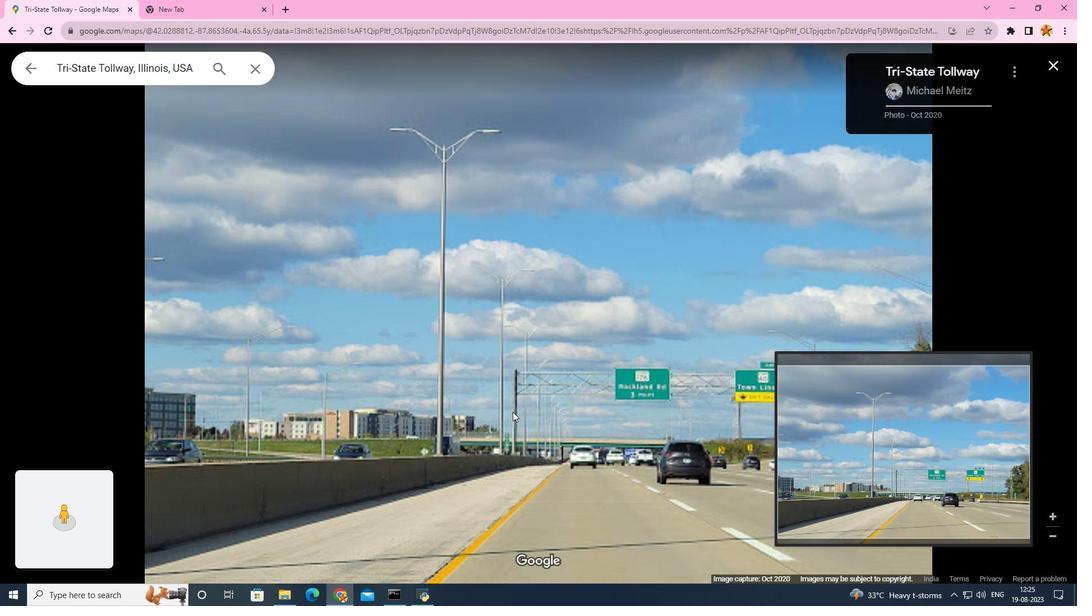 
Action: Mouse scrolled (512, 411) with delta (0, 0)
Screenshot: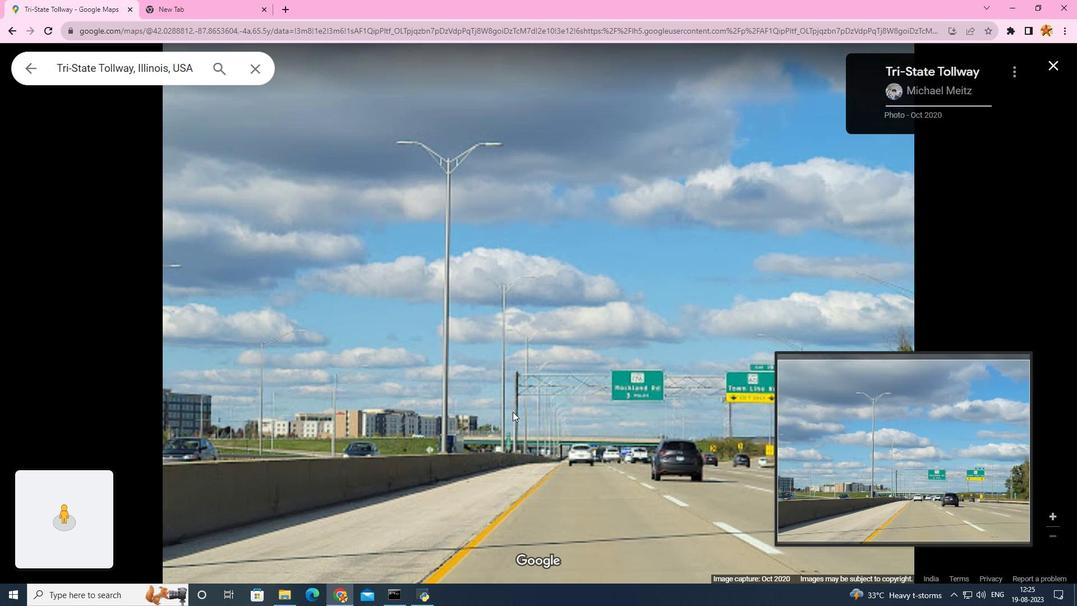 
Action: Mouse scrolled (512, 411) with delta (0, 0)
Screenshot: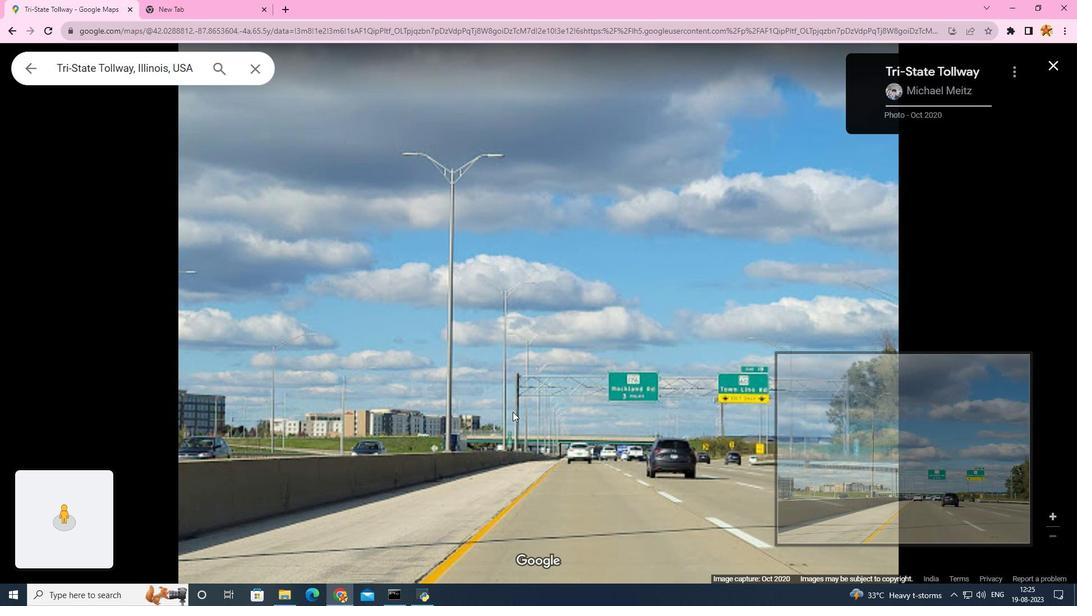 
Action: Mouse scrolled (512, 411) with delta (0, 0)
Screenshot: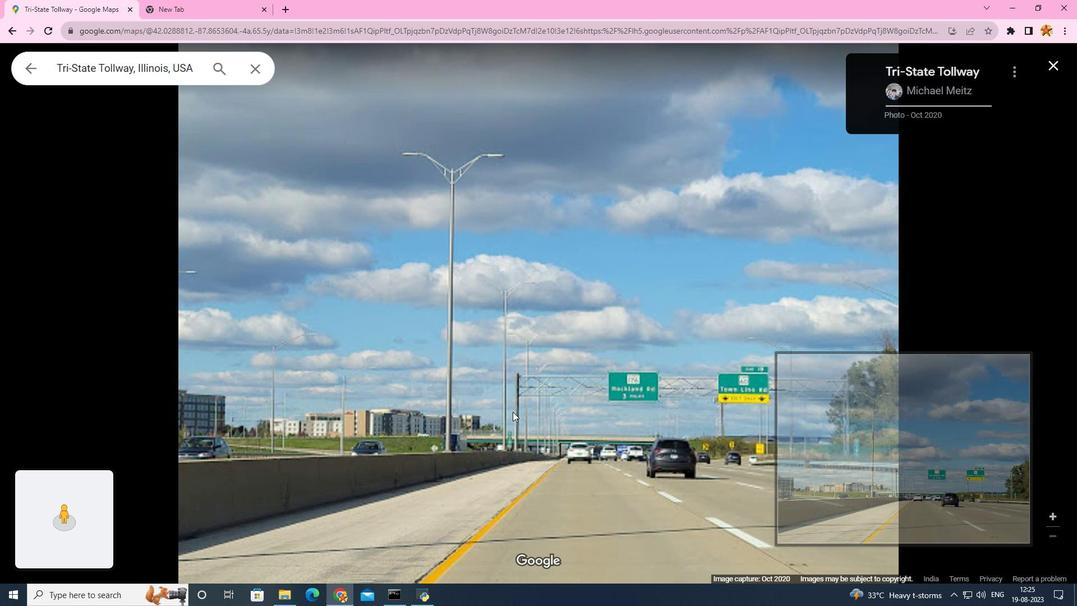 
Action: Mouse scrolled (512, 411) with delta (0, 0)
Screenshot: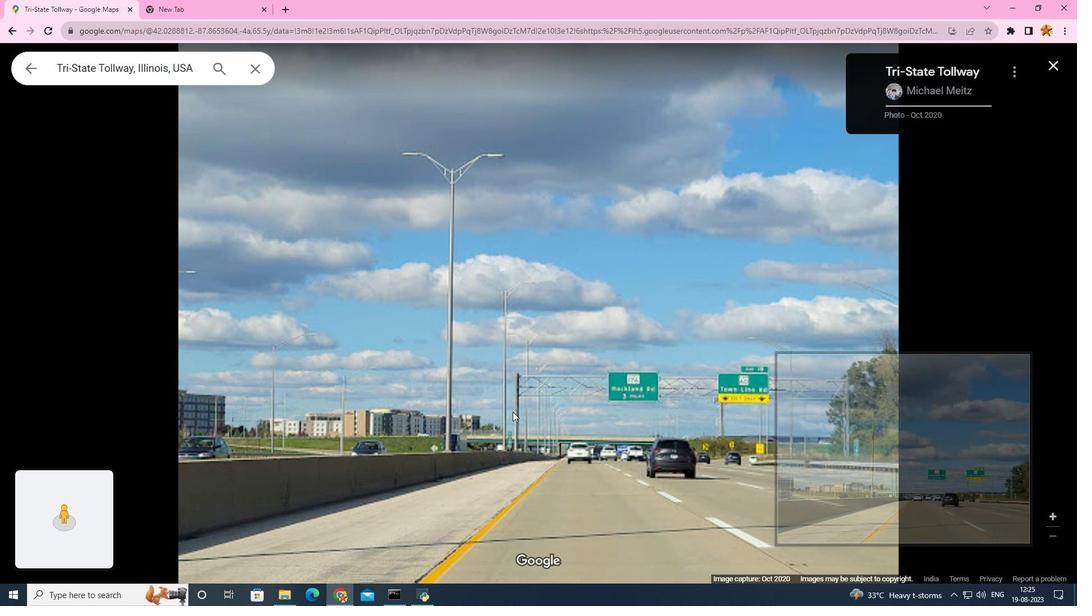 
Action: Mouse scrolled (512, 411) with delta (0, 0)
Screenshot: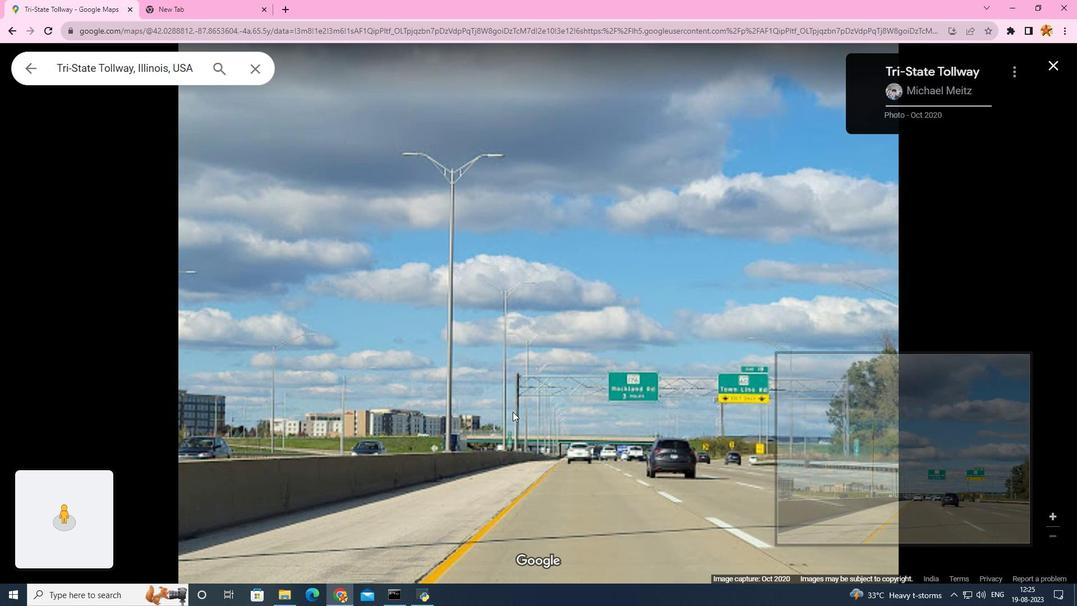 
Action: Mouse scrolled (512, 411) with delta (0, 0)
Screenshot: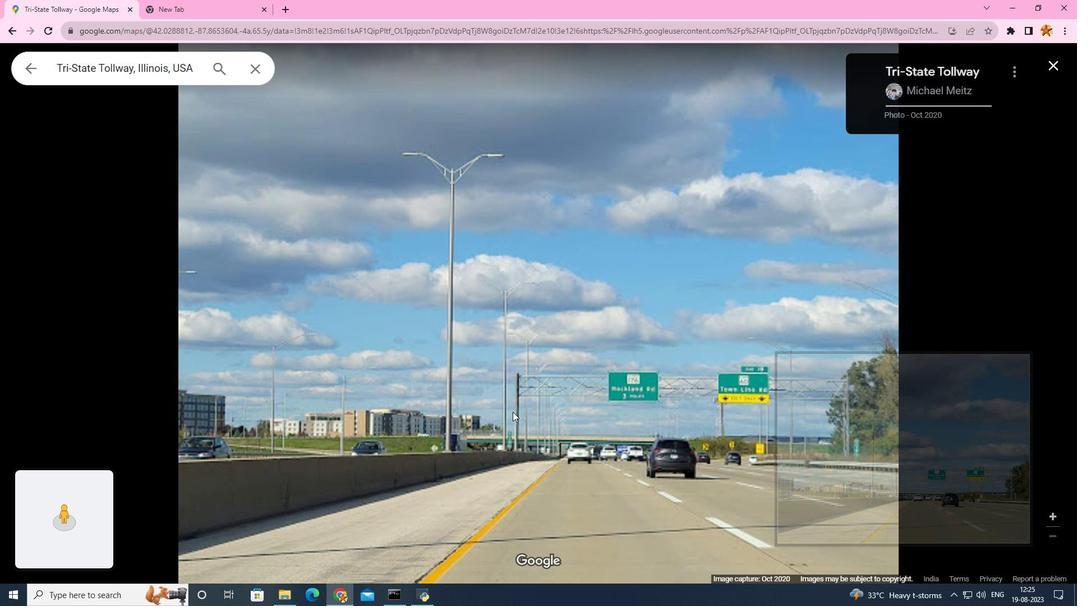 
Action: Mouse scrolled (512, 411) with delta (0, 0)
Screenshot: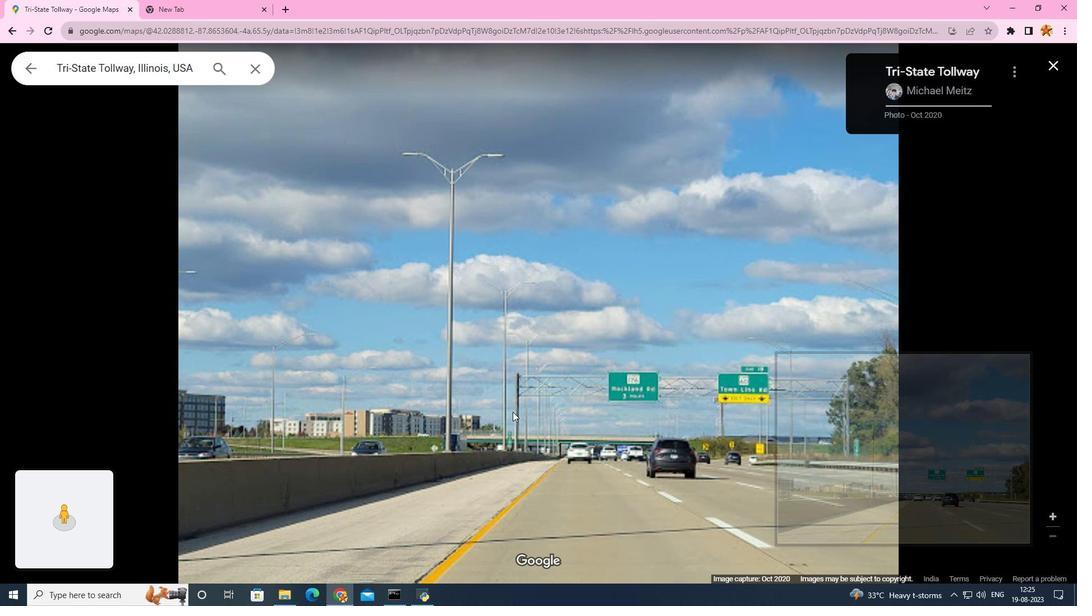 
Action: Mouse moved to (518, 413)
Screenshot: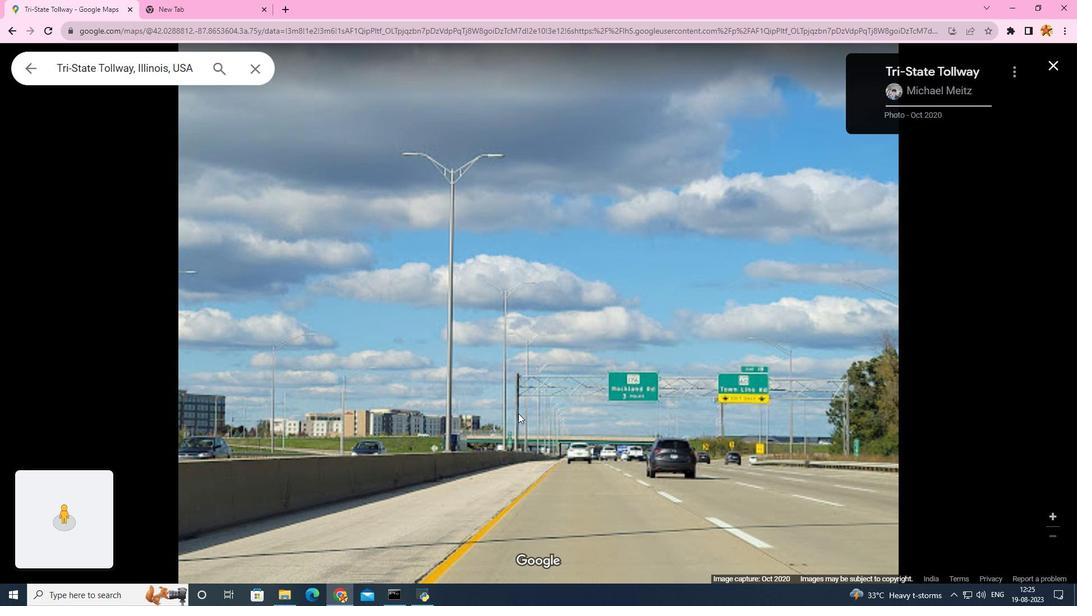 
